 Task: Look for space in Chalāla, India from 4th June, 2023 to 15th June, 2023 for 2 adults in price range Rs.10000 to Rs.15000. Place can be entire place with 1  bedroom having 1 bed and 1 bathroom. Property type can be house, flat, guest house, hotel. Booking option can be shelf check-in. Required host language is English.
Action: Mouse moved to (539, 72)
Screenshot: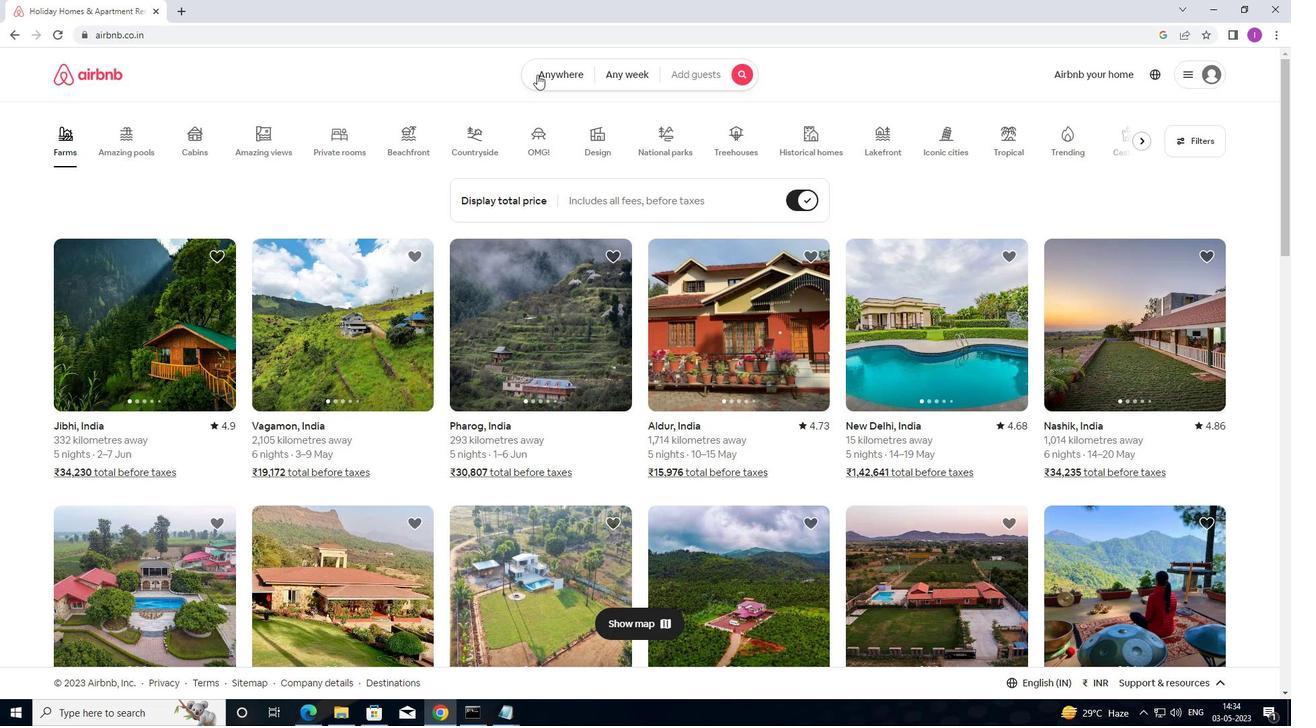 
Action: Mouse pressed left at (539, 72)
Screenshot: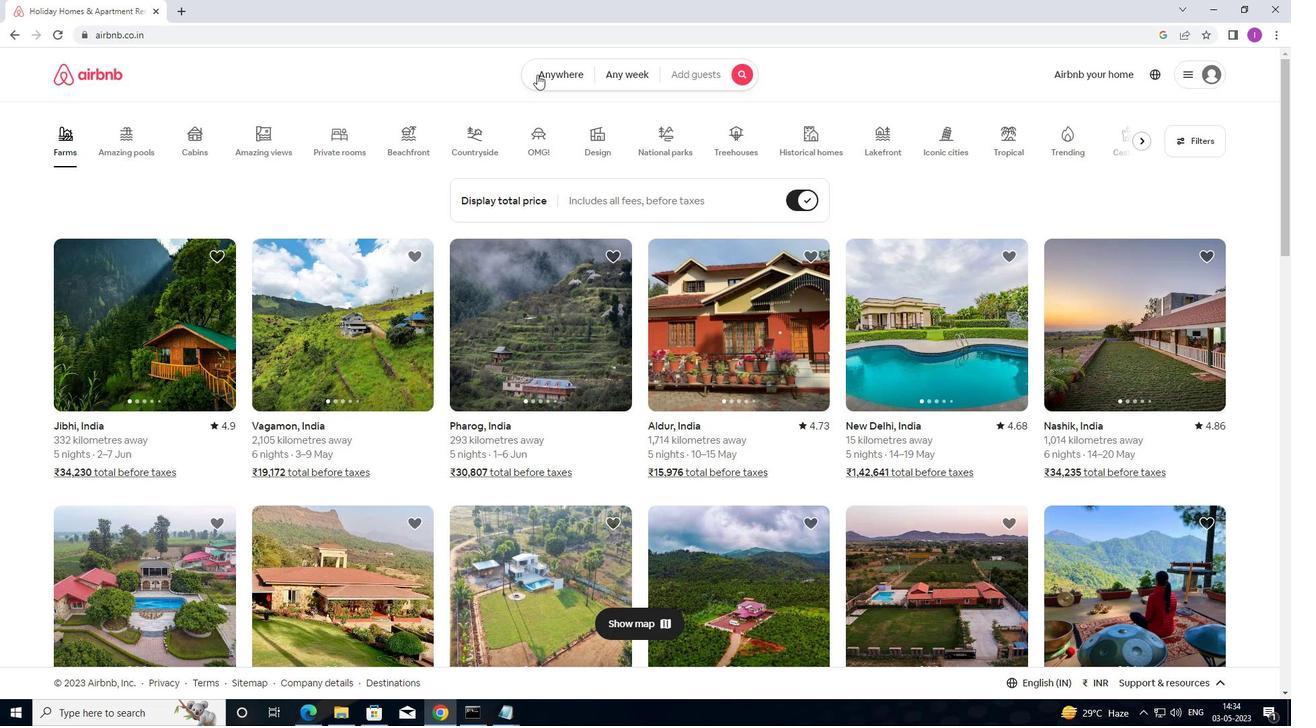
Action: Mouse moved to (440, 124)
Screenshot: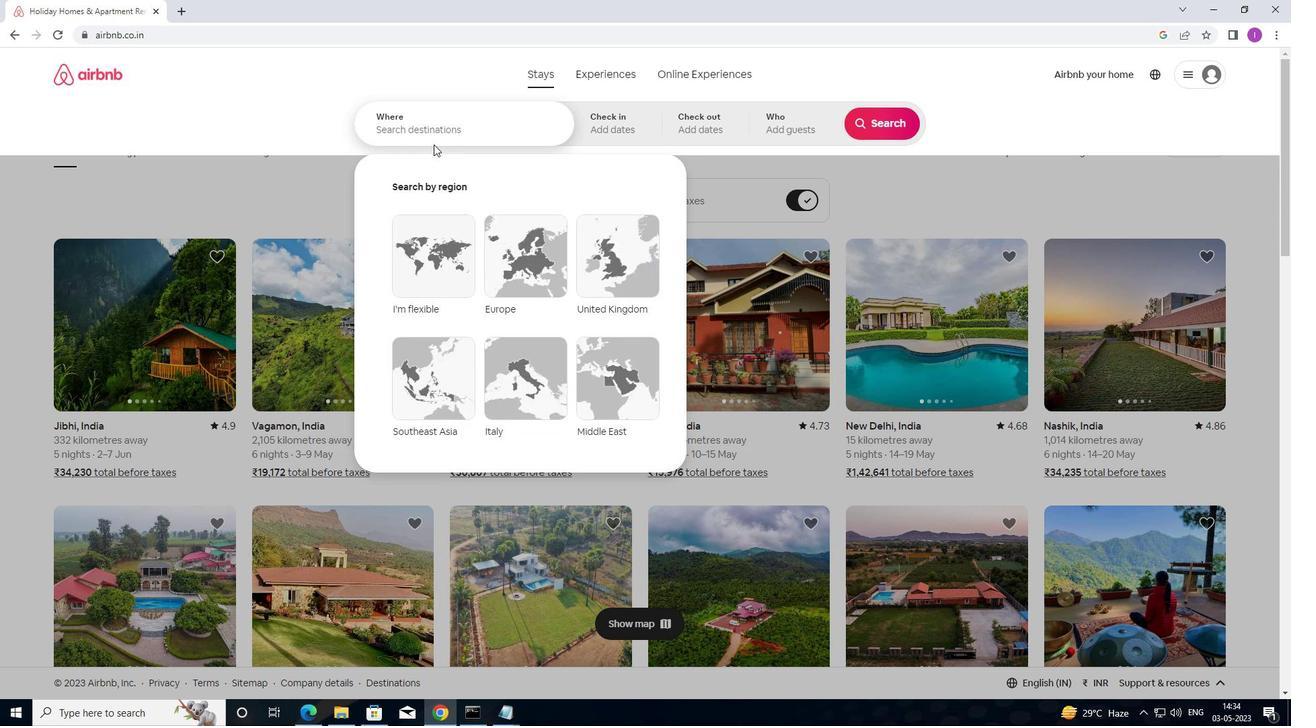 
Action: Mouse pressed left at (440, 124)
Screenshot: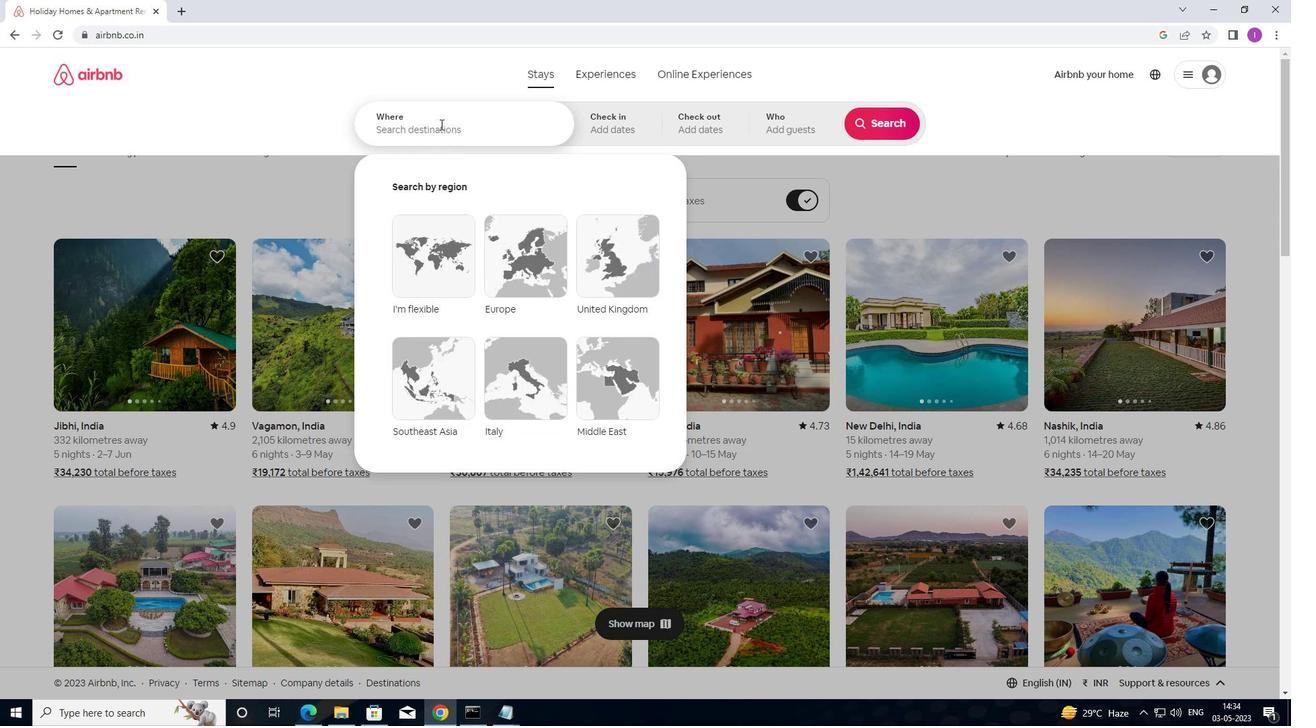 
Action: Mouse moved to (488, 97)
Screenshot: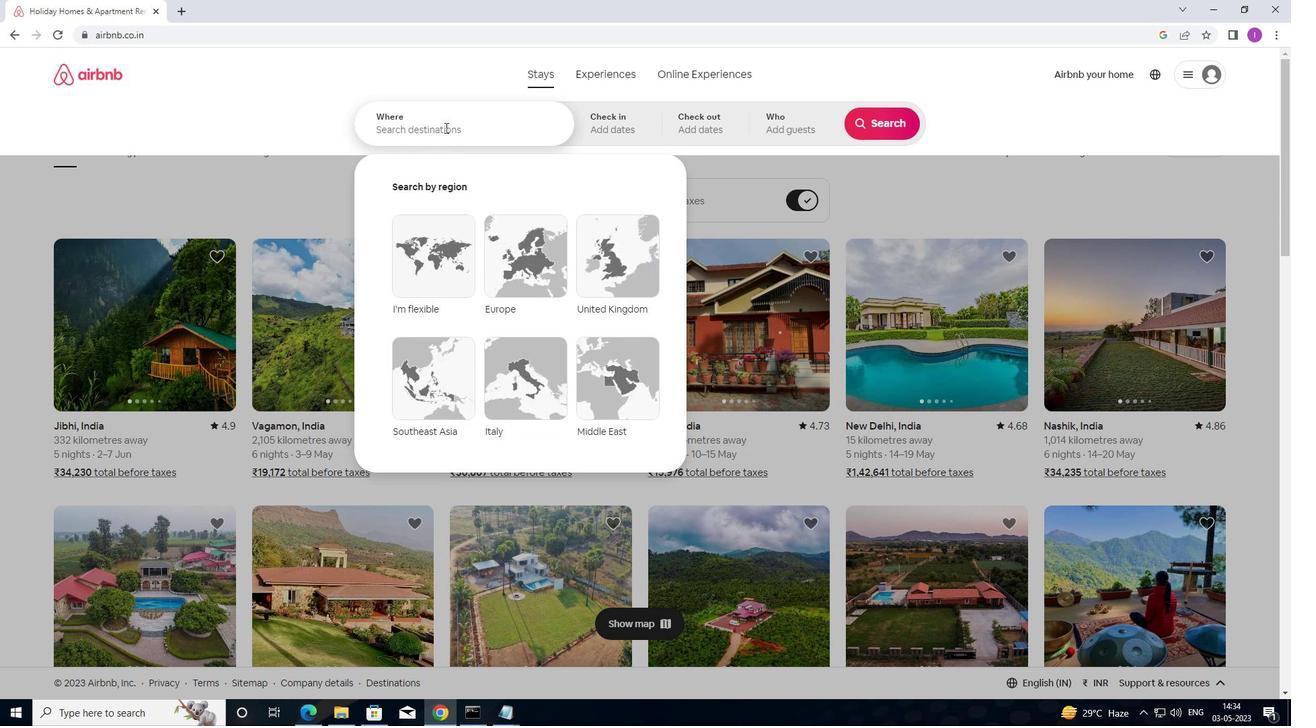 
Action: Key pressed <Key.shift>
Screenshot: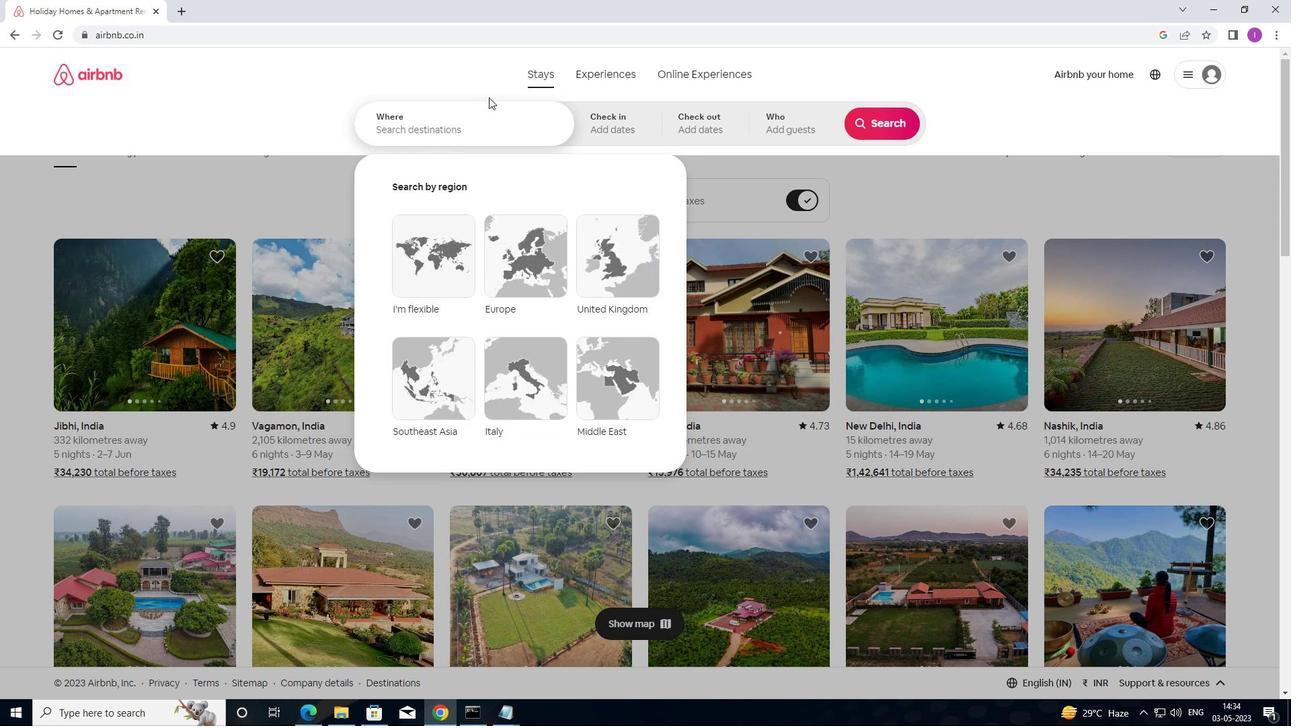 
Action: Mouse moved to (490, 95)
Screenshot: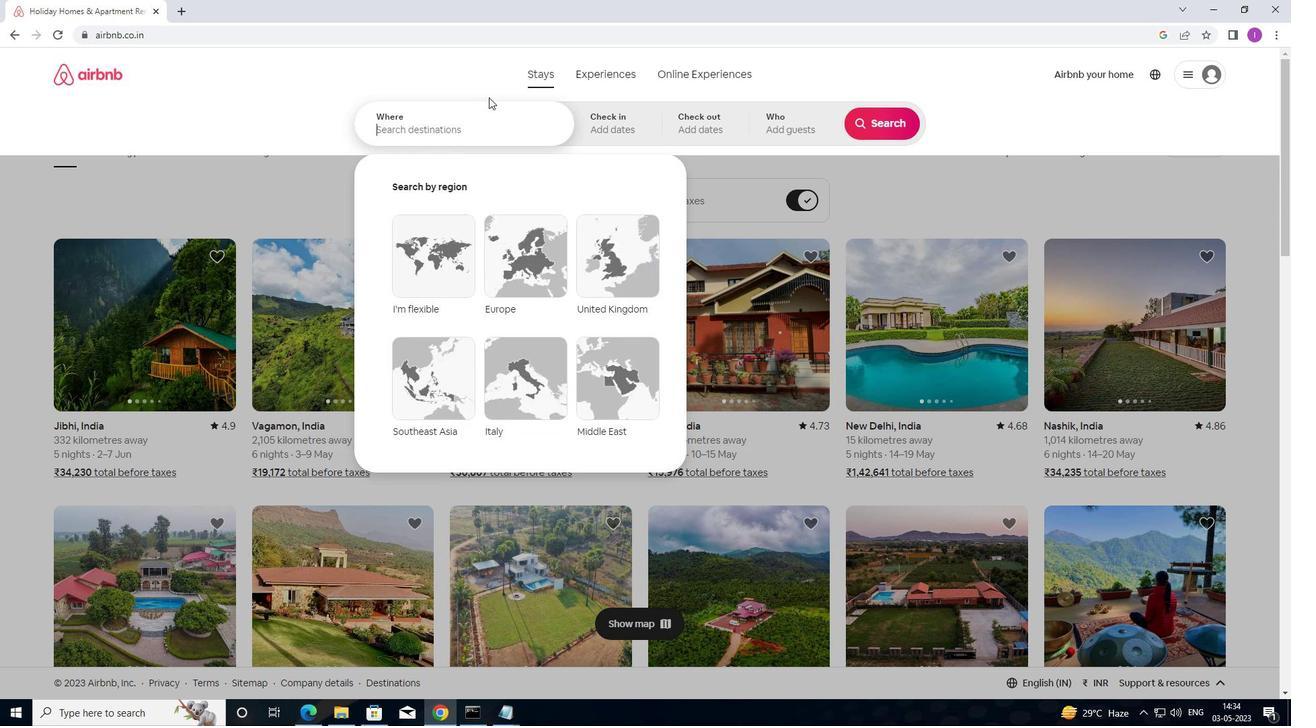 
Action: Key pressed C
Screenshot: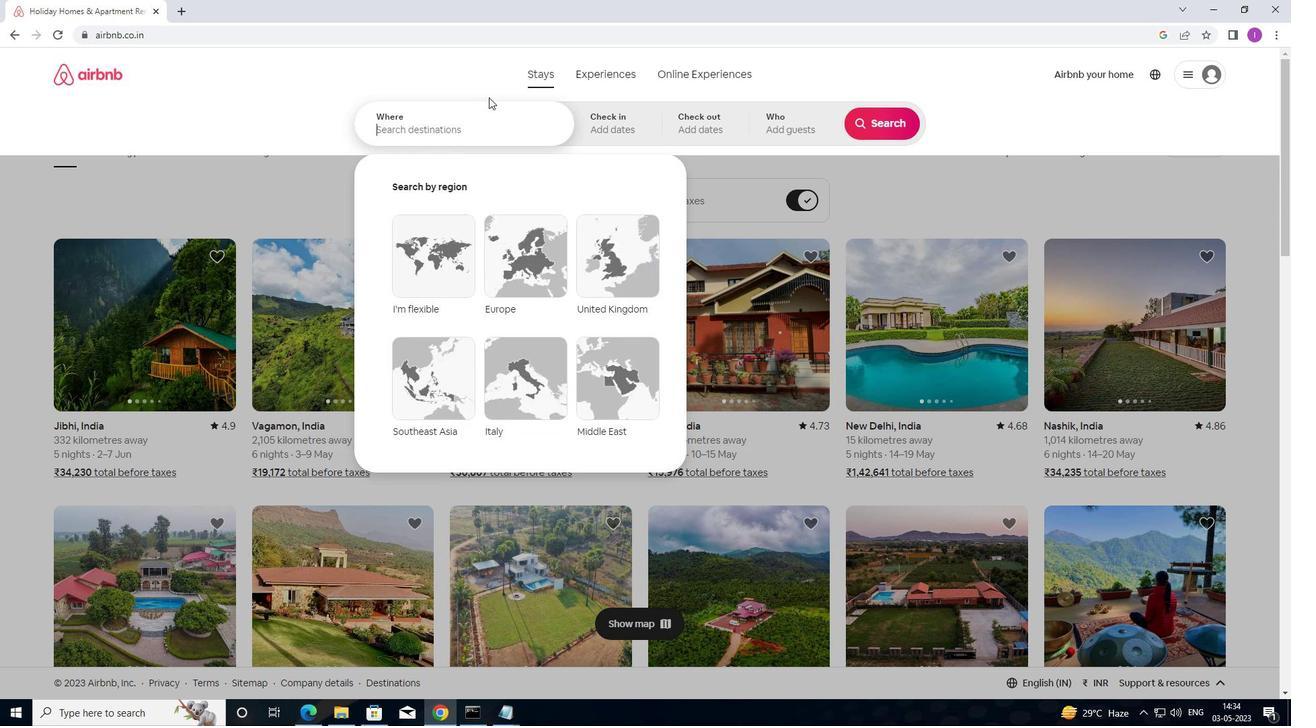 
Action: Mouse moved to (500, 90)
Screenshot: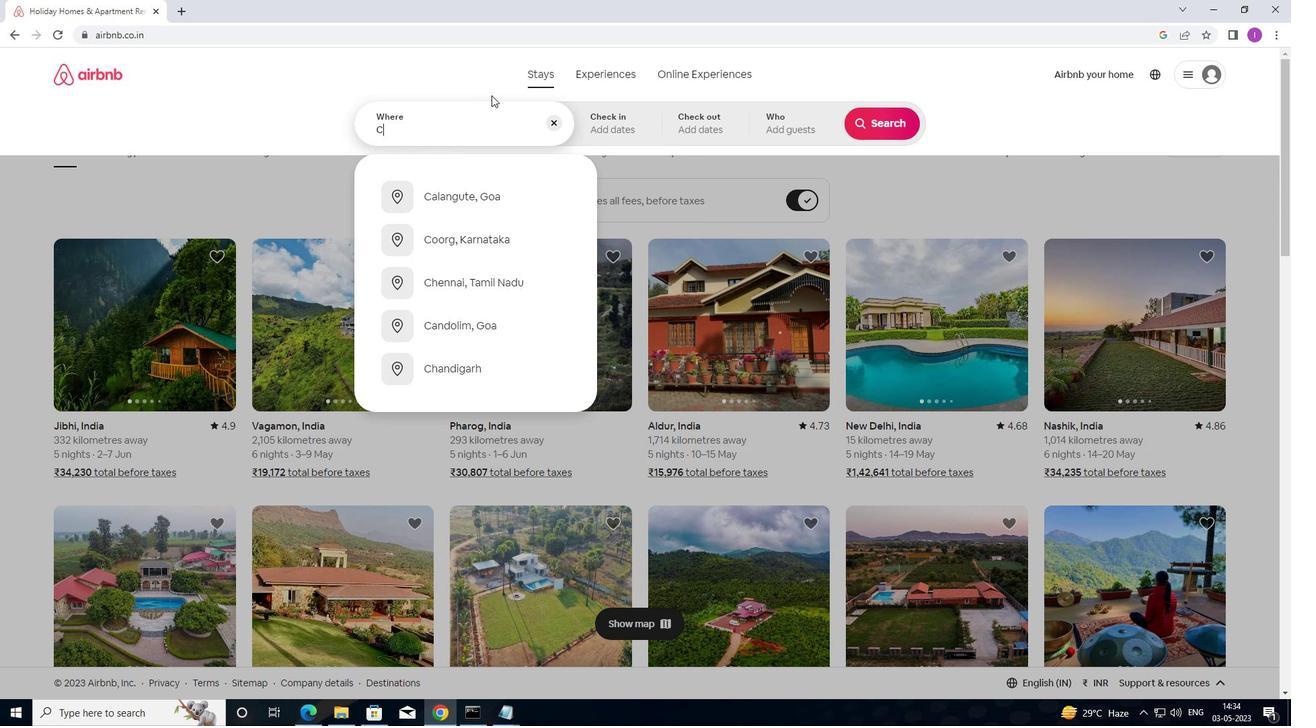 
Action: Key pressed H
Screenshot: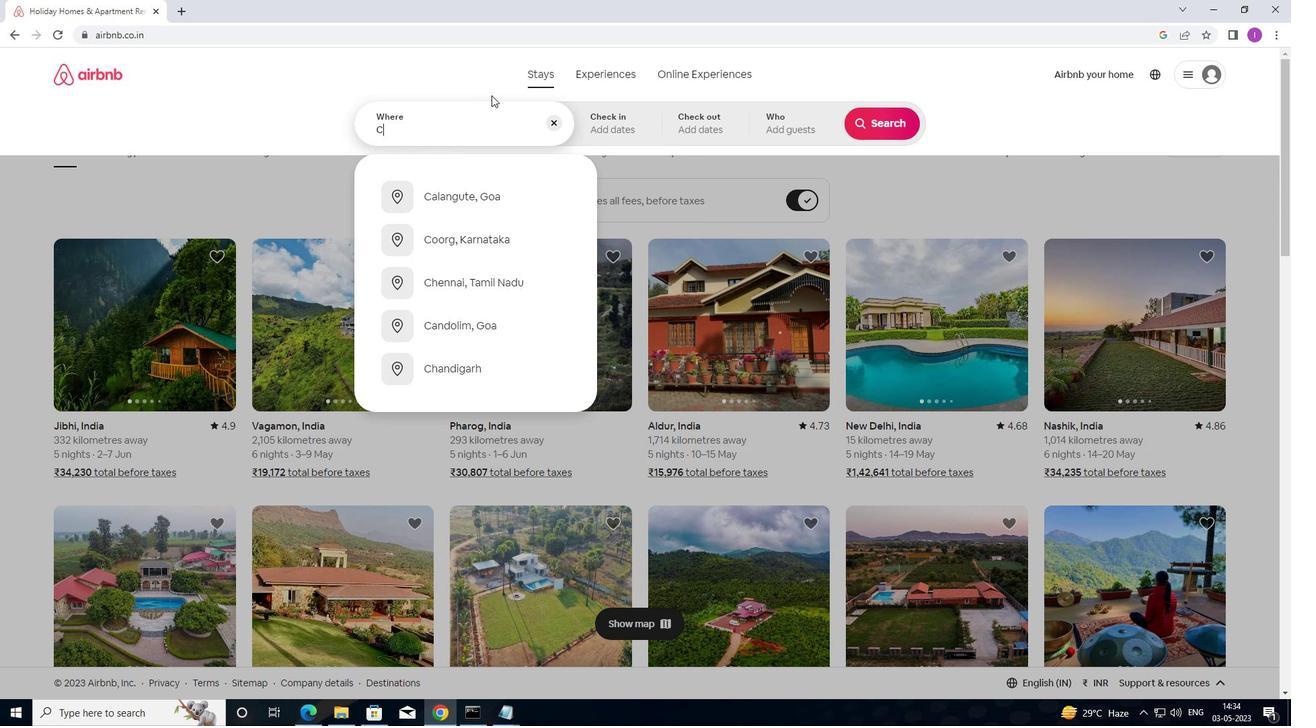 
Action: Mouse moved to (501, 88)
Screenshot: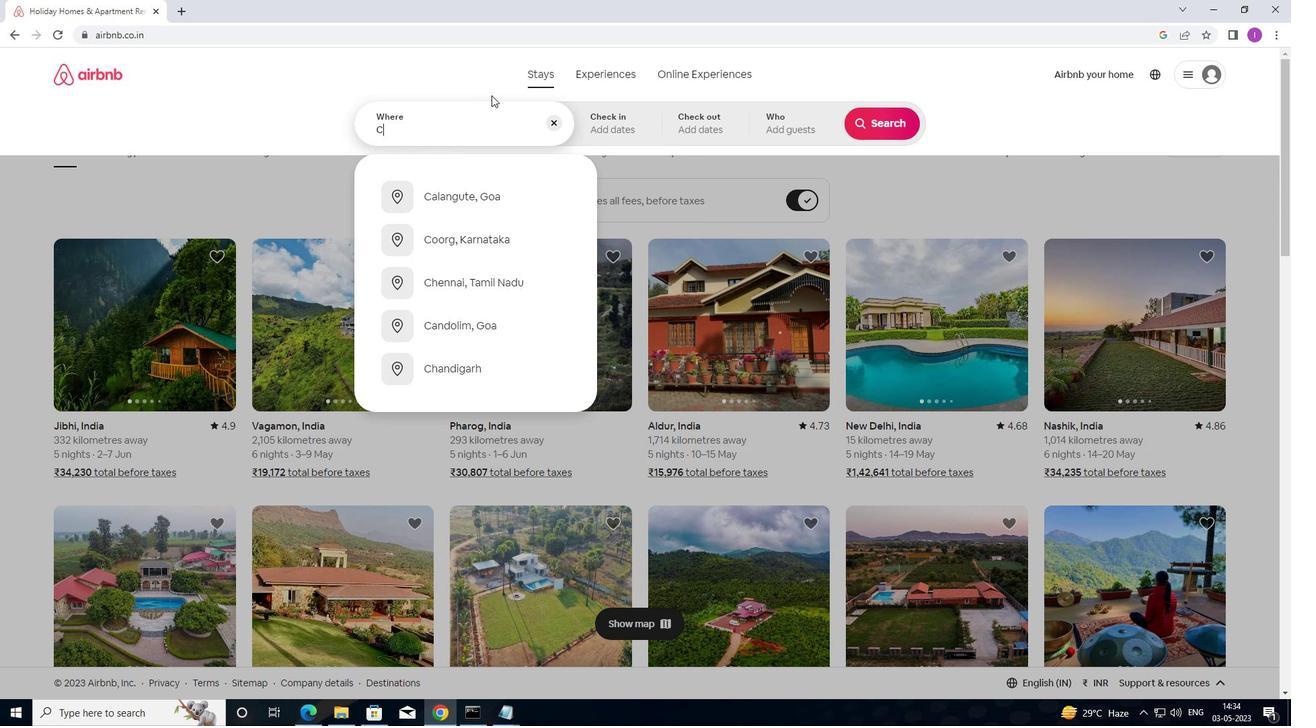 
Action: Key pressed ALALA,<Key.shift>INDIA
Screenshot: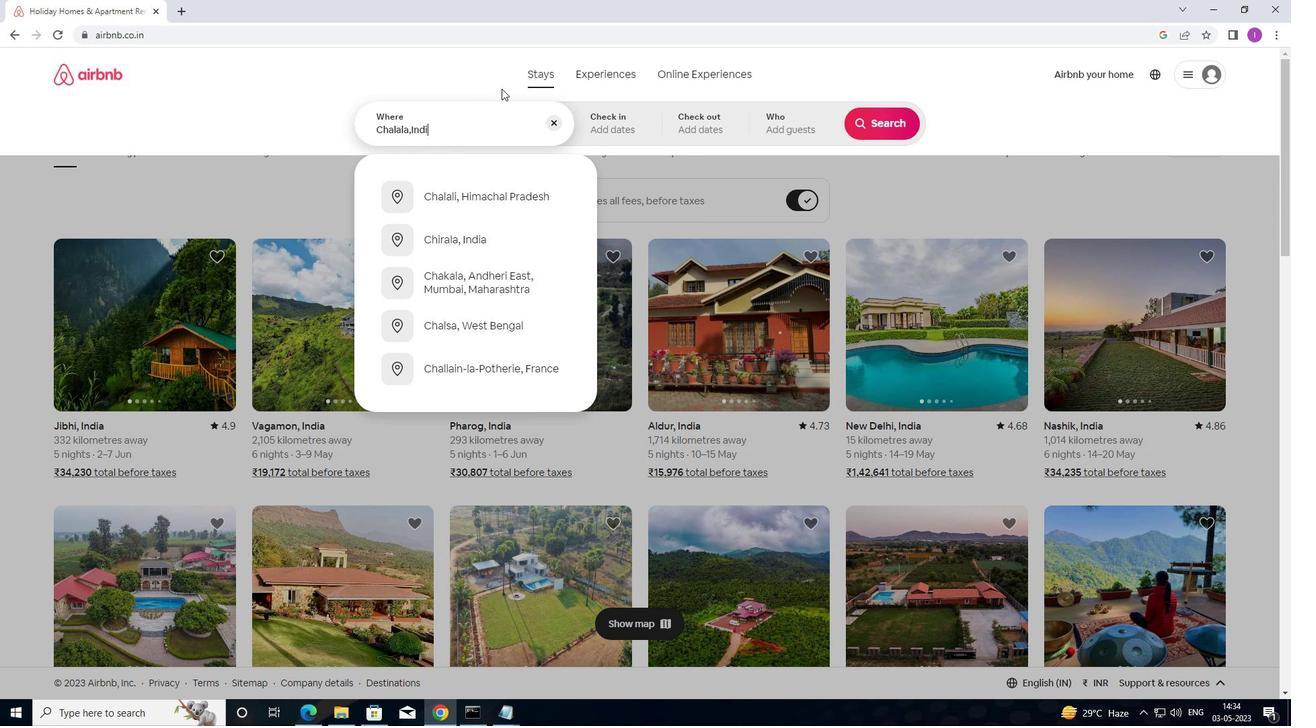 
Action: Mouse moved to (622, 125)
Screenshot: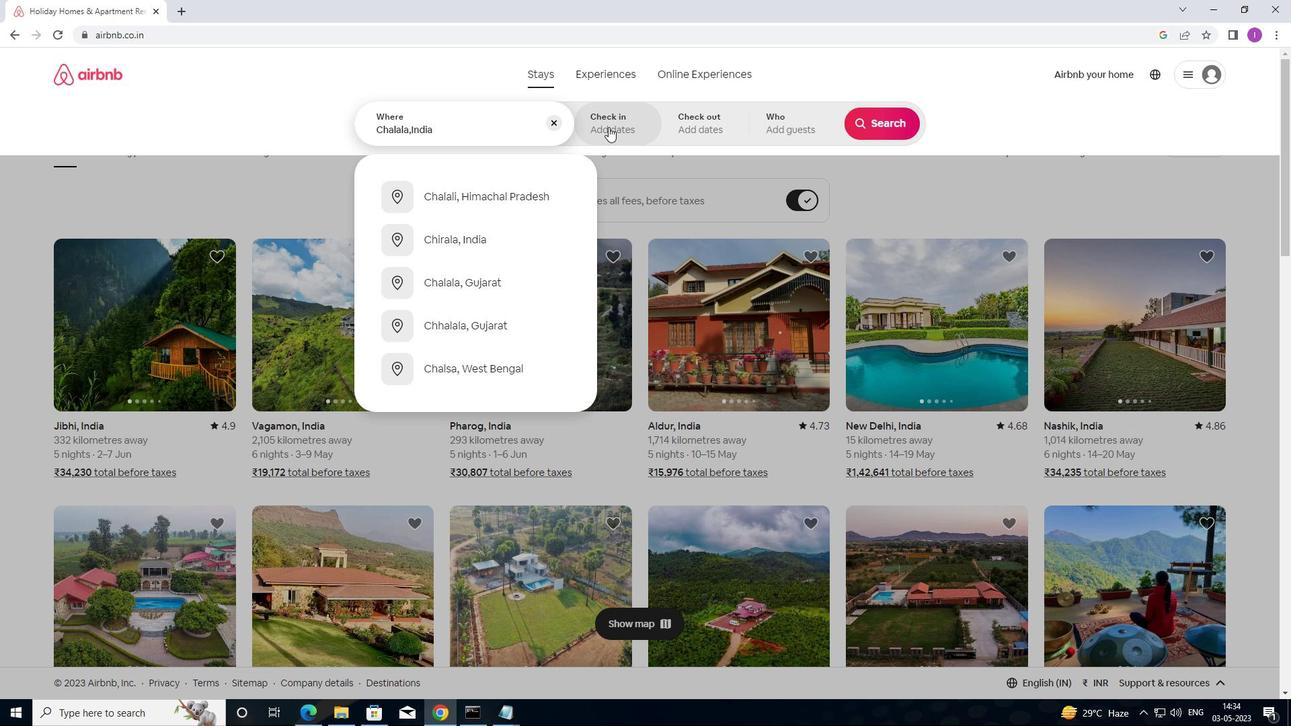 
Action: Mouse pressed left at (622, 125)
Screenshot: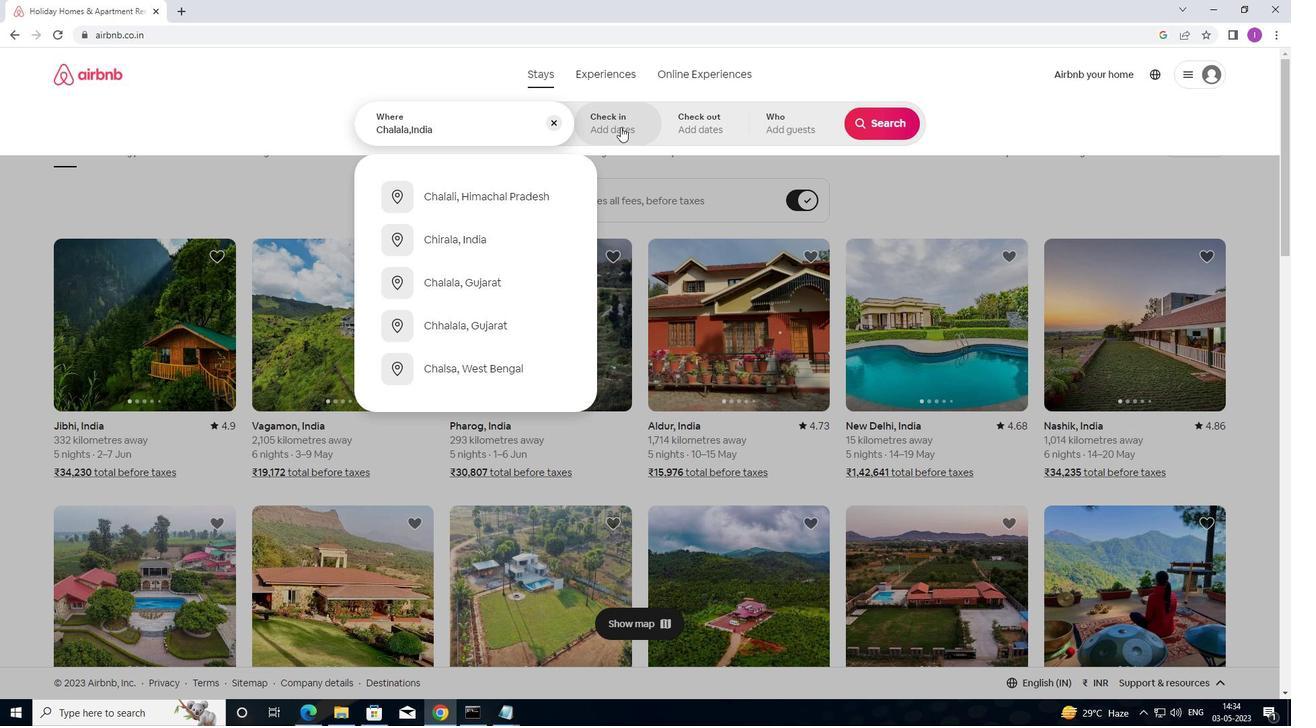 
Action: Mouse moved to (885, 238)
Screenshot: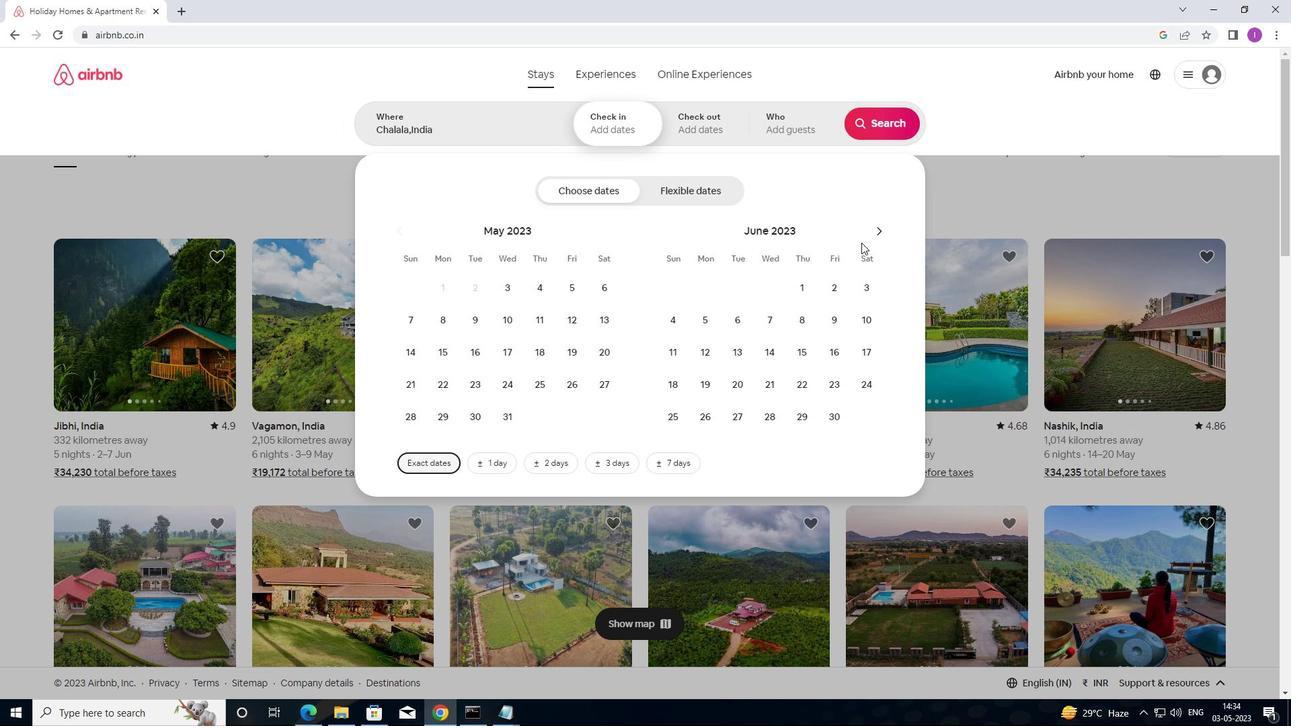 
Action: Mouse pressed left at (885, 238)
Screenshot: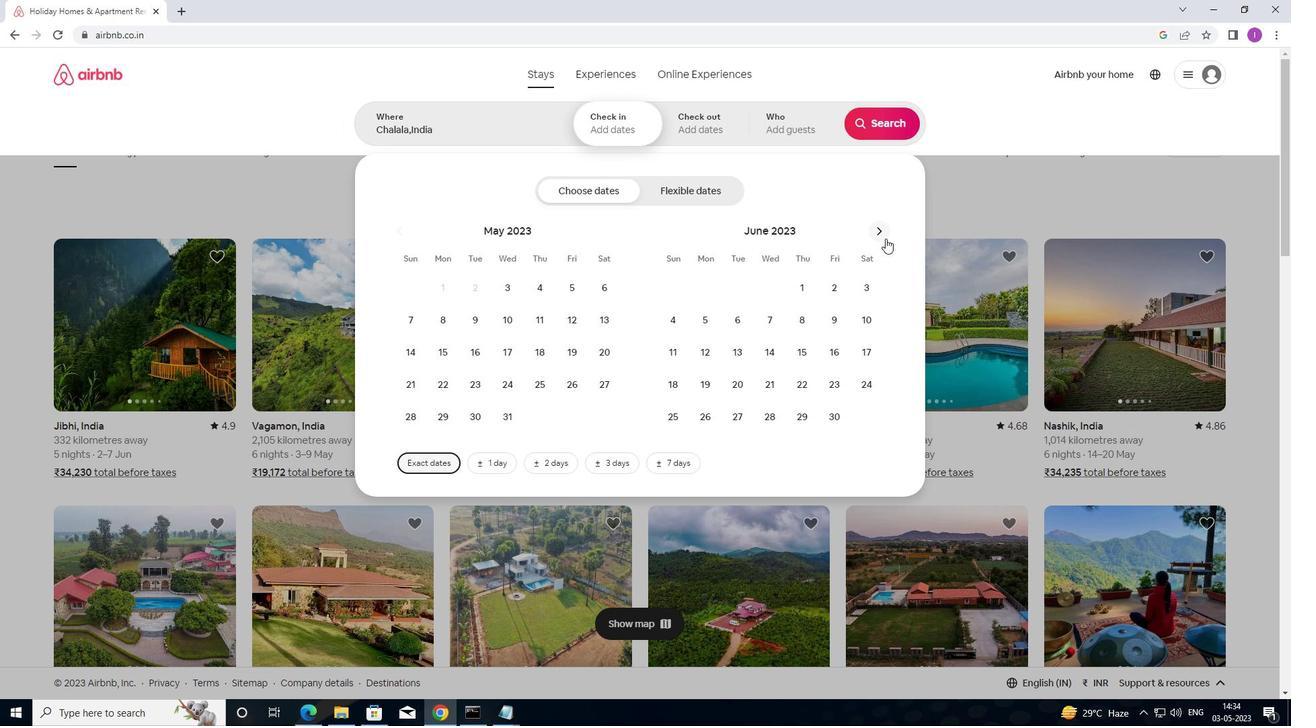 
Action: Mouse moved to (404, 322)
Screenshot: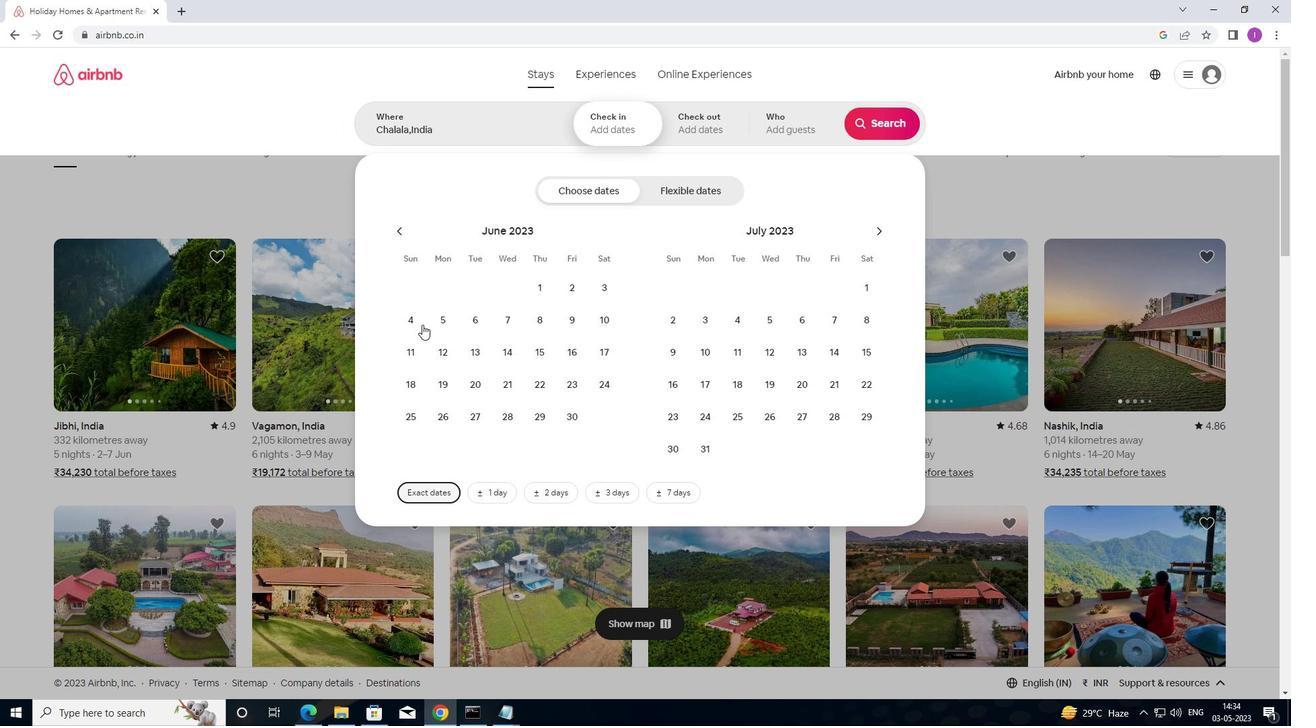 
Action: Mouse pressed left at (404, 322)
Screenshot: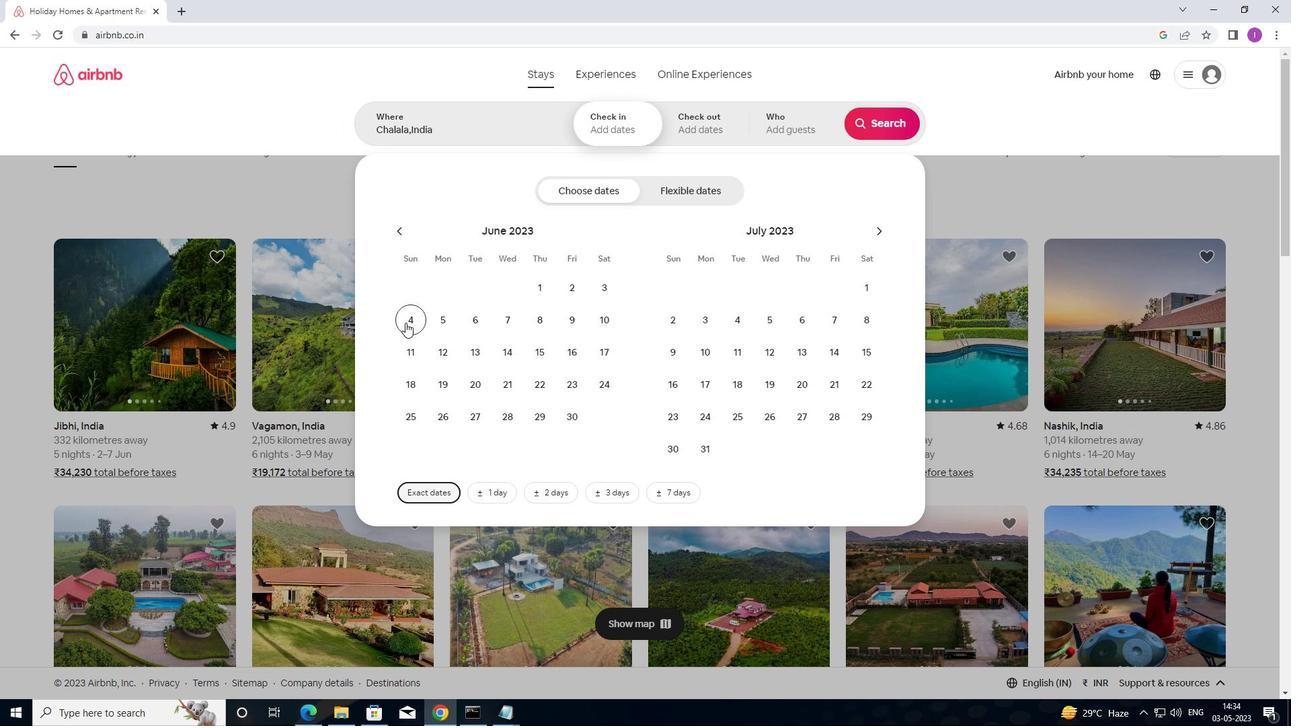 
Action: Mouse moved to (546, 355)
Screenshot: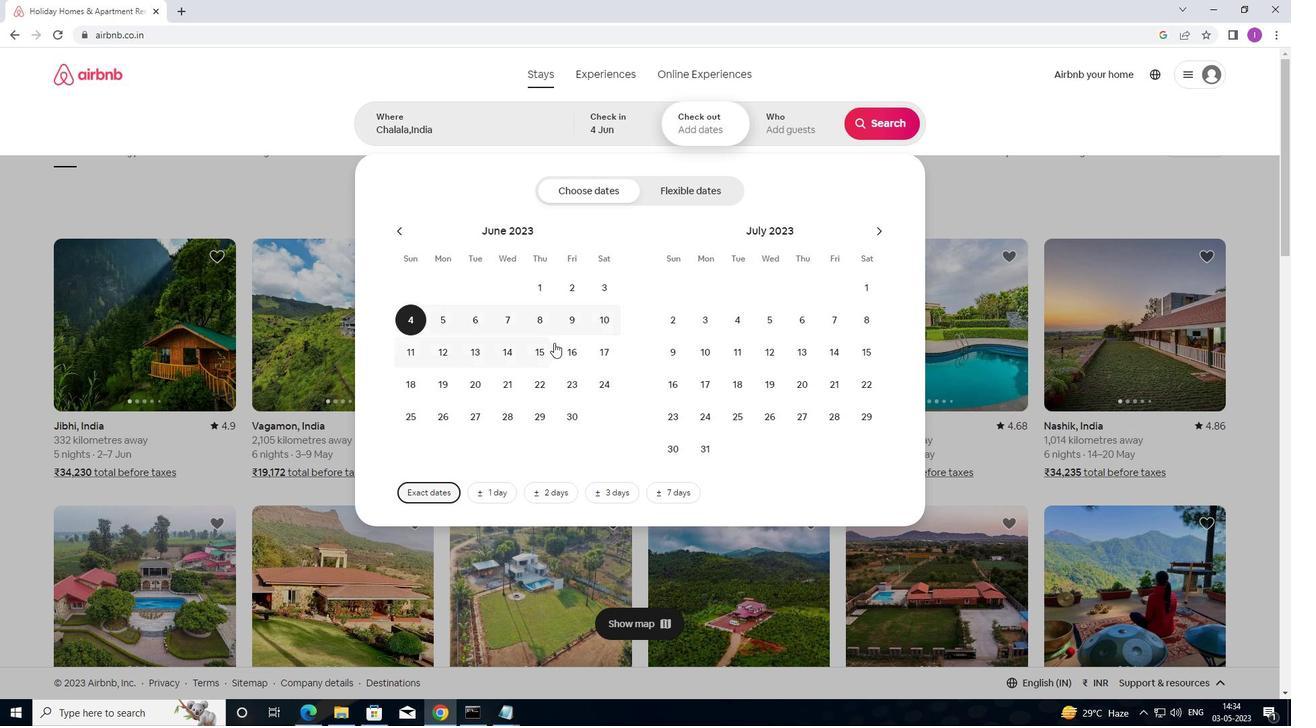 
Action: Mouse pressed left at (546, 355)
Screenshot: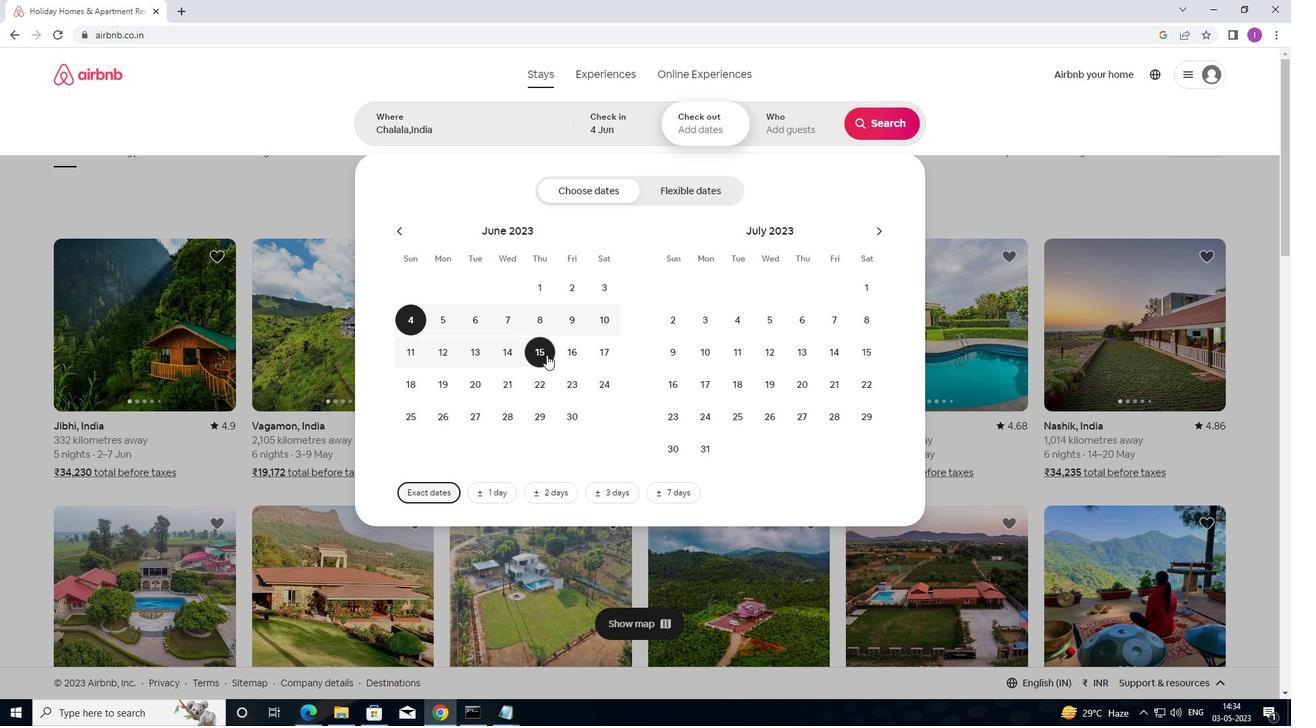 
Action: Mouse moved to (803, 127)
Screenshot: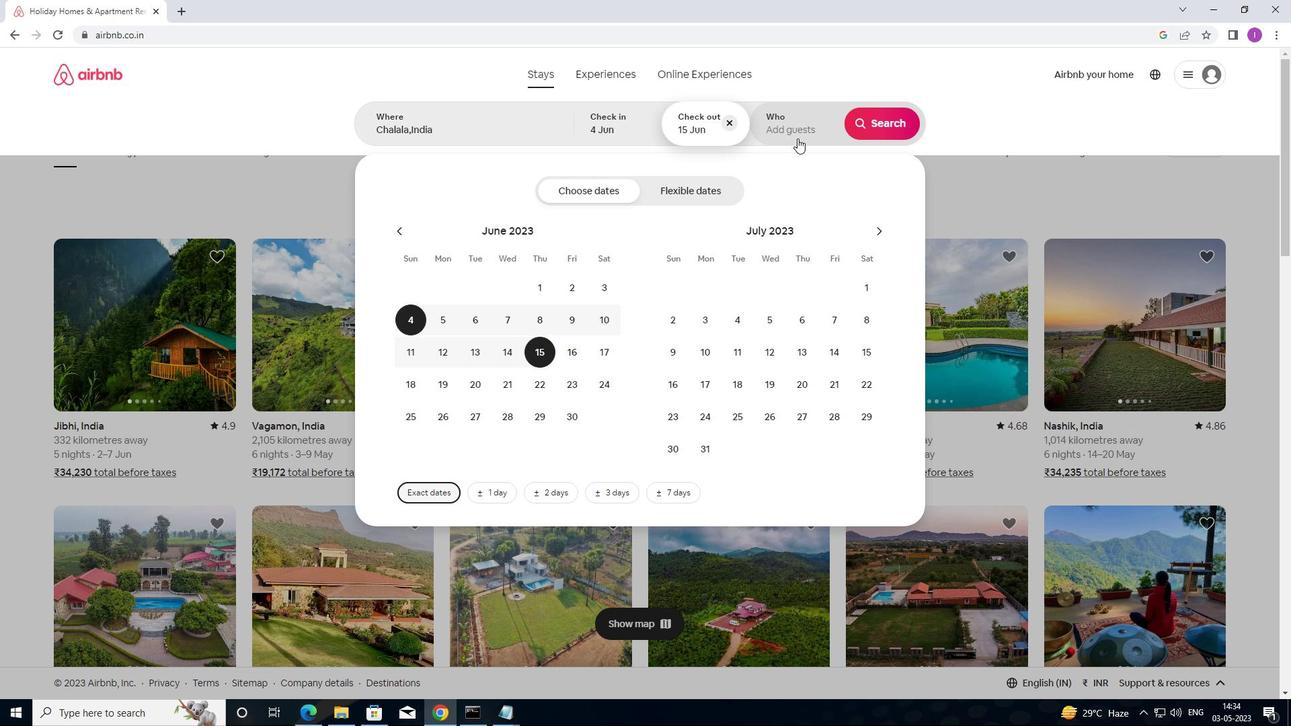 
Action: Mouse pressed left at (803, 127)
Screenshot: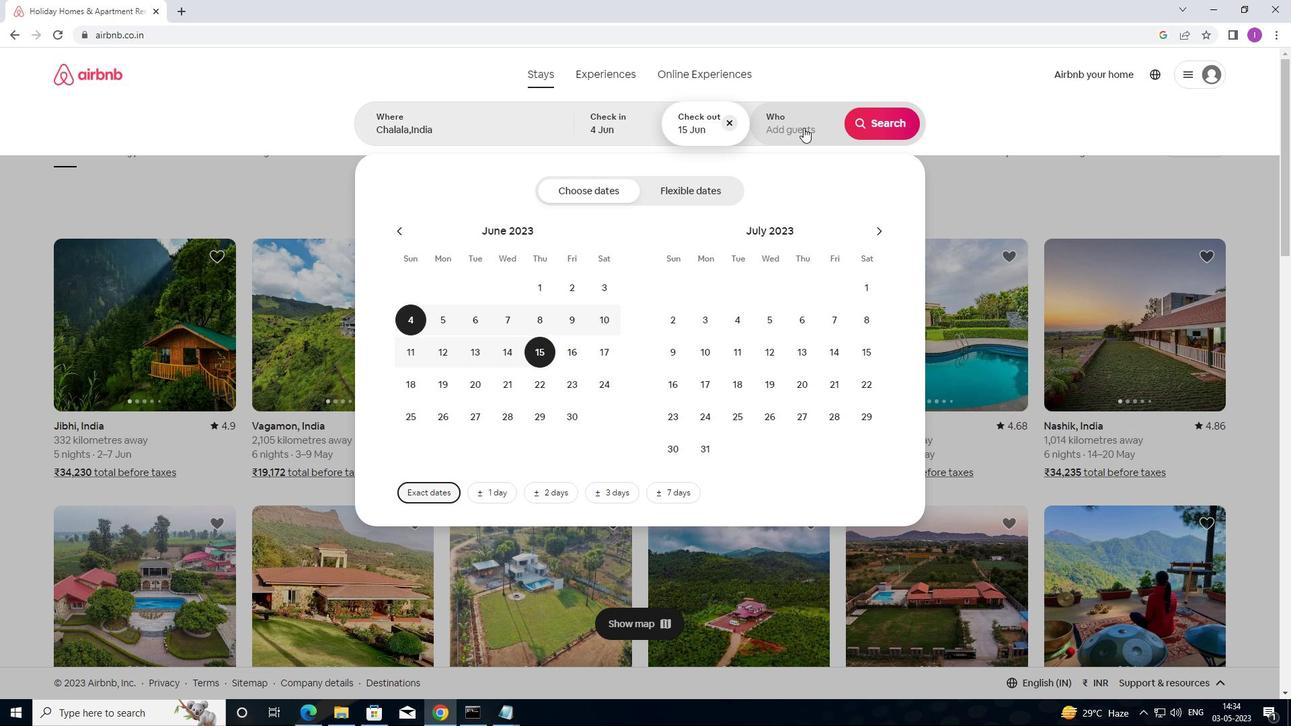 
Action: Mouse moved to (886, 194)
Screenshot: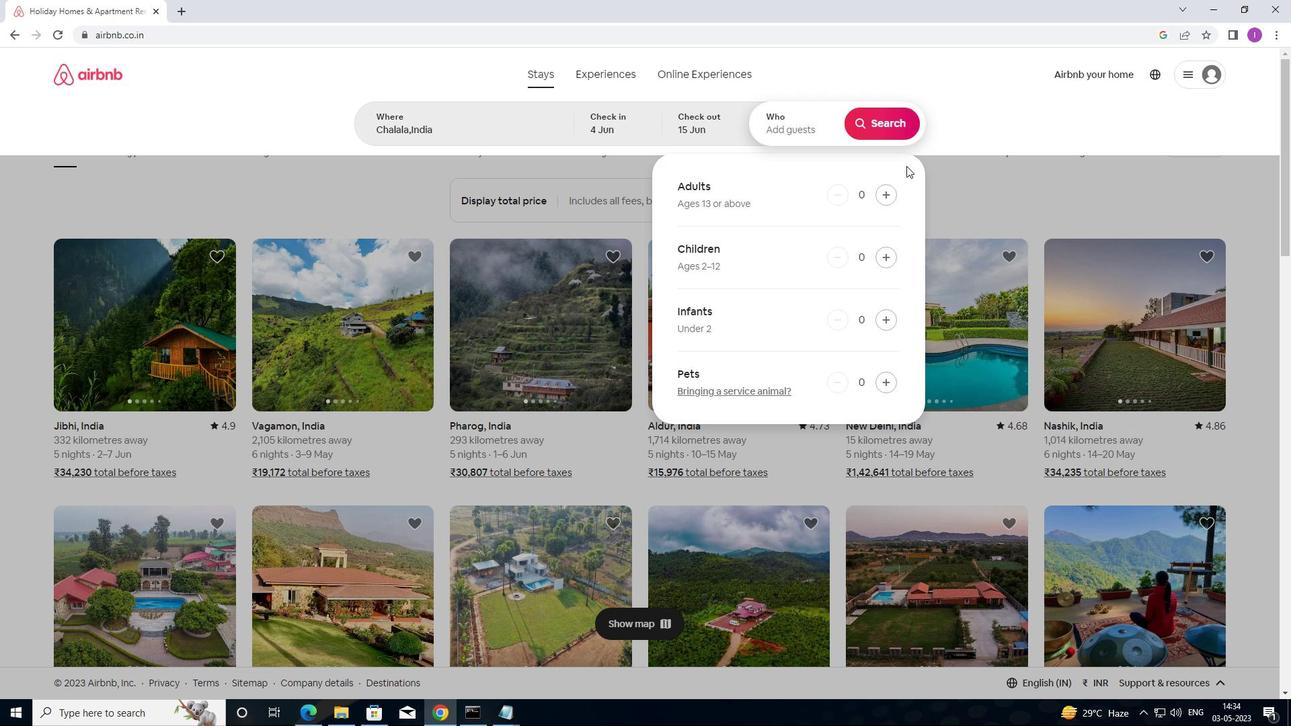
Action: Mouse pressed left at (886, 194)
Screenshot: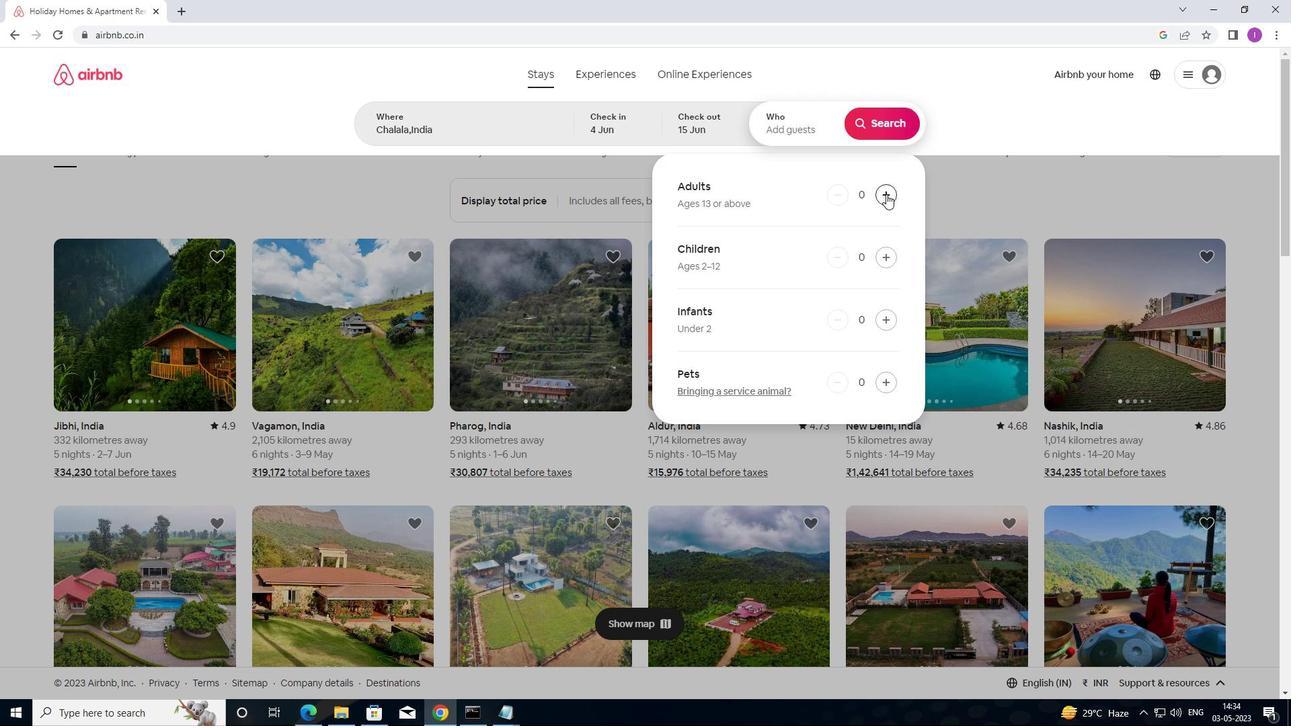 
Action: Mouse pressed left at (886, 194)
Screenshot: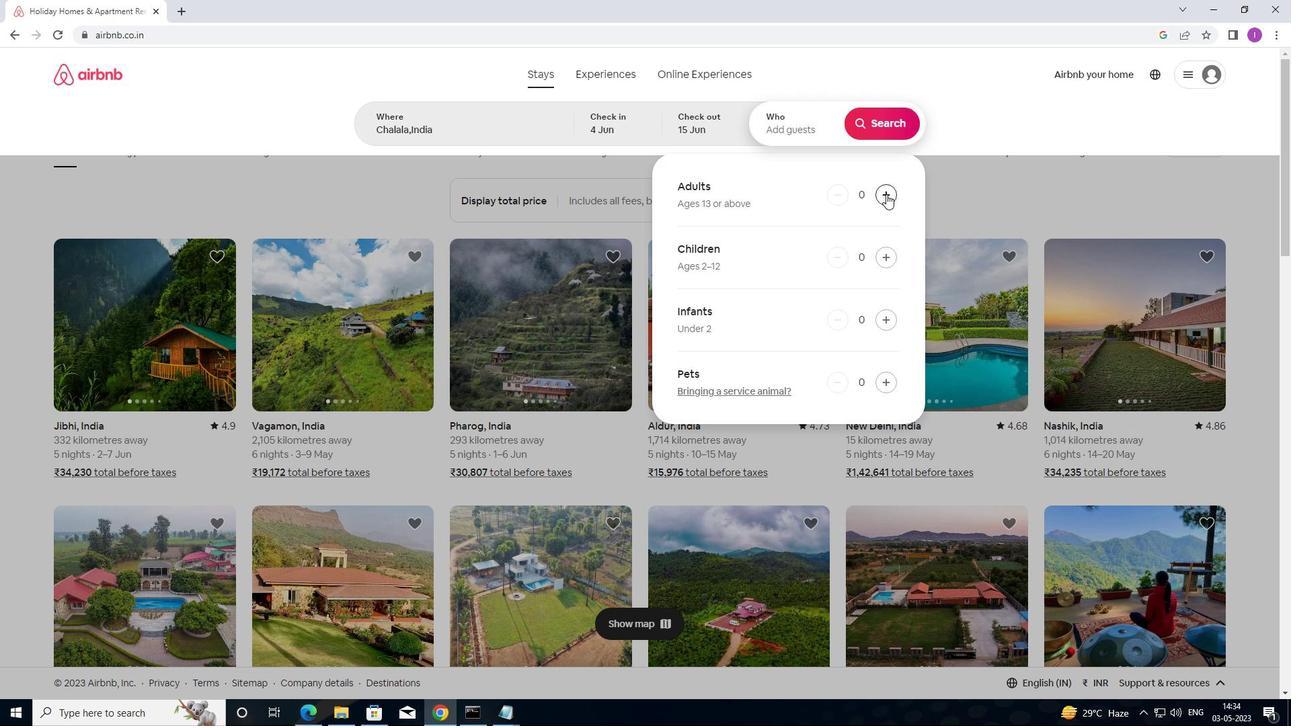 
Action: Mouse moved to (860, 116)
Screenshot: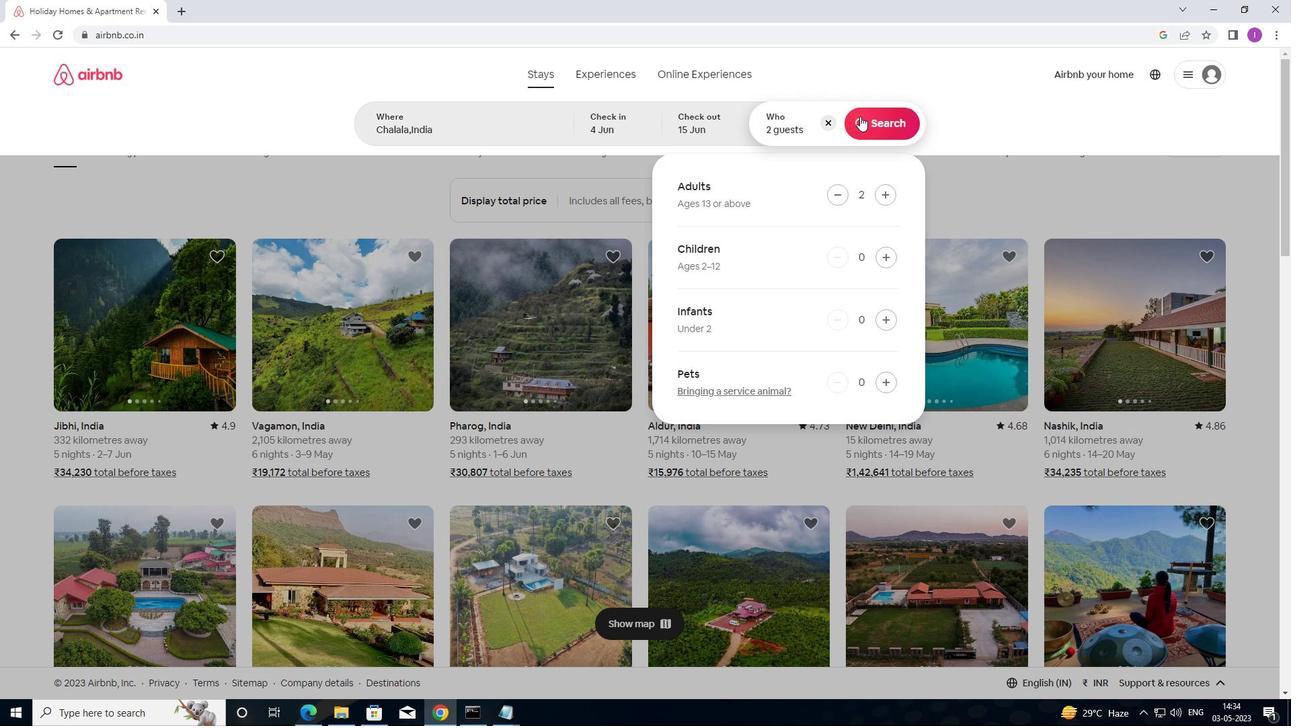 
Action: Mouse pressed left at (860, 116)
Screenshot: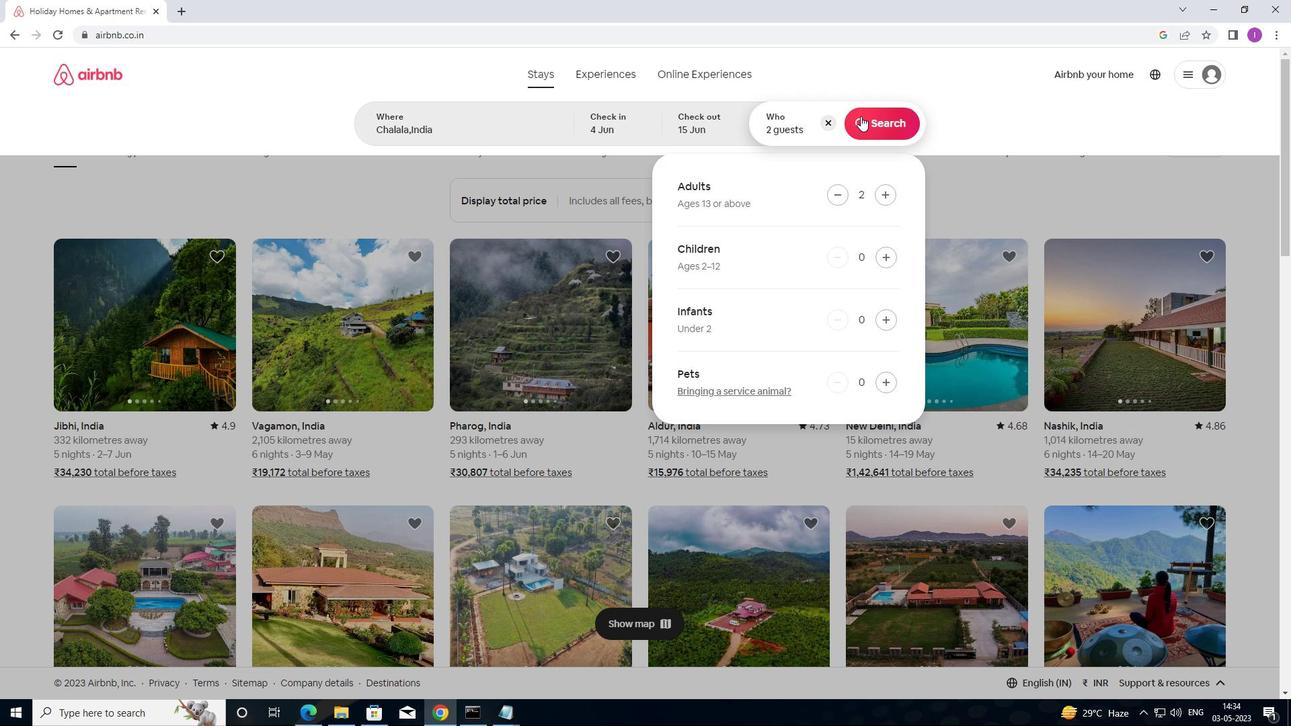 
Action: Mouse moved to (1231, 127)
Screenshot: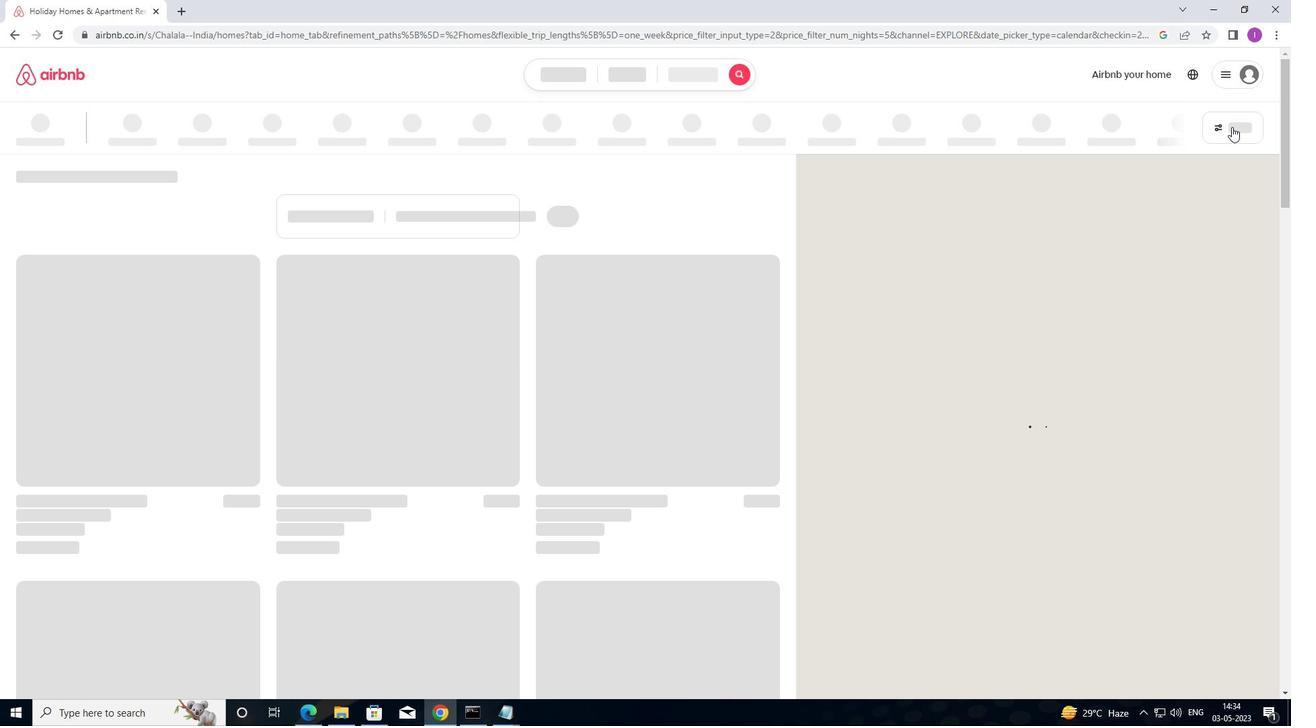 
Action: Mouse pressed left at (1231, 127)
Screenshot: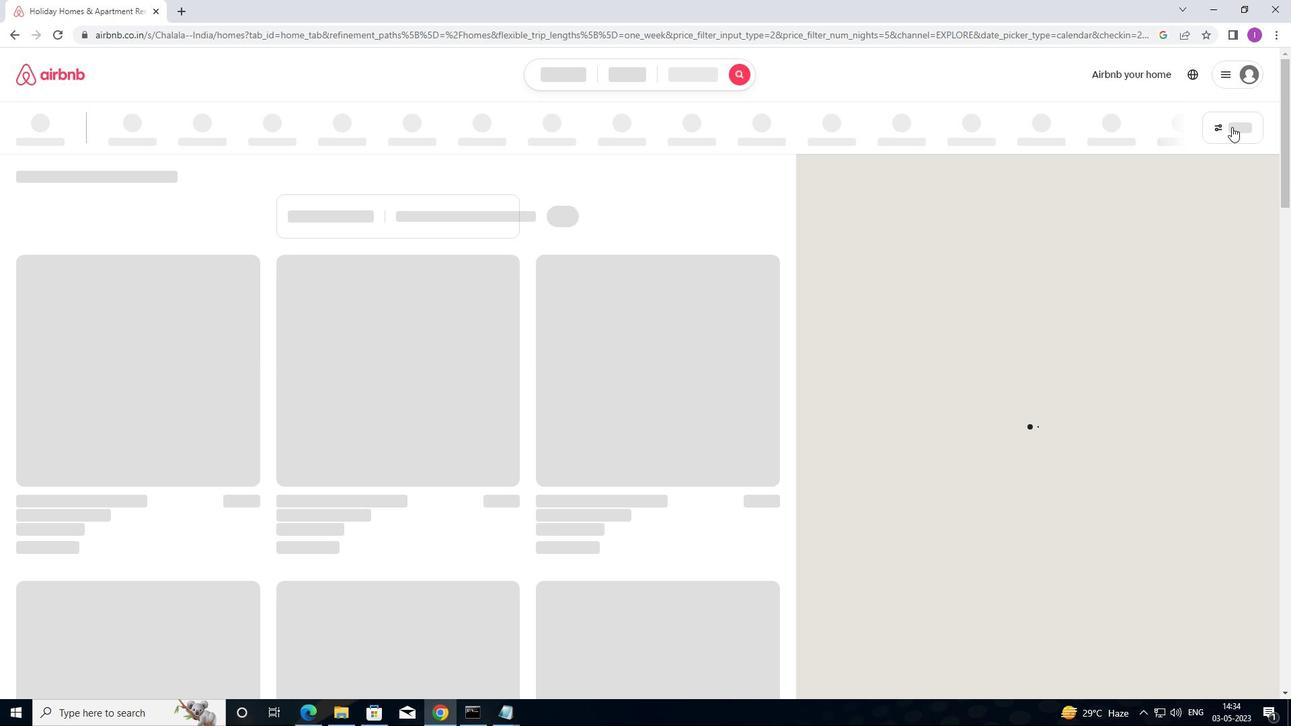 
Action: Mouse moved to (514, 302)
Screenshot: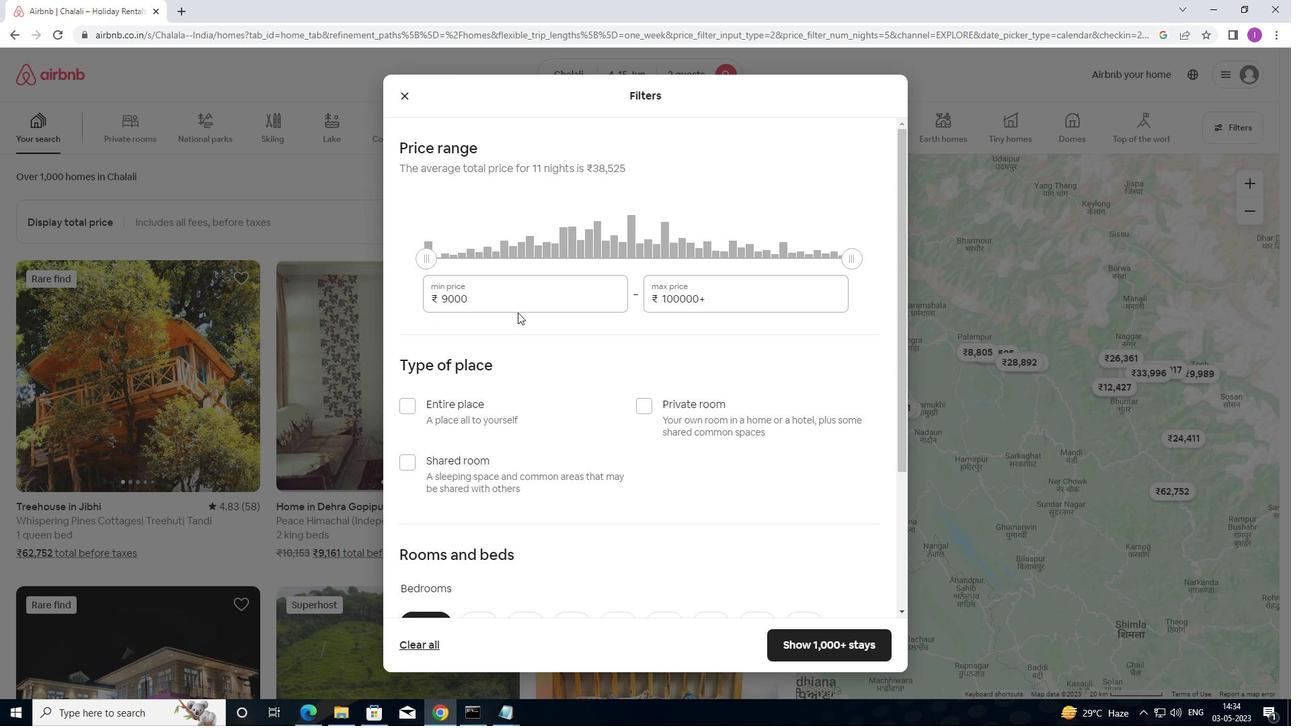 
Action: Mouse pressed left at (514, 302)
Screenshot: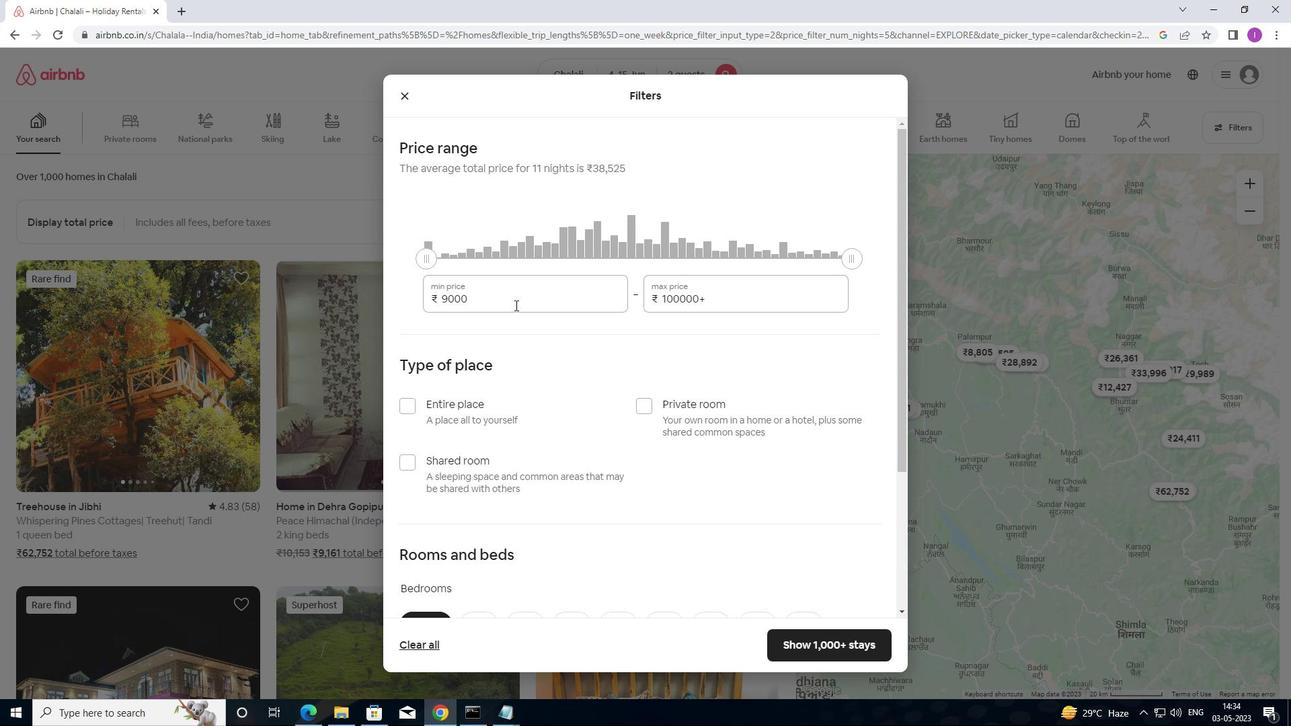
Action: Mouse moved to (460, 295)
Screenshot: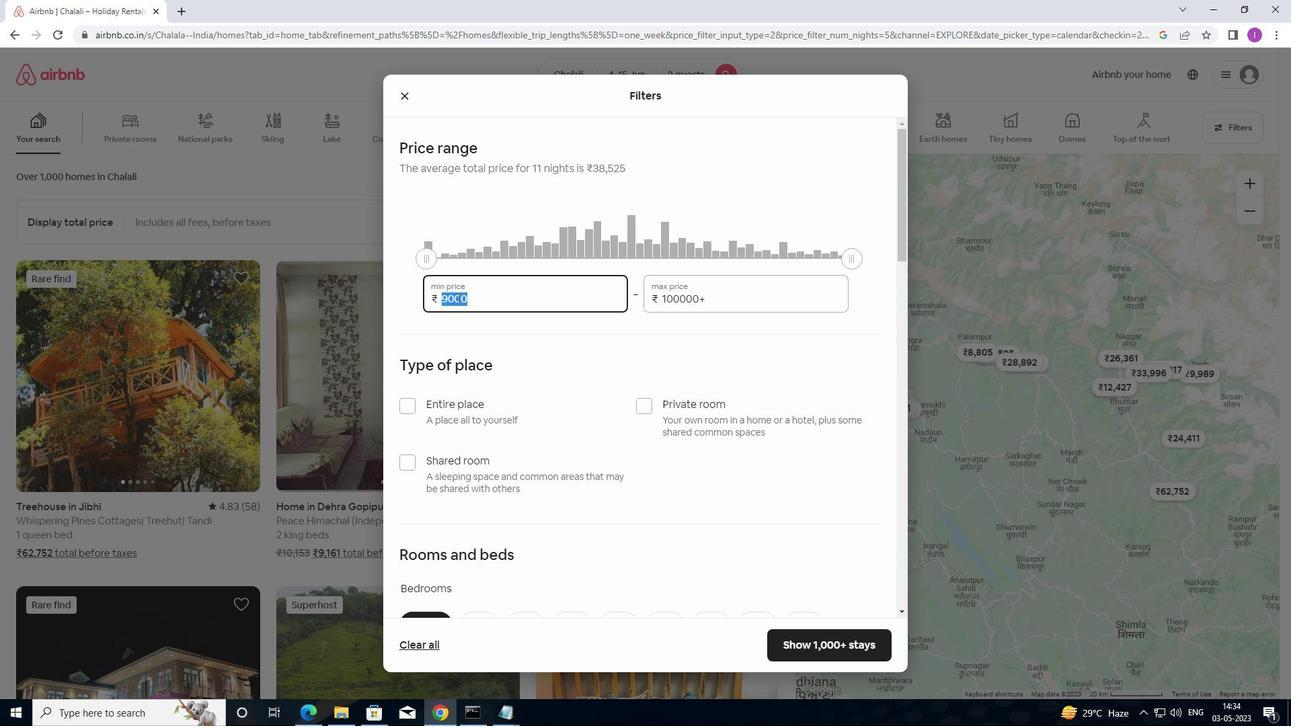
Action: Key pressed 1
Screenshot: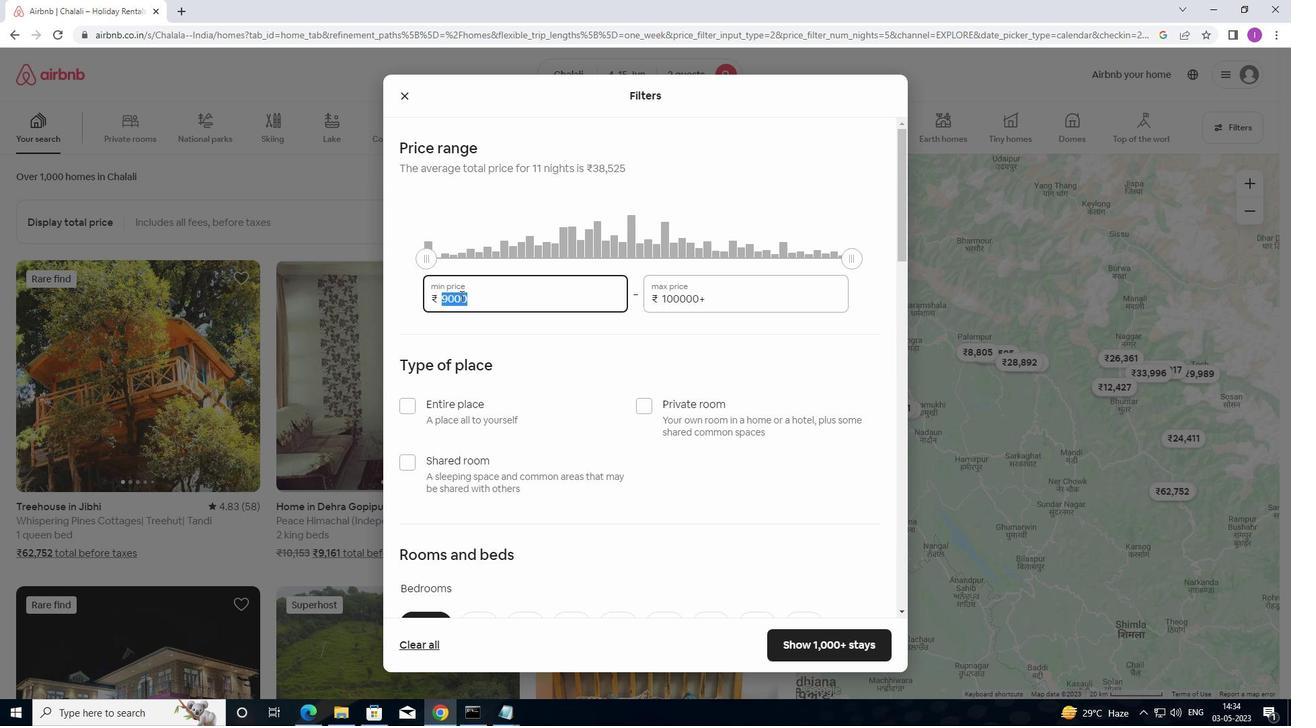 
Action: Mouse moved to (465, 295)
Screenshot: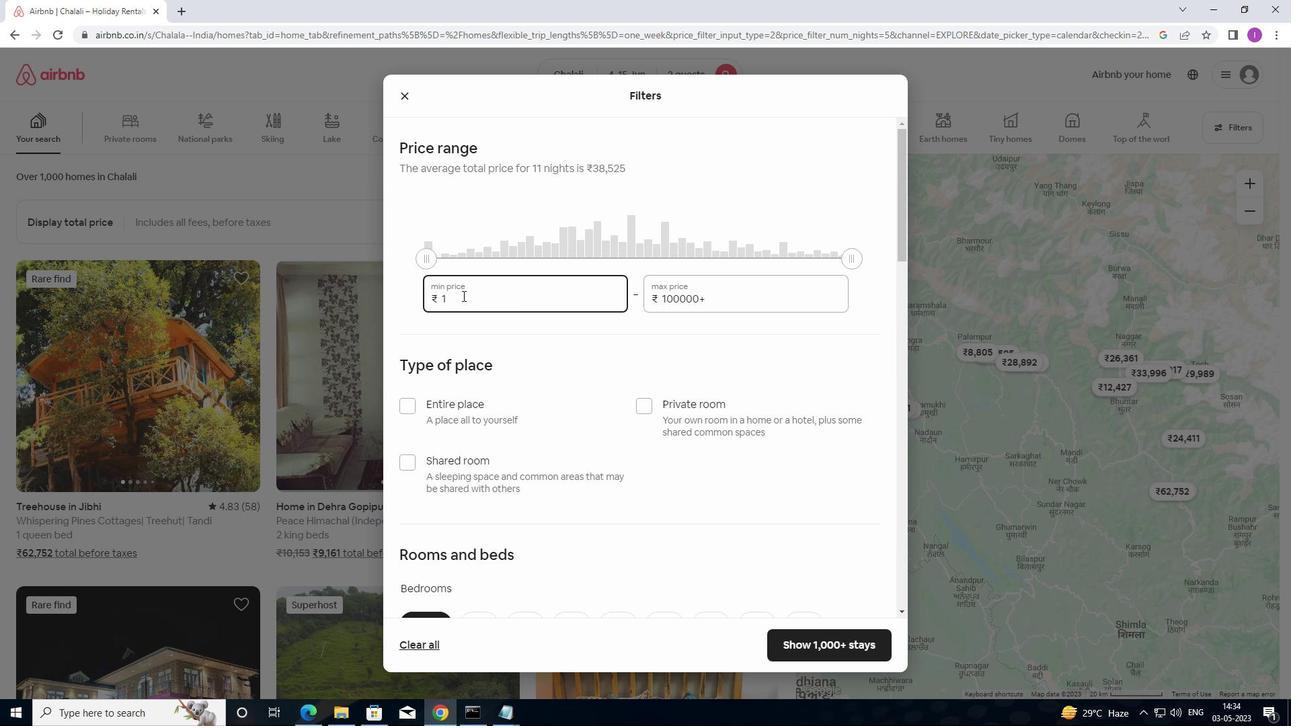 
Action: Key pressed 0
Screenshot: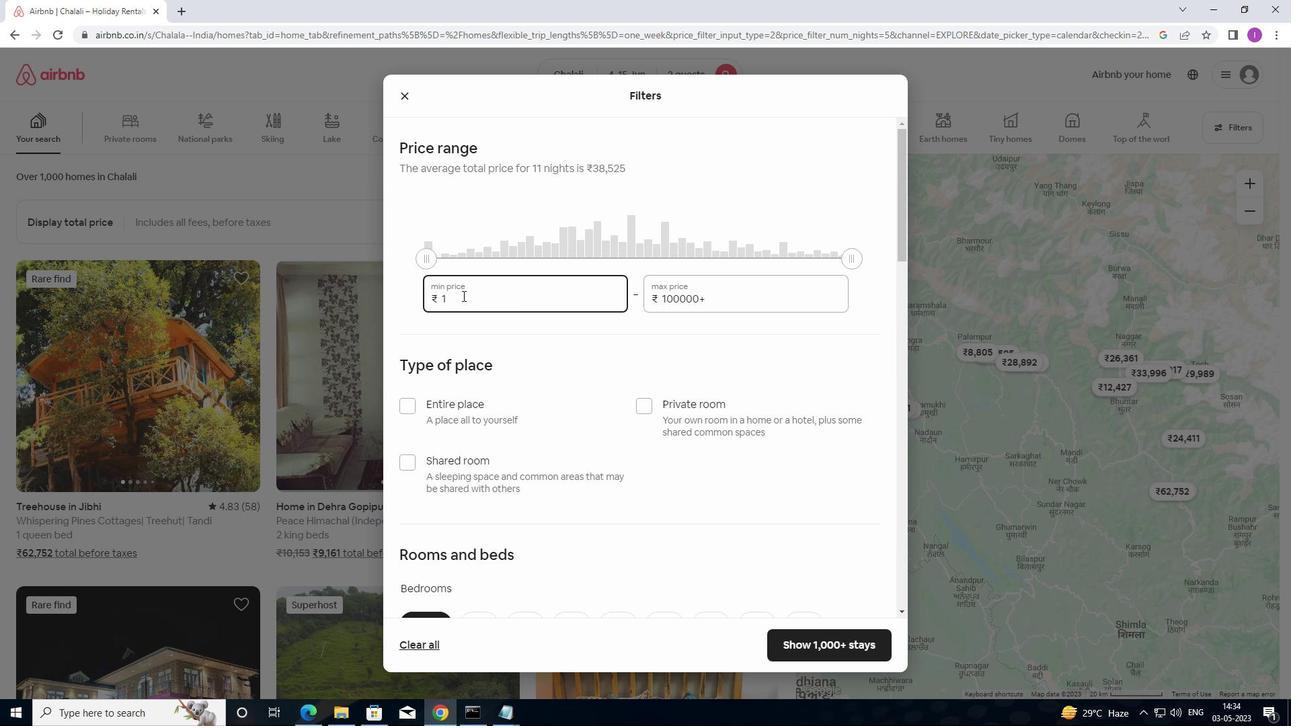 
Action: Mouse moved to (467, 295)
Screenshot: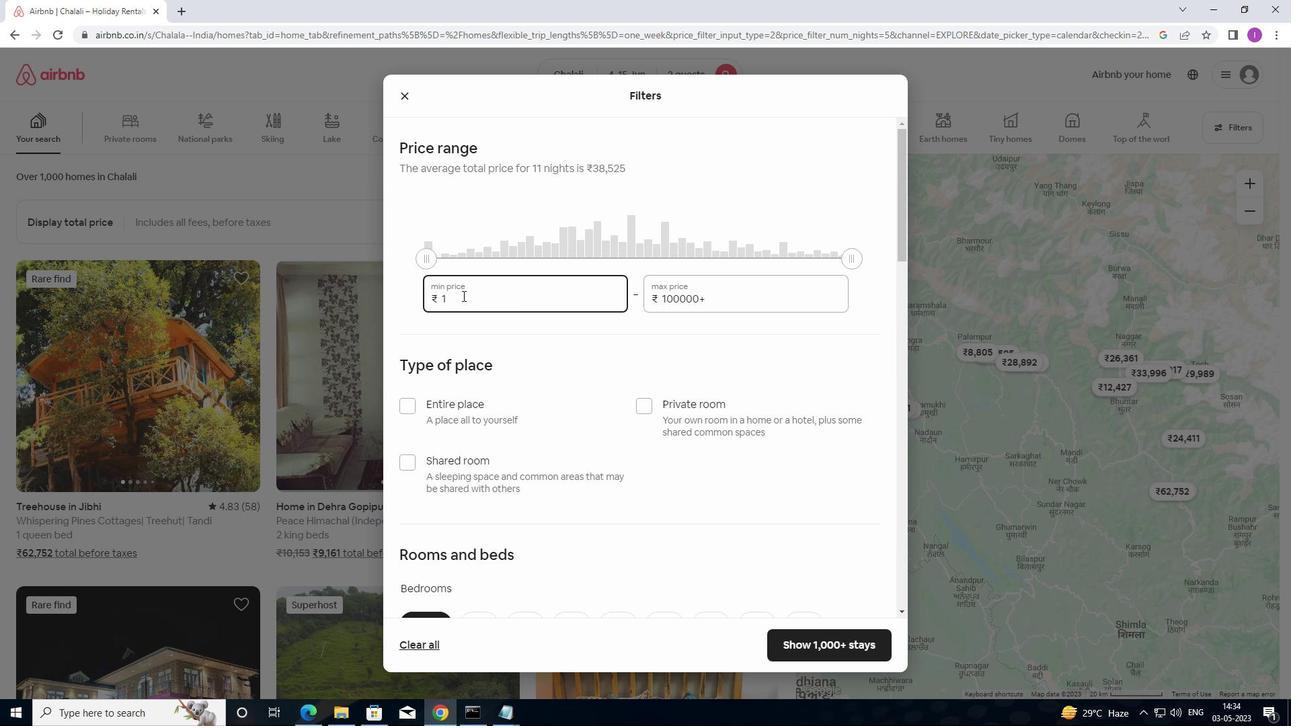 
Action: Key pressed 0
Screenshot: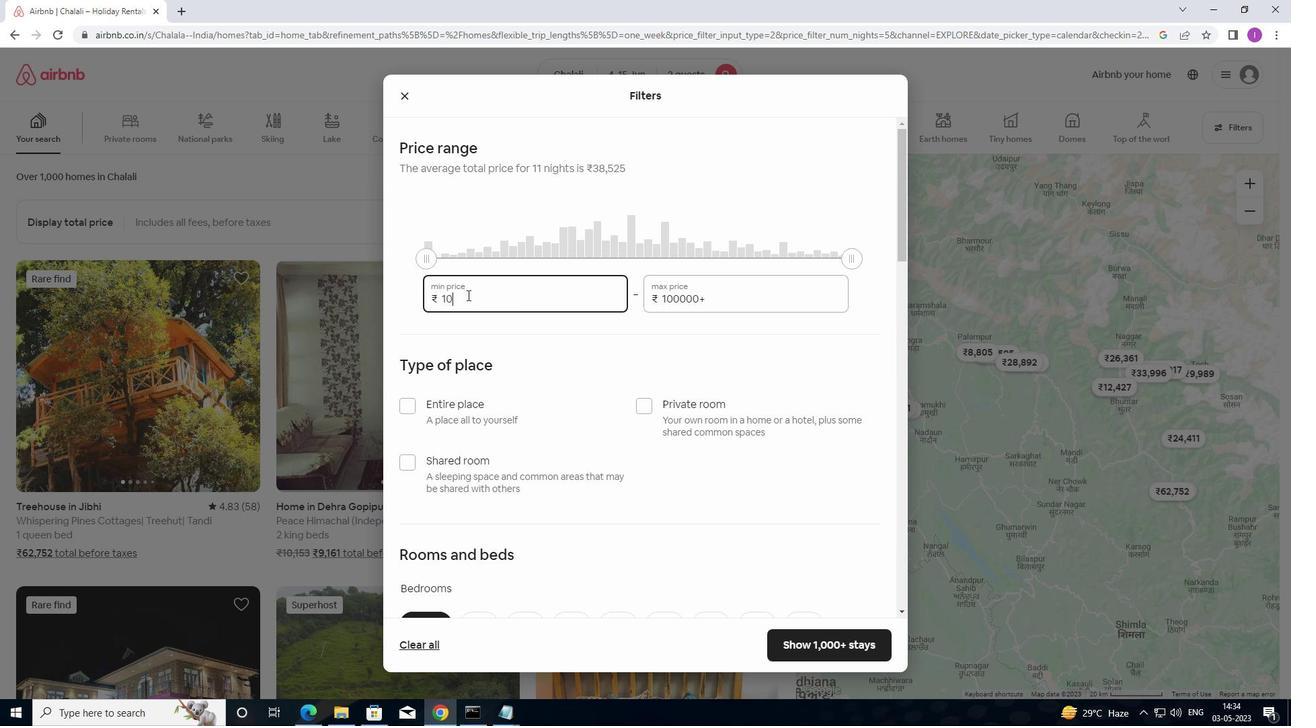 
Action: Mouse moved to (467, 294)
Screenshot: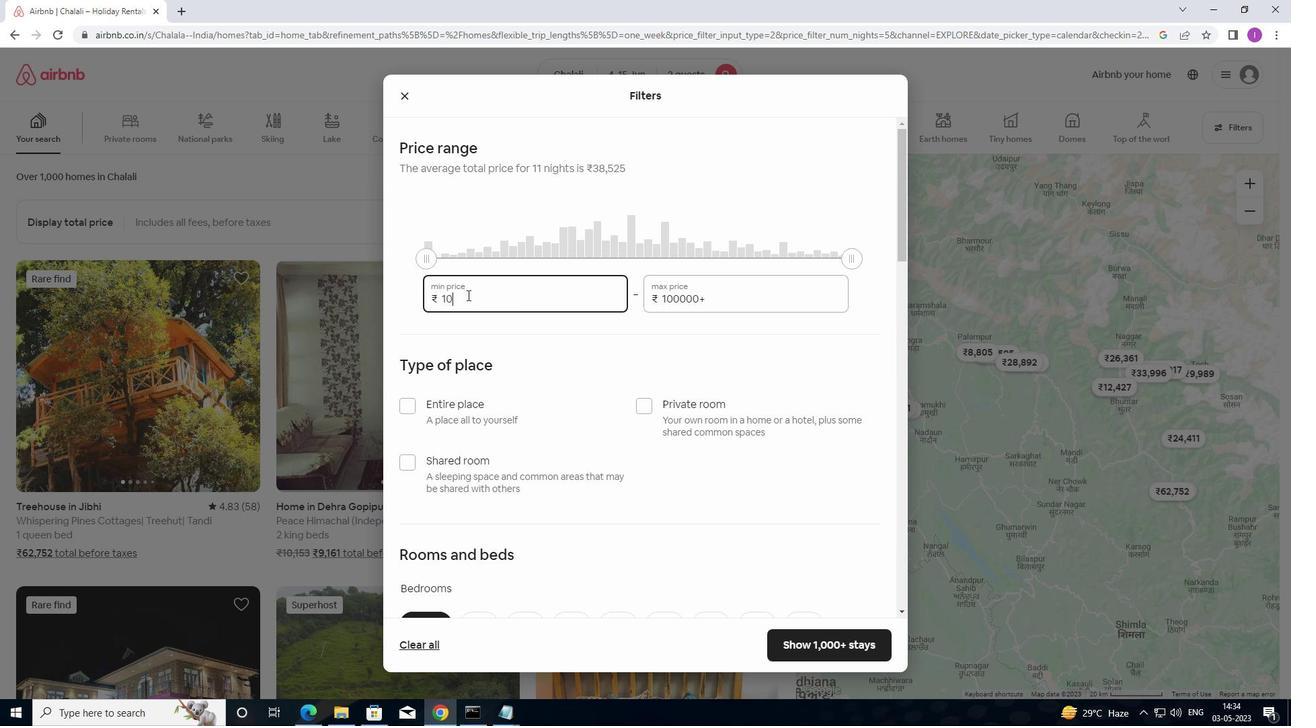 
Action: Key pressed 0
Screenshot: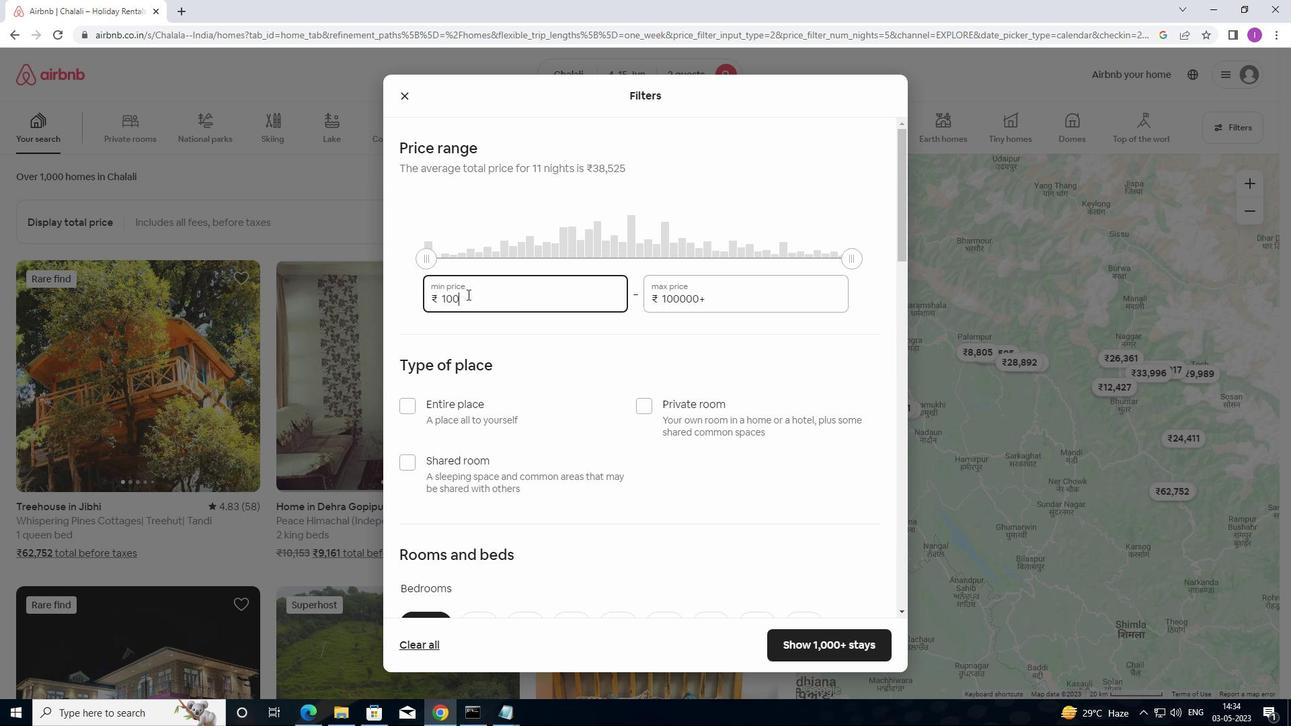 
Action: Mouse moved to (478, 295)
Screenshot: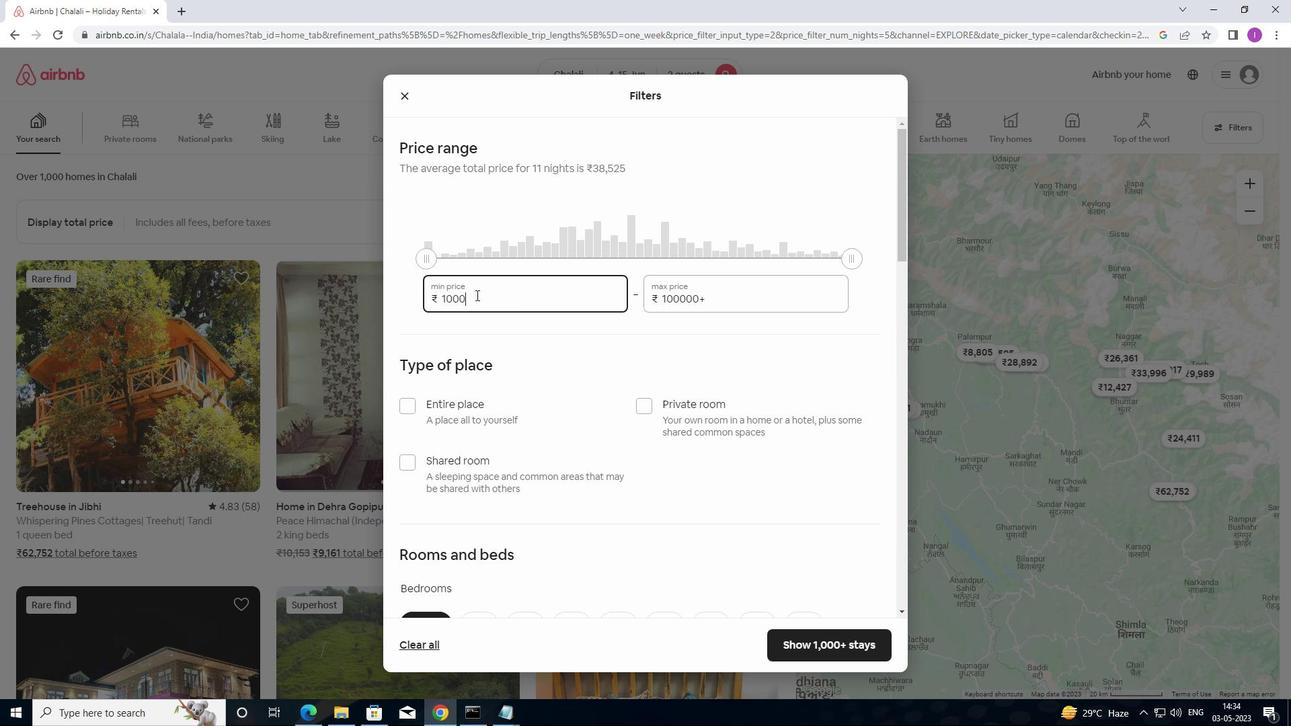 
Action: Key pressed 0
Screenshot: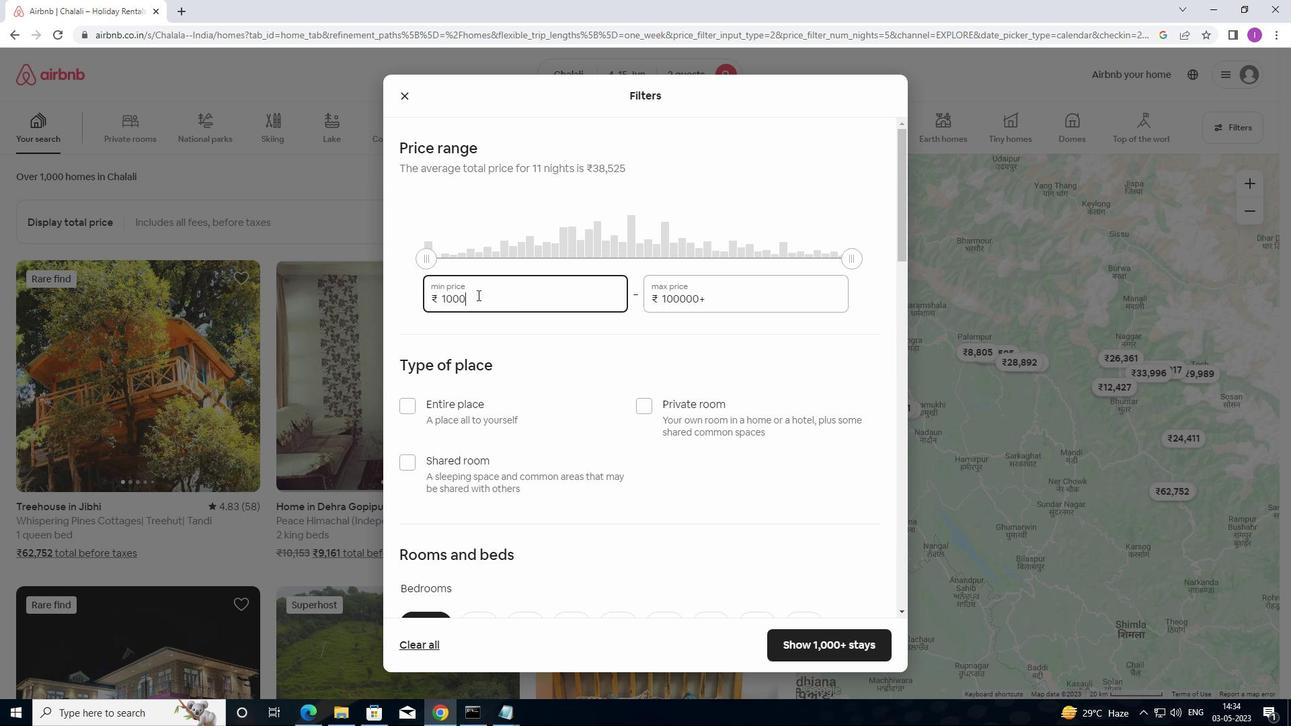 
Action: Mouse moved to (699, 301)
Screenshot: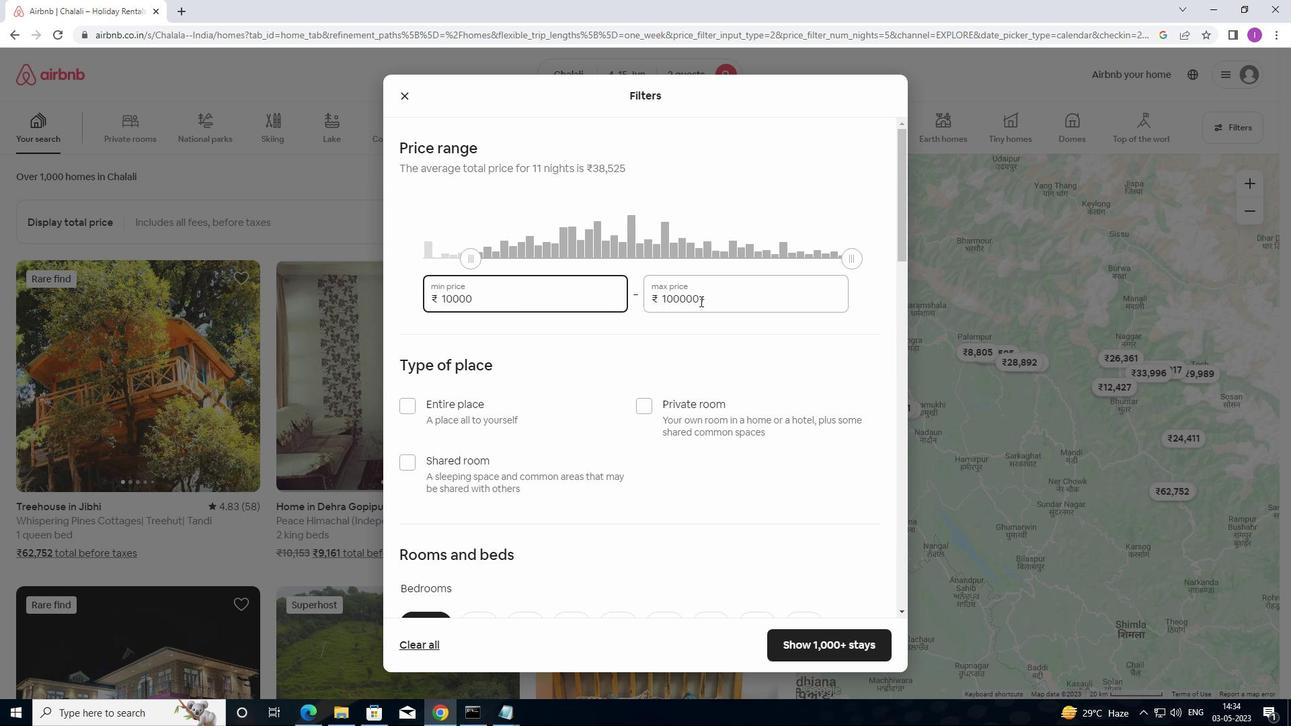 
Action: Mouse pressed left at (699, 301)
Screenshot: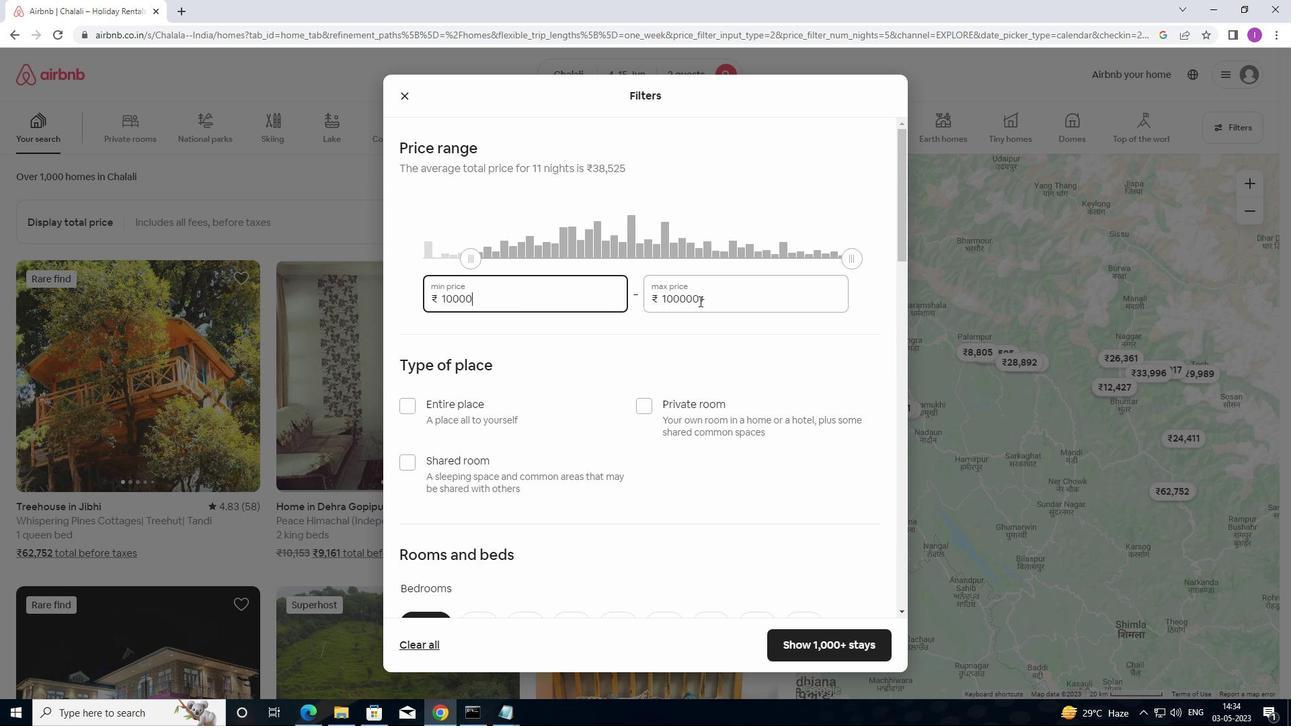 
Action: Mouse moved to (724, 292)
Screenshot: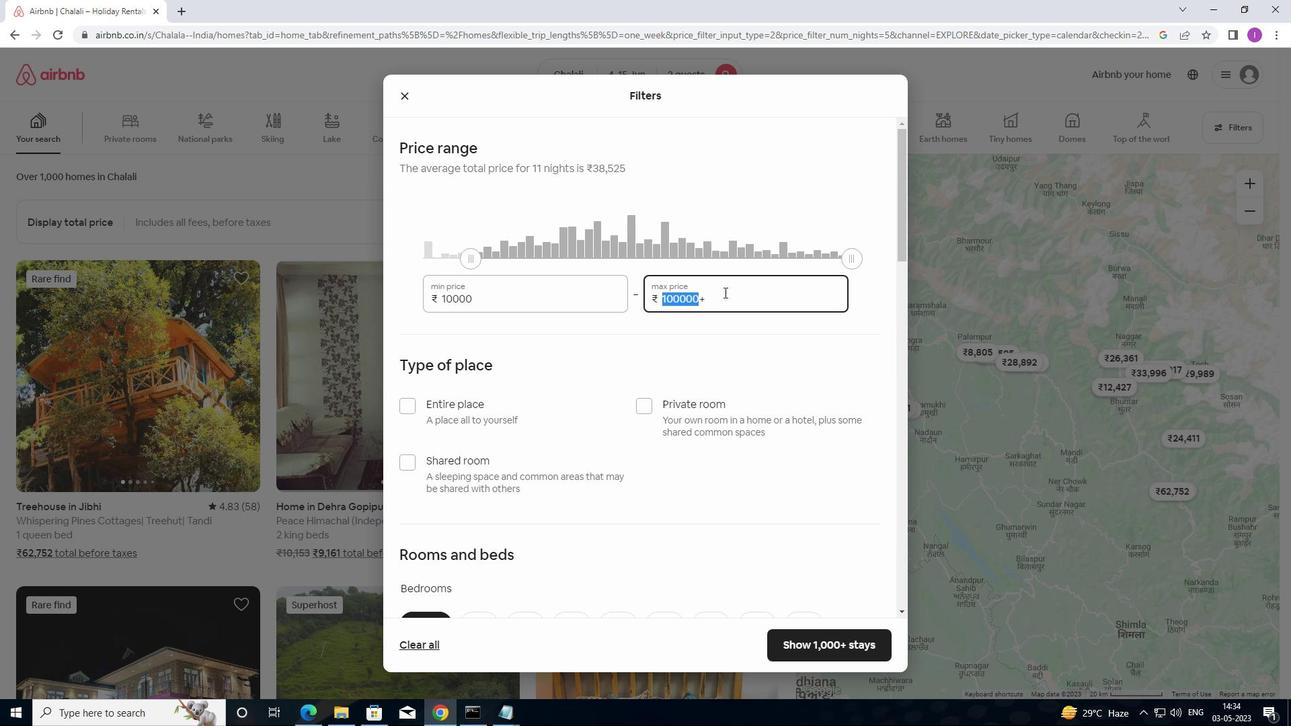 
Action: Mouse pressed left at (724, 292)
Screenshot: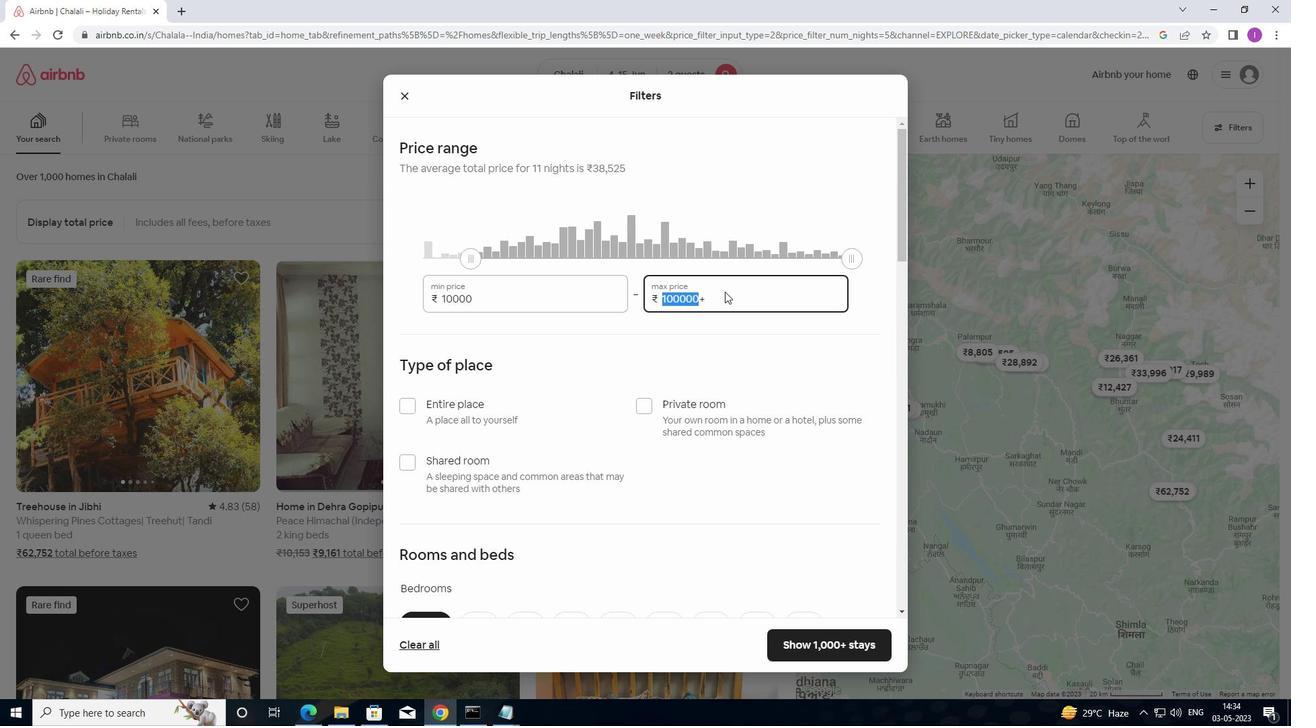 
Action: Mouse pressed left at (724, 292)
Screenshot: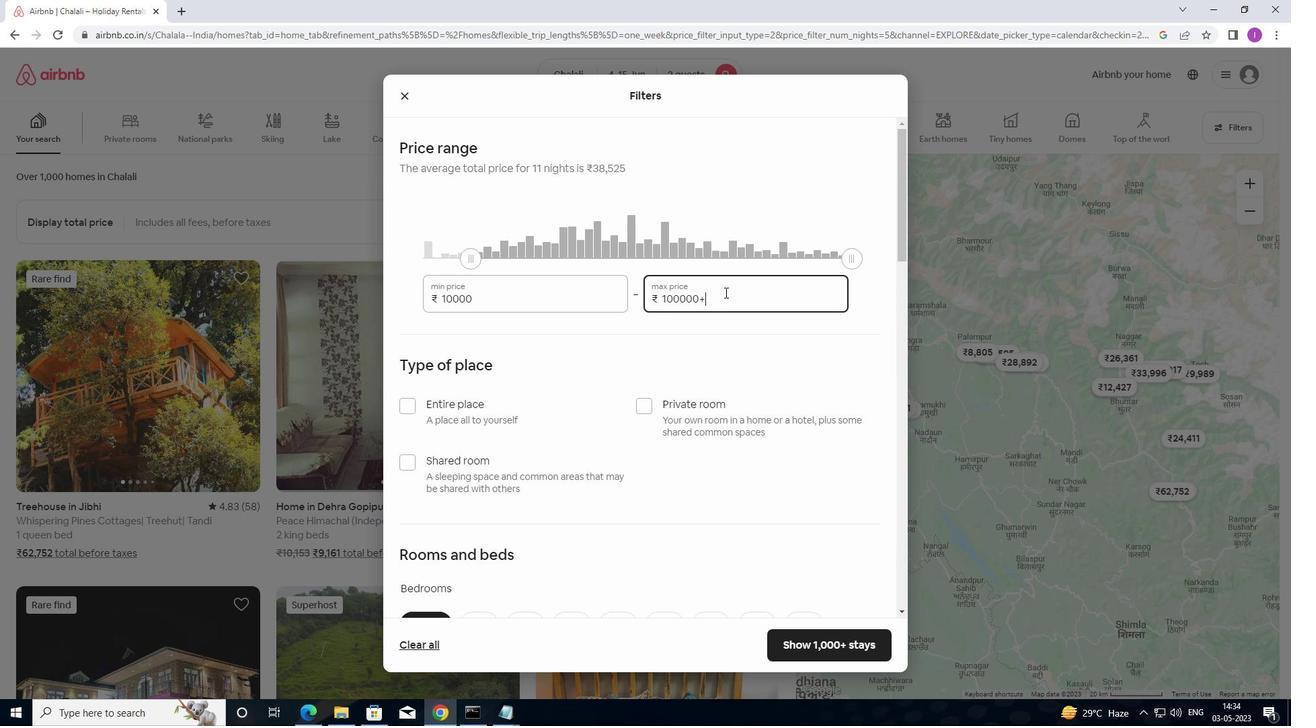 
Action: Mouse moved to (644, 306)
Screenshot: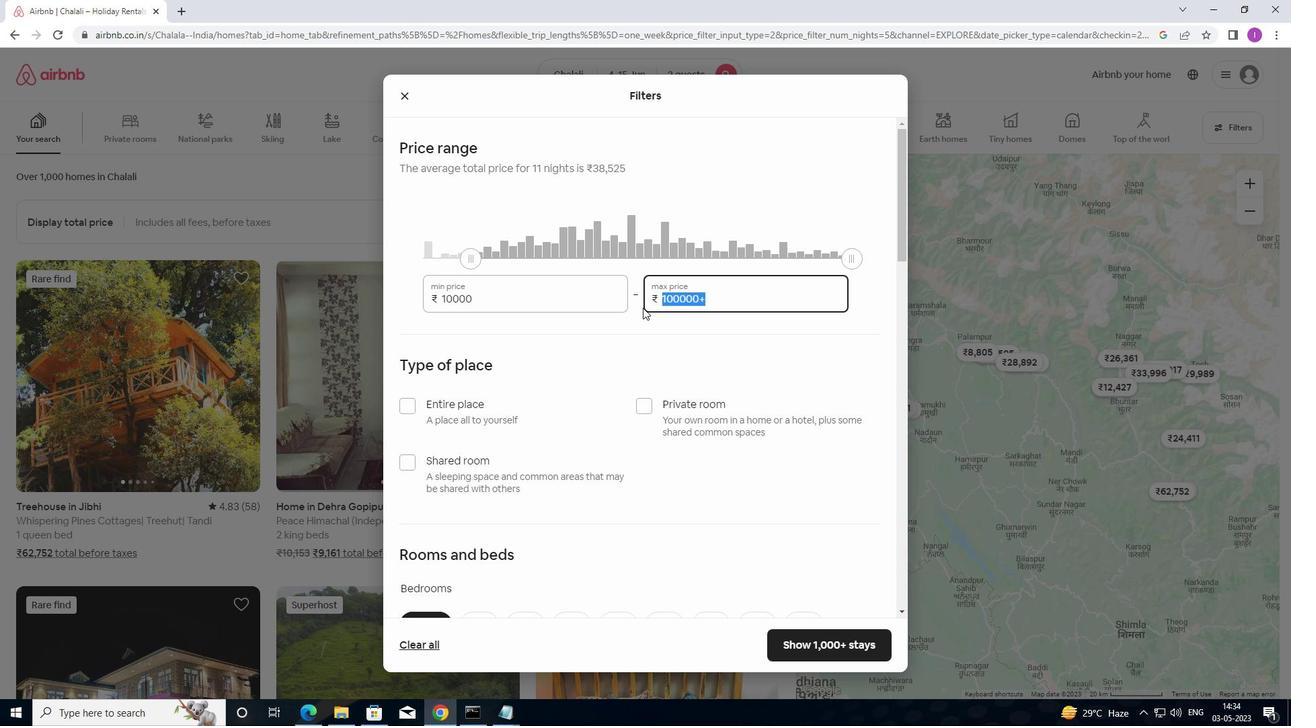 
Action: Key pressed 1
Screenshot: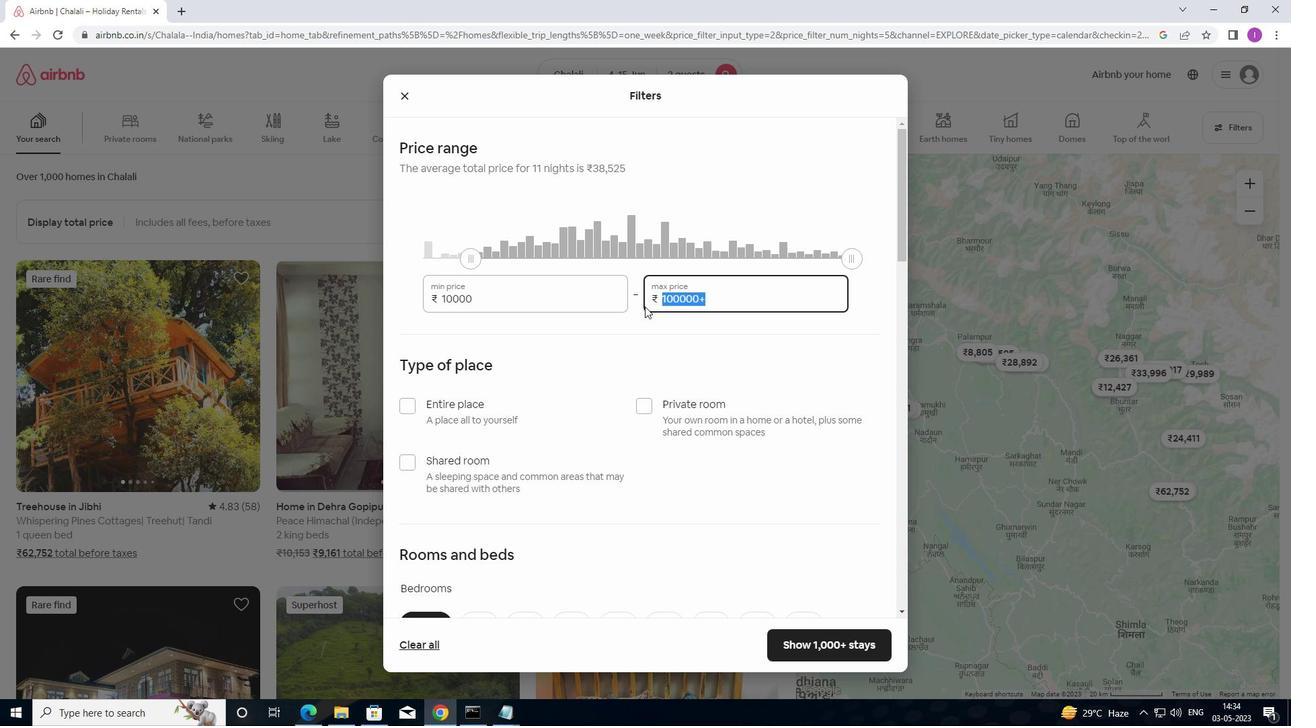 
Action: Mouse moved to (645, 307)
Screenshot: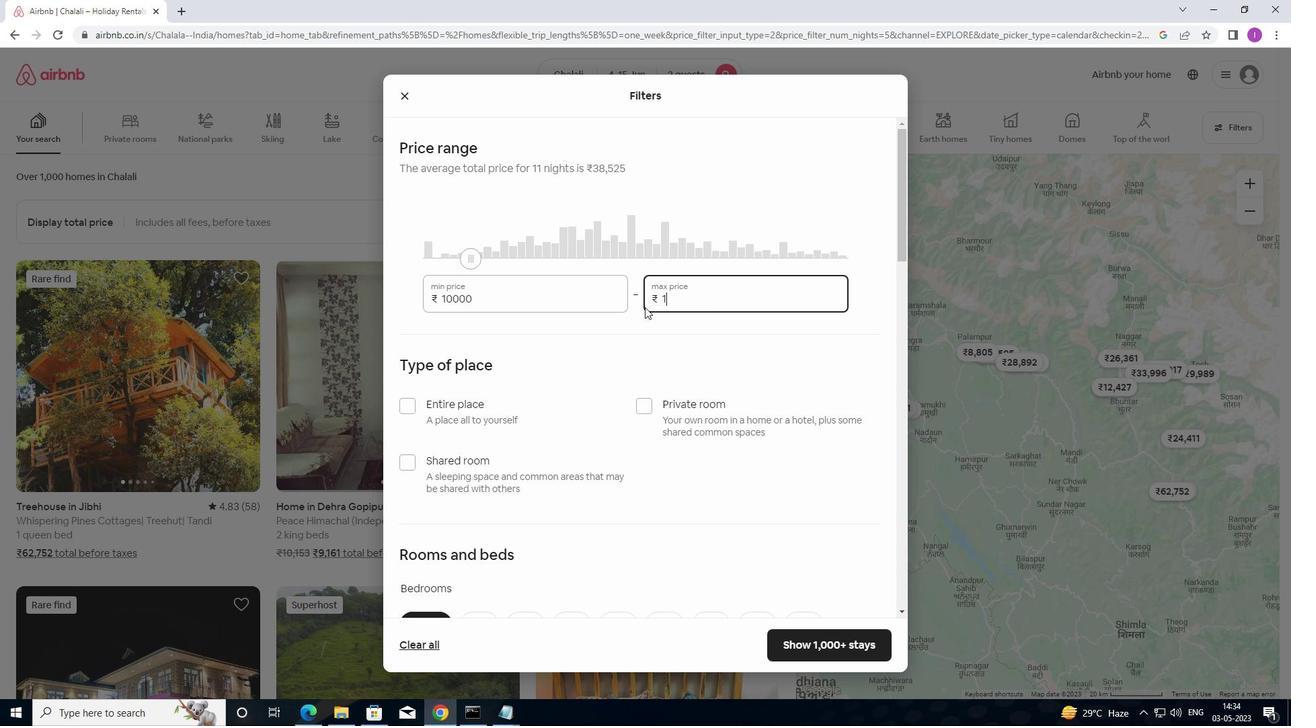 
Action: Key pressed 5
Screenshot: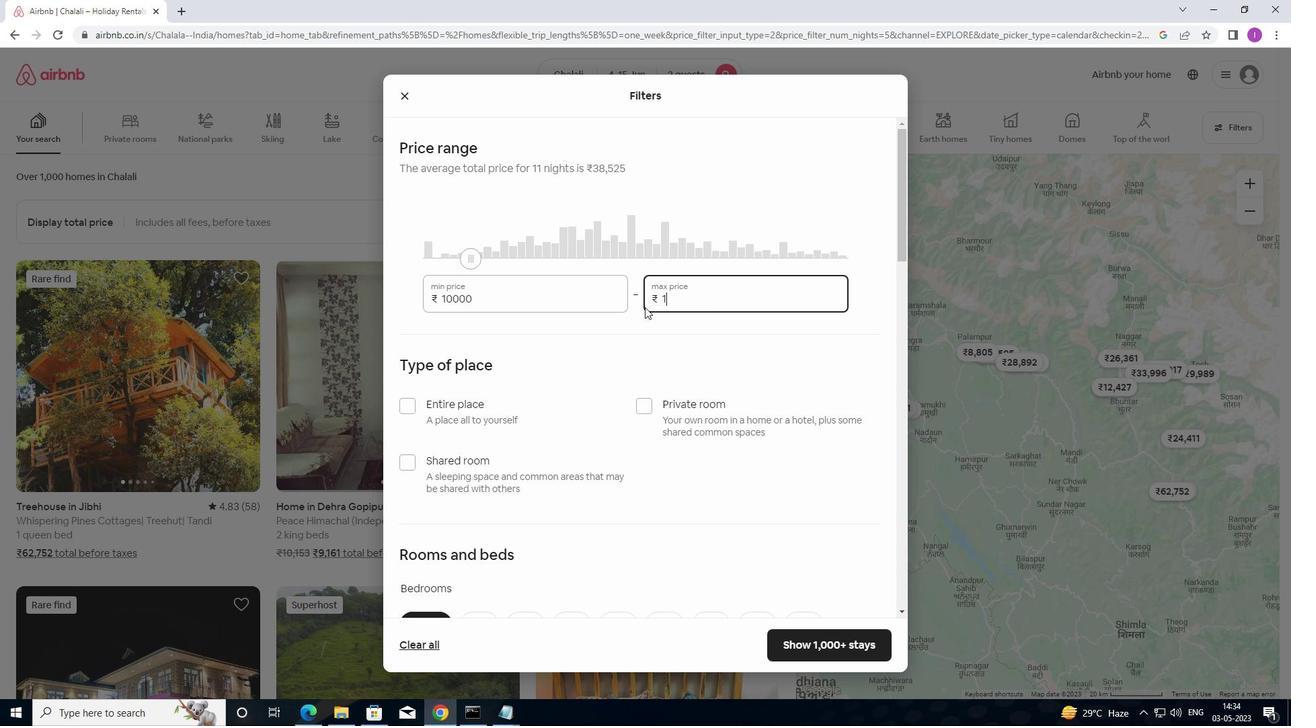 
Action: Mouse moved to (646, 307)
Screenshot: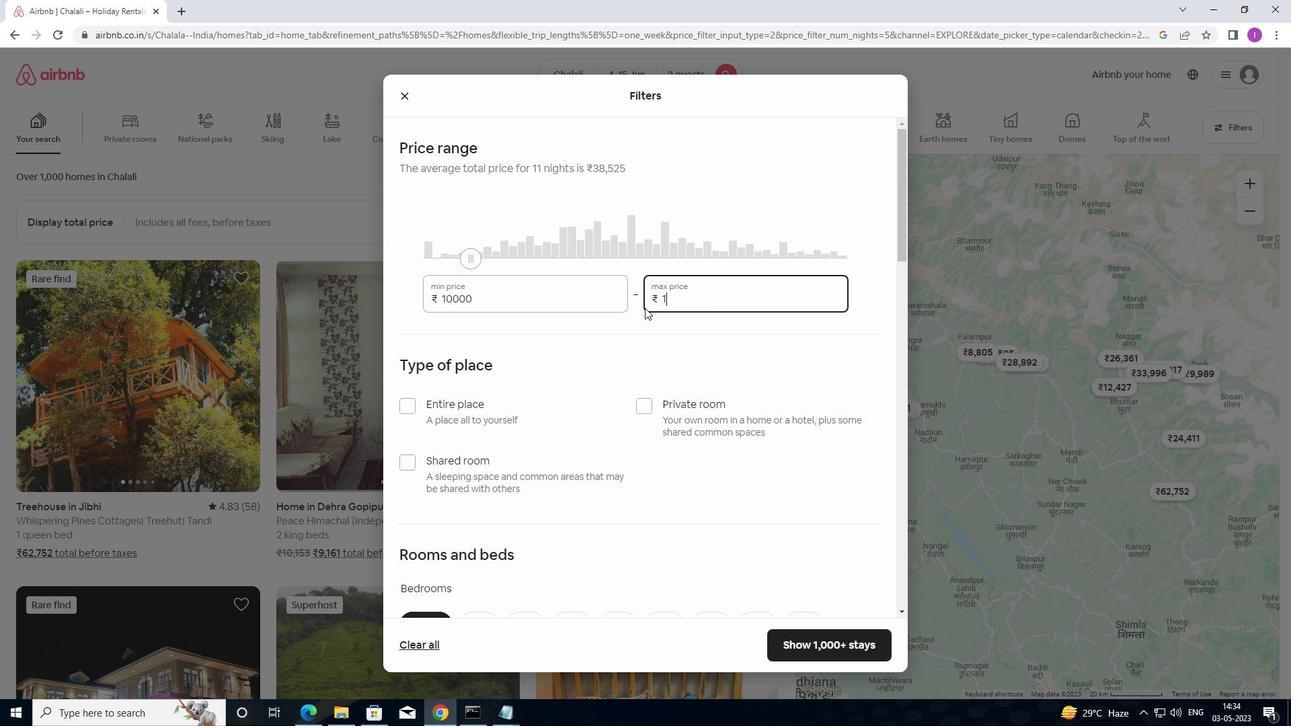
Action: Key pressed 0
Screenshot: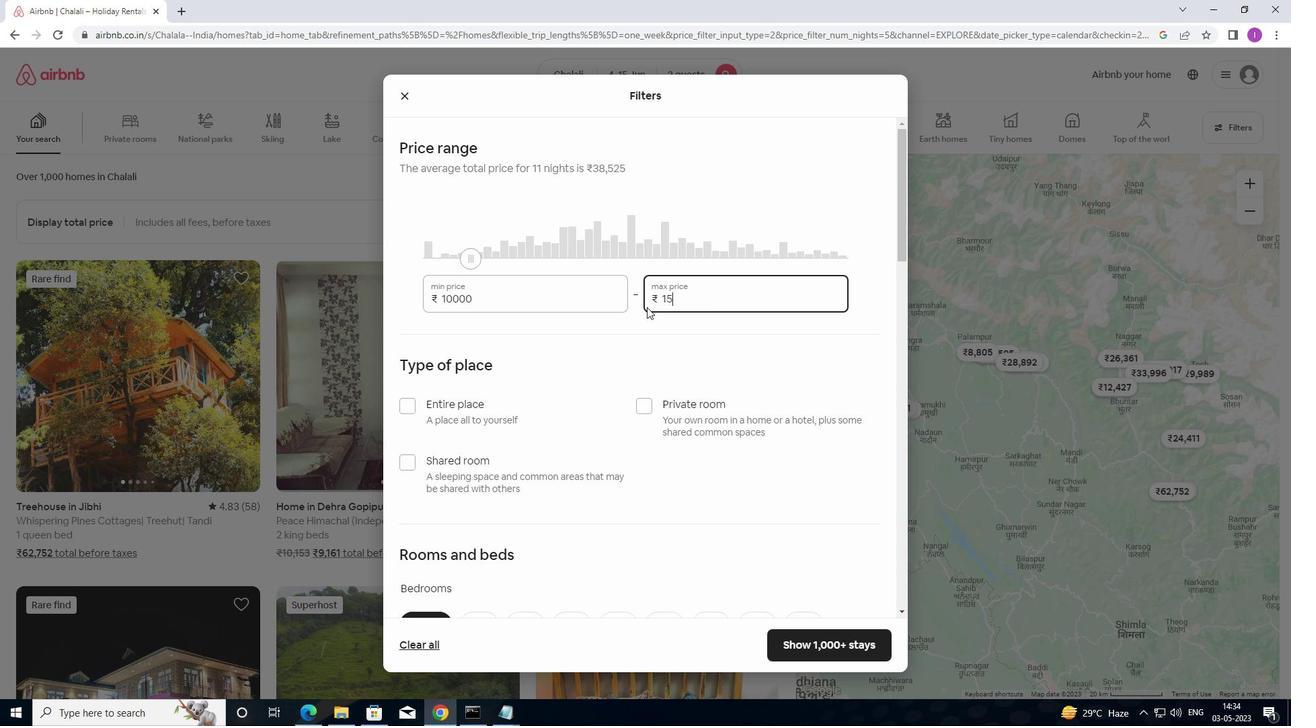 
Action: Mouse moved to (650, 307)
Screenshot: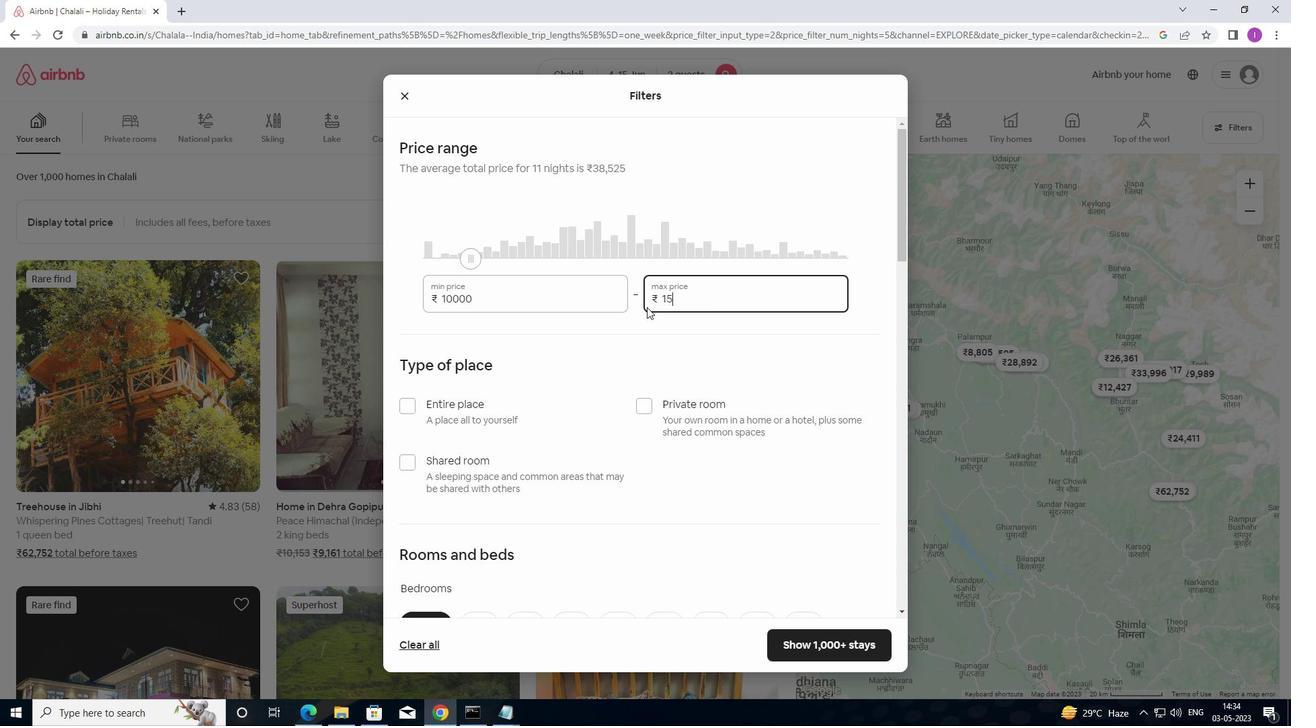 
Action: Key pressed 0
Screenshot: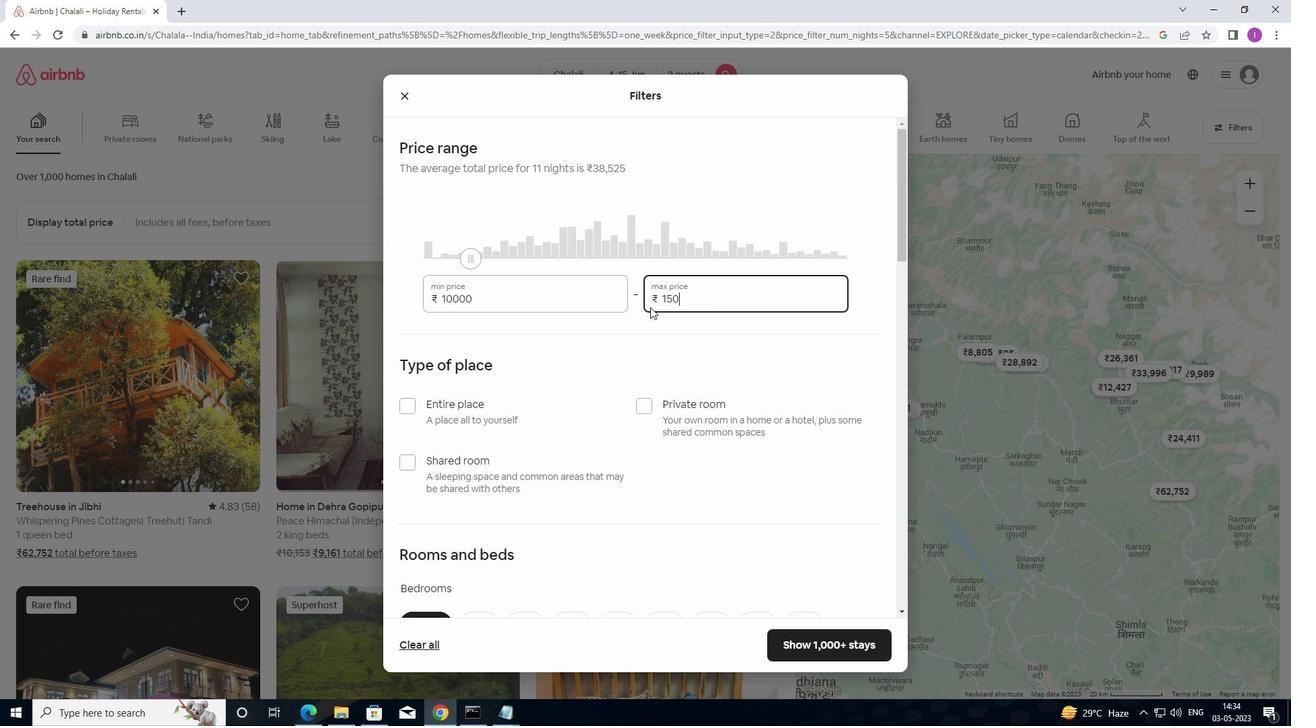 
Action: Mouse moved to (657, 308)
Screenshot: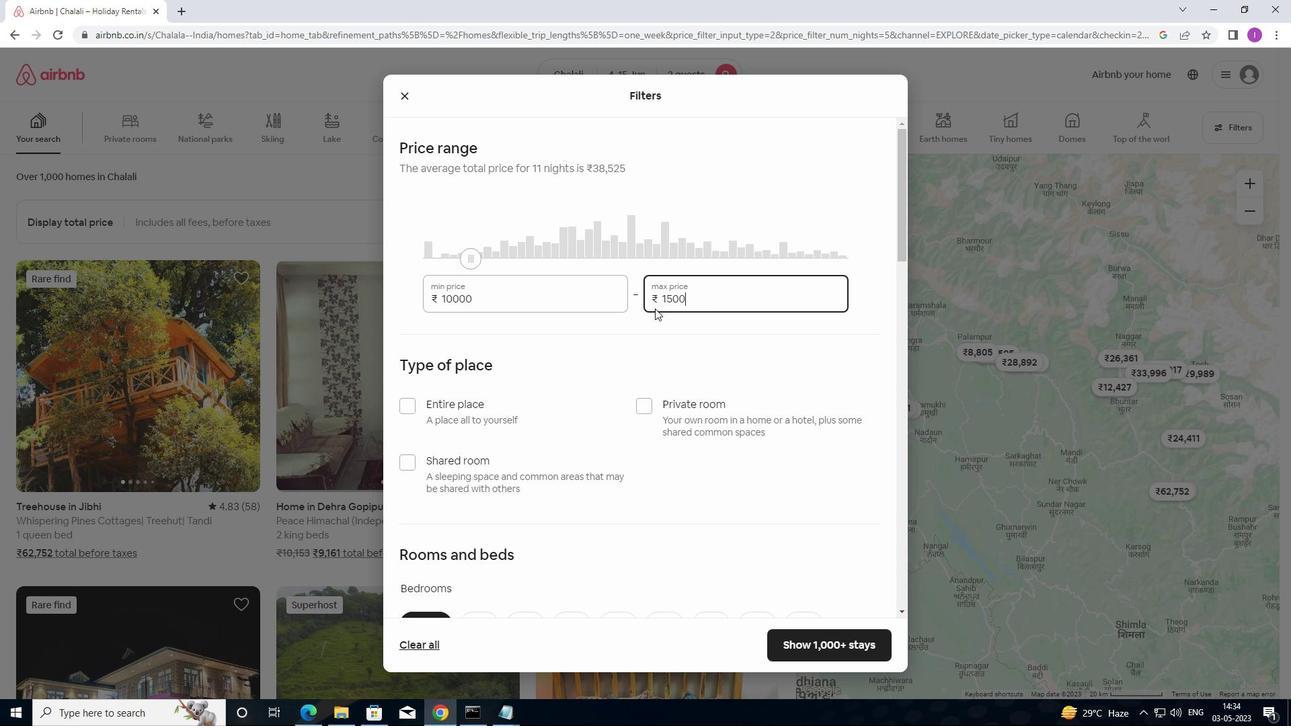 
Action: Key pressed 0
Screenshot: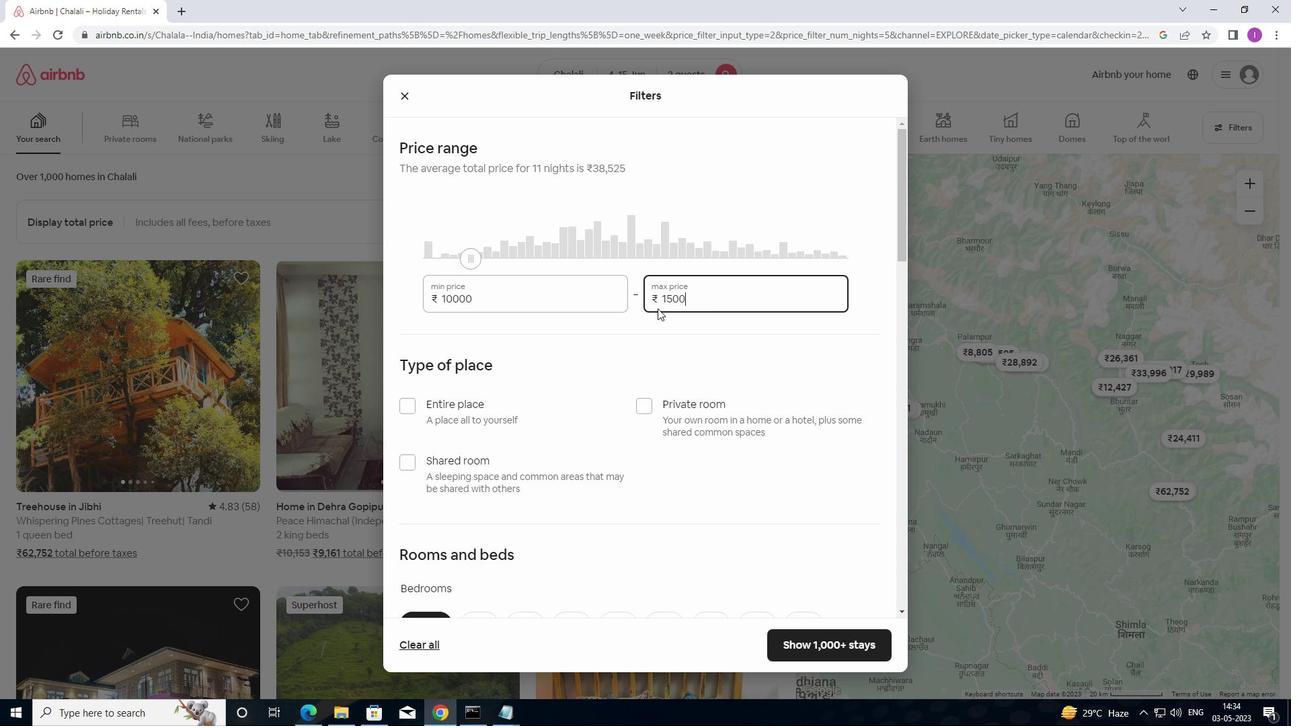 
Action: Mouse moved to (699, 377)
Screenshot: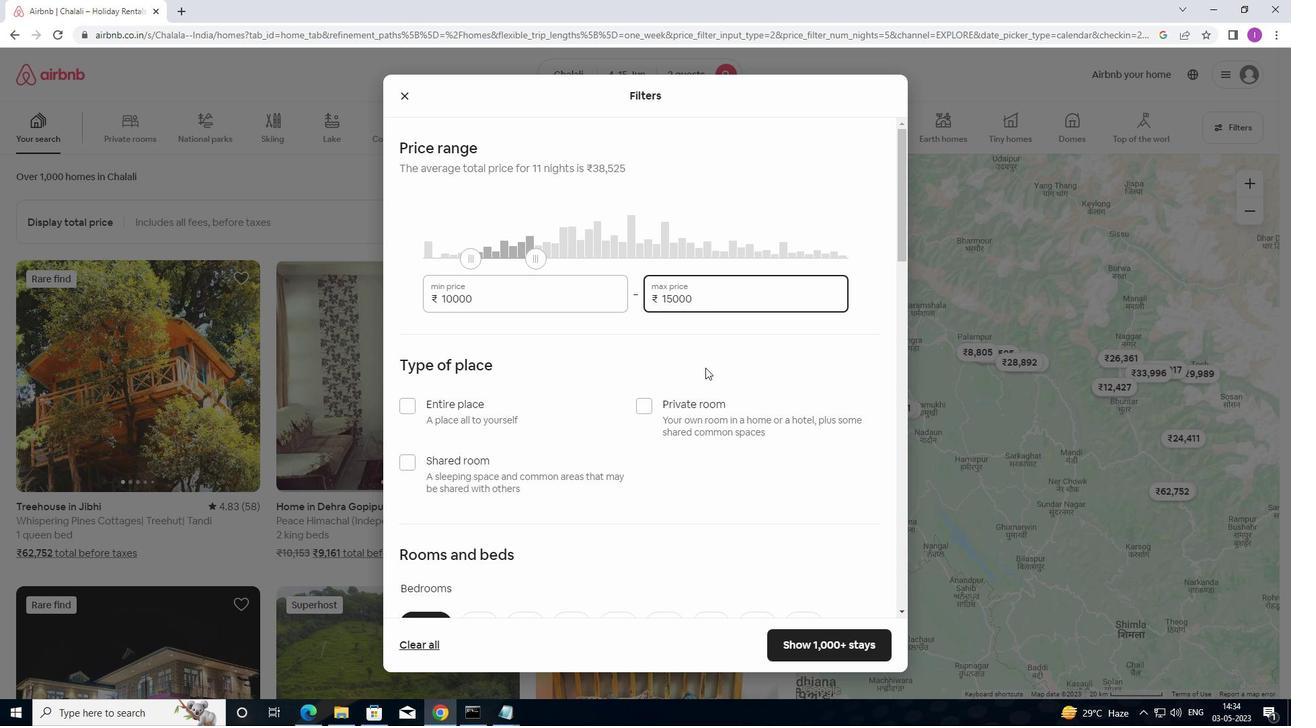 
Action: Mouse scrolled (699, 376) with delta (0, 0)
Screenshot: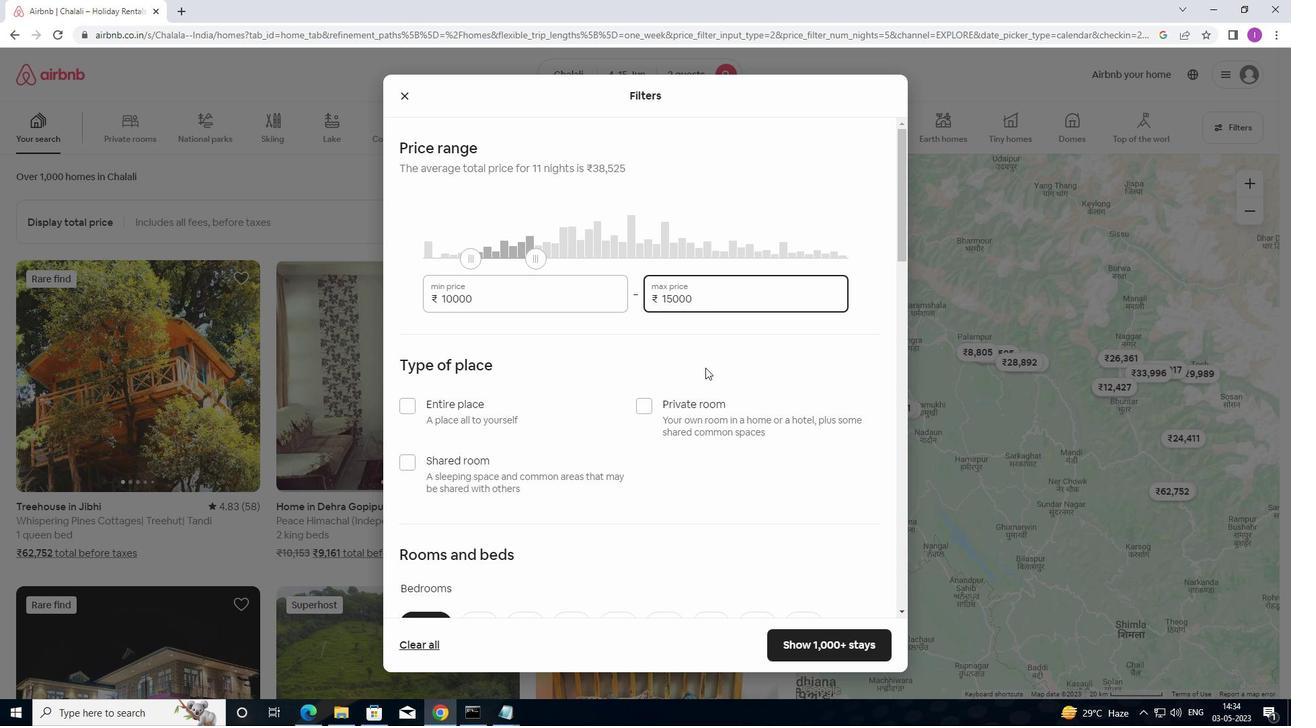 
Action: Mouse moved to (698, 379)
Screenshot: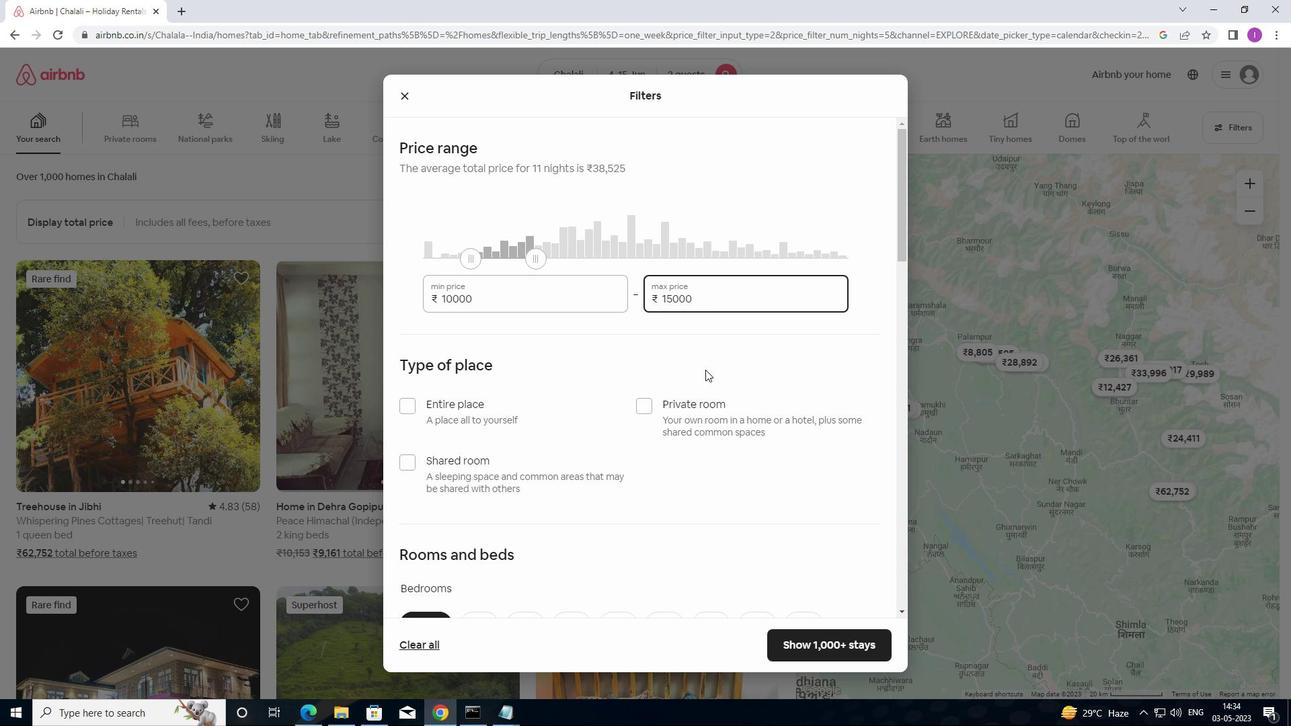 
Action: Mouse scrolled (698, 378) with delta (0, 0)
Screenshot: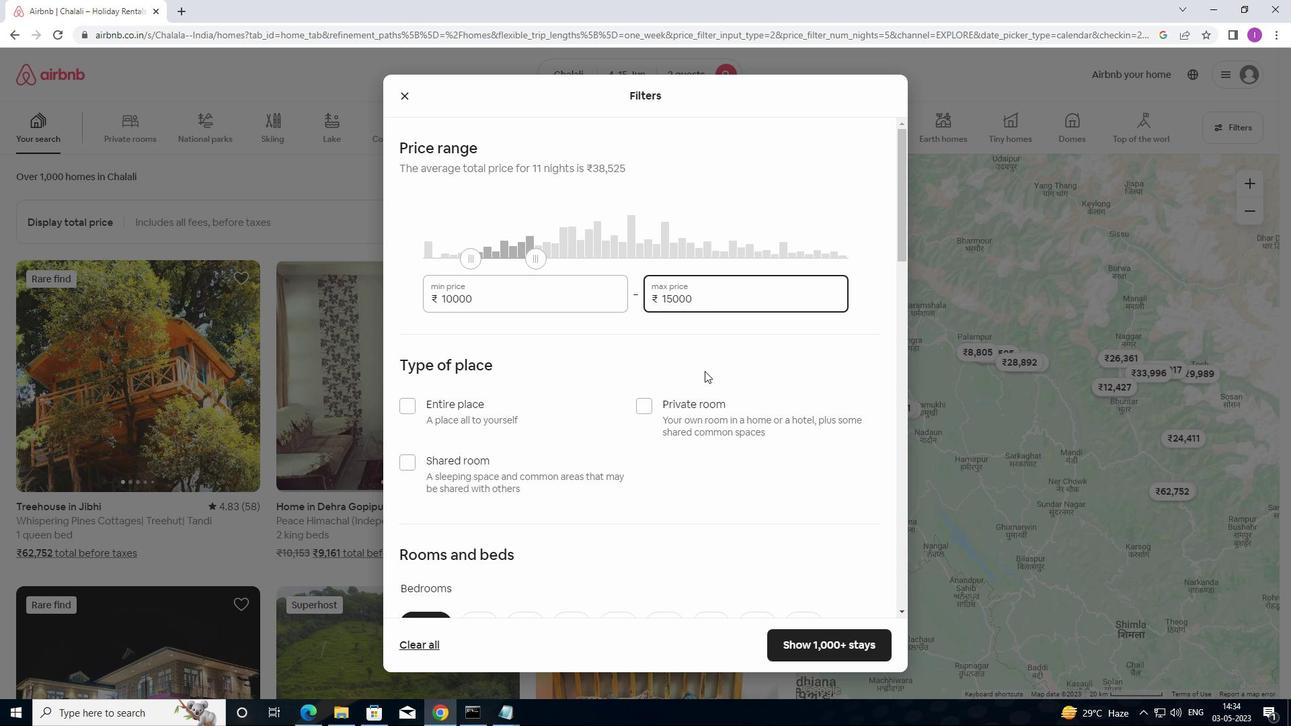 
Action: Mouse scrolled (698, 378) with delta (0, 0)
Screenshot: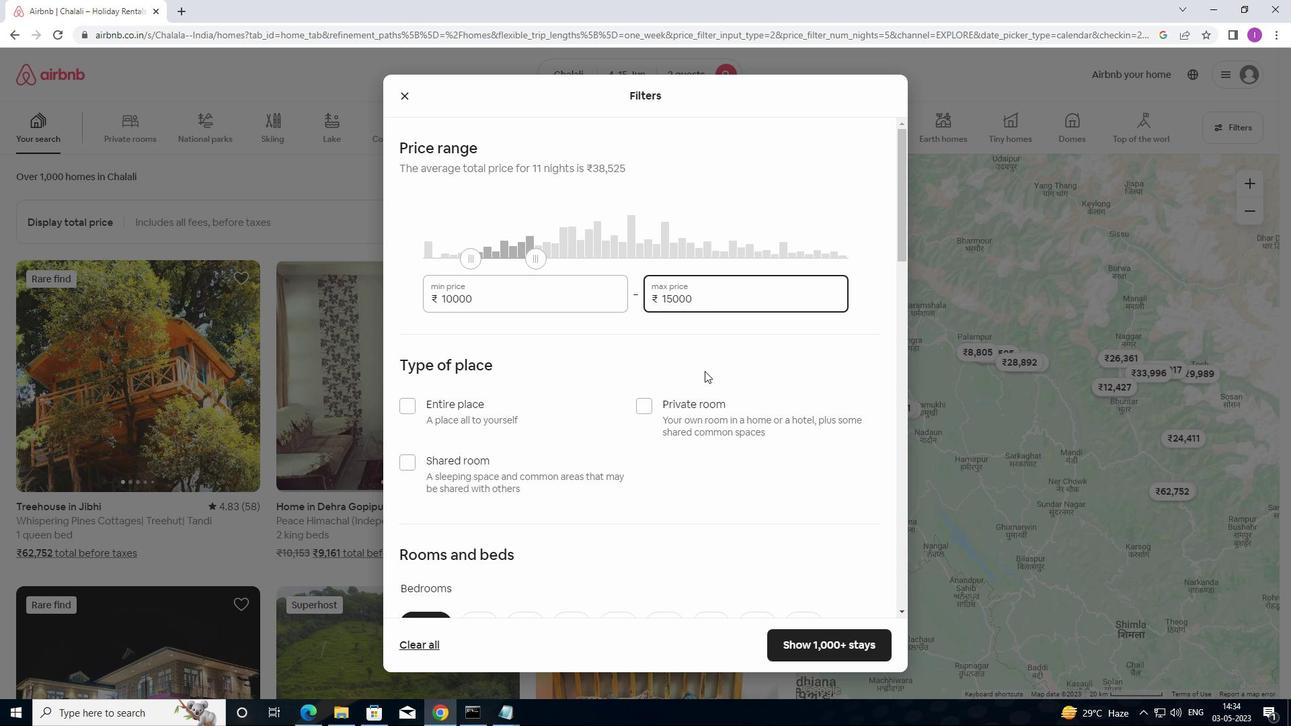 
Action: Mouse moved to (400, 209)
Screenshot: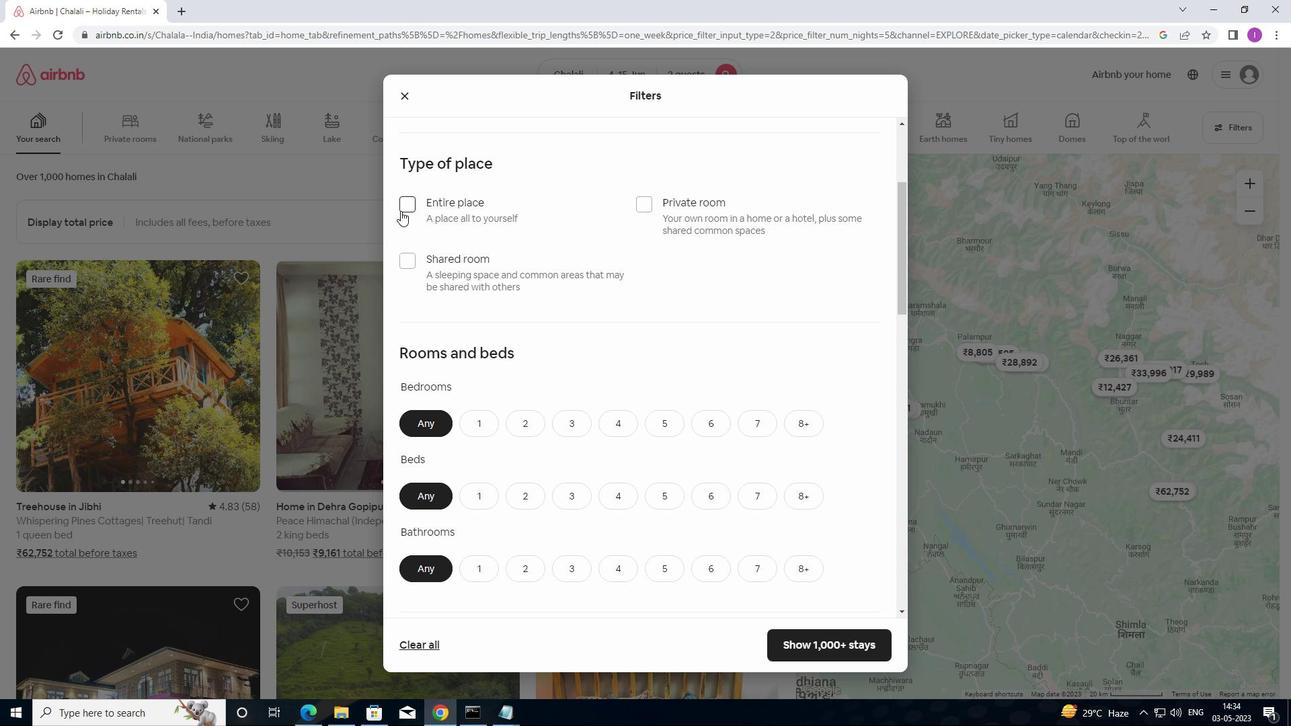 
Action: Mouse pressed left at (400, 209)
Screenshot: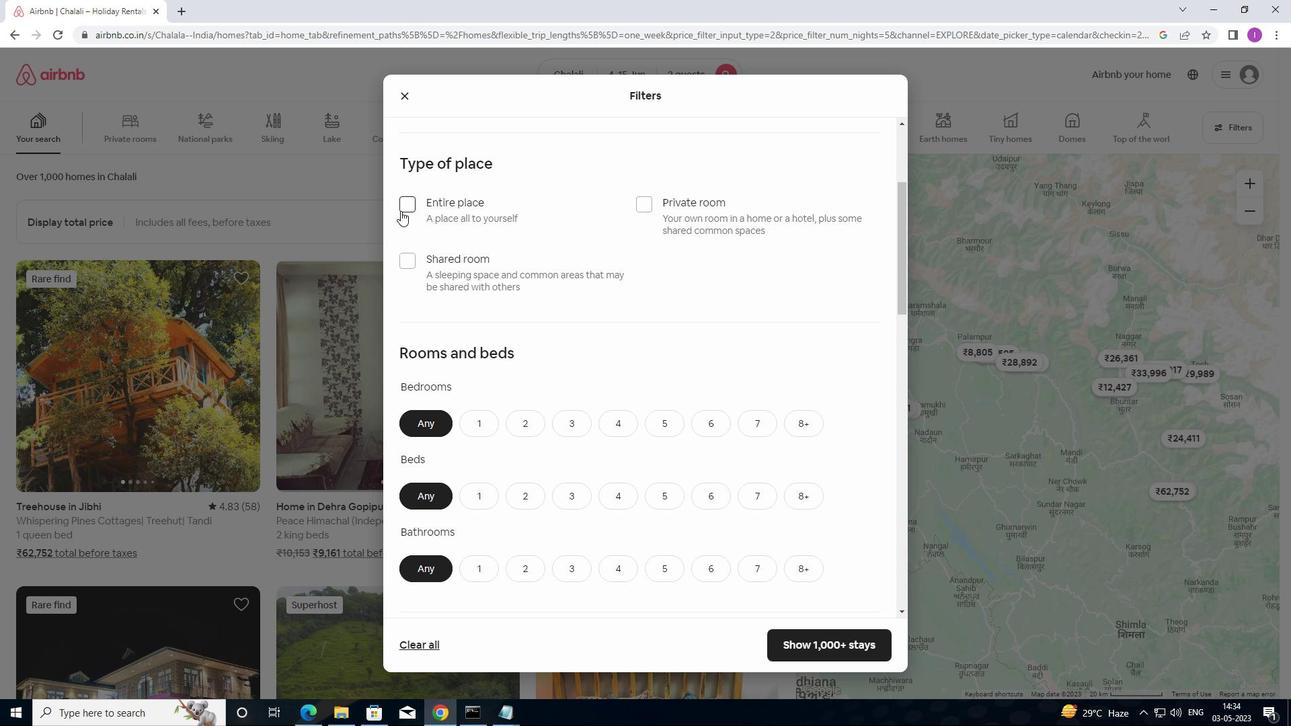 
Action: Mouse moved to (548, 396)
Screenshot: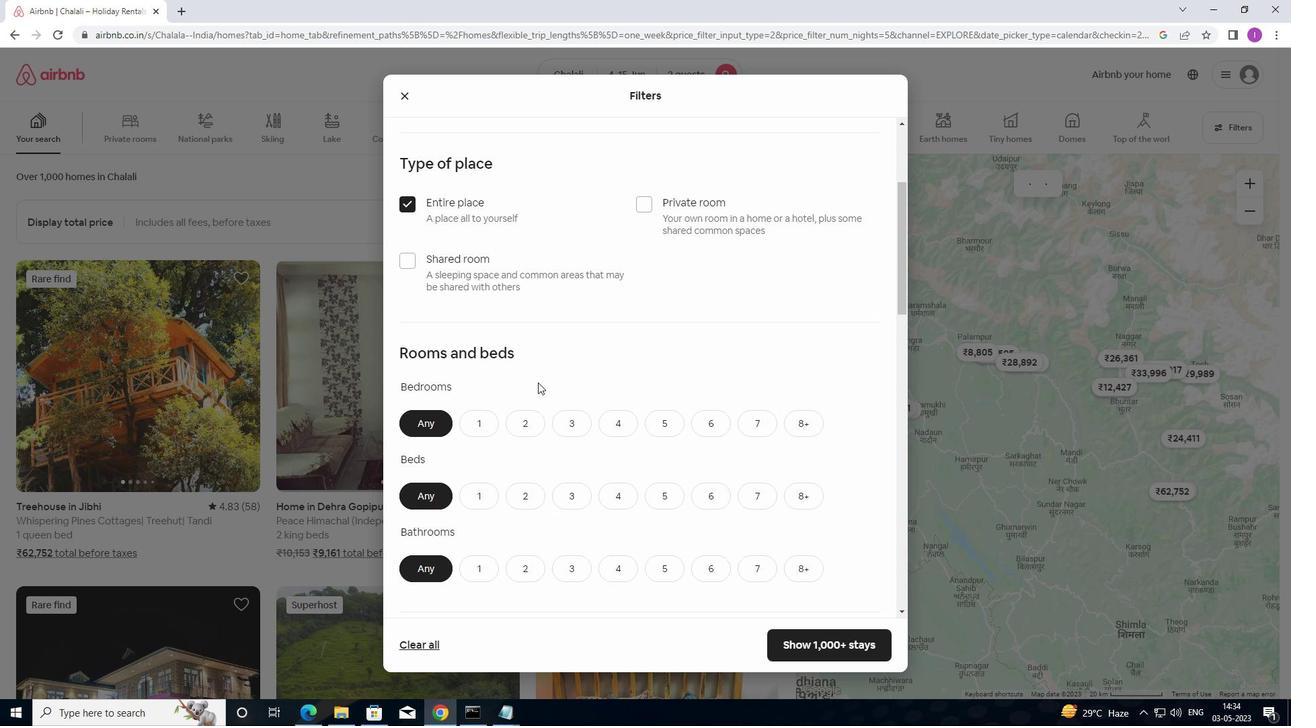 
Action: Mouse scrolled (548, 396) with delta (0, 0)
Screenshot: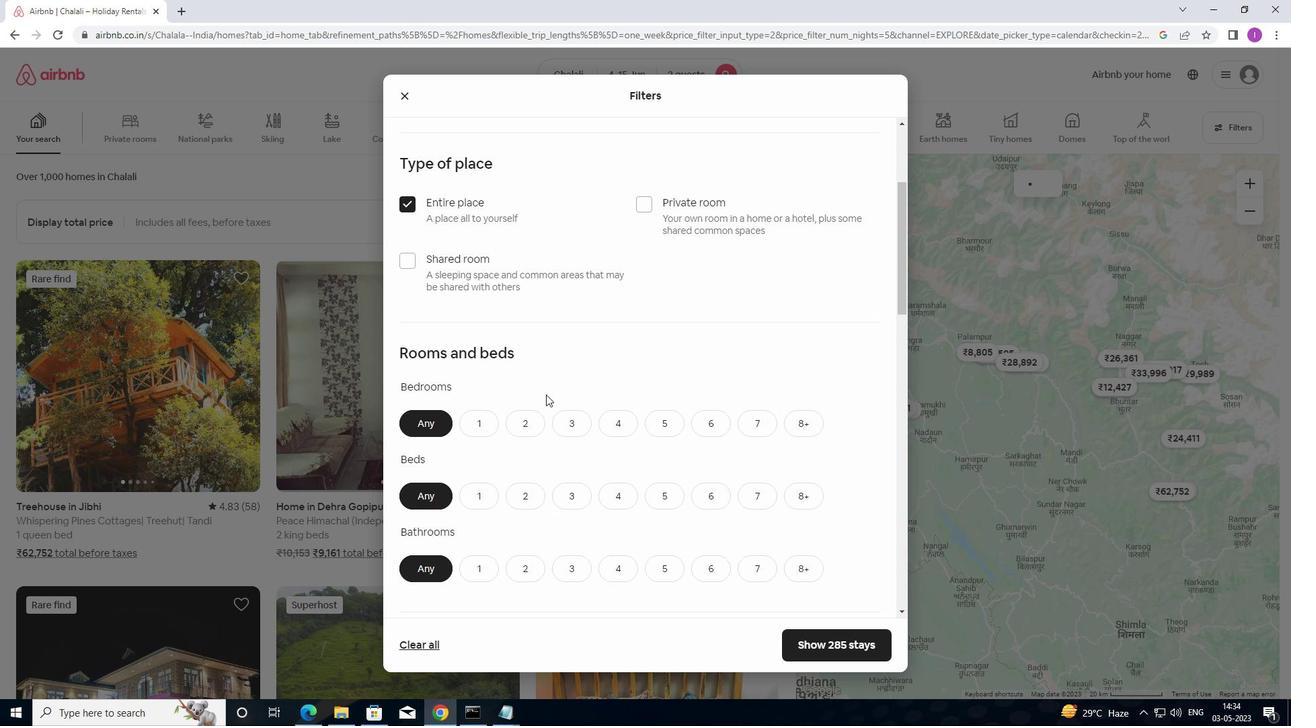 
Action: Mouse moved to (475, 364)
Screenshot: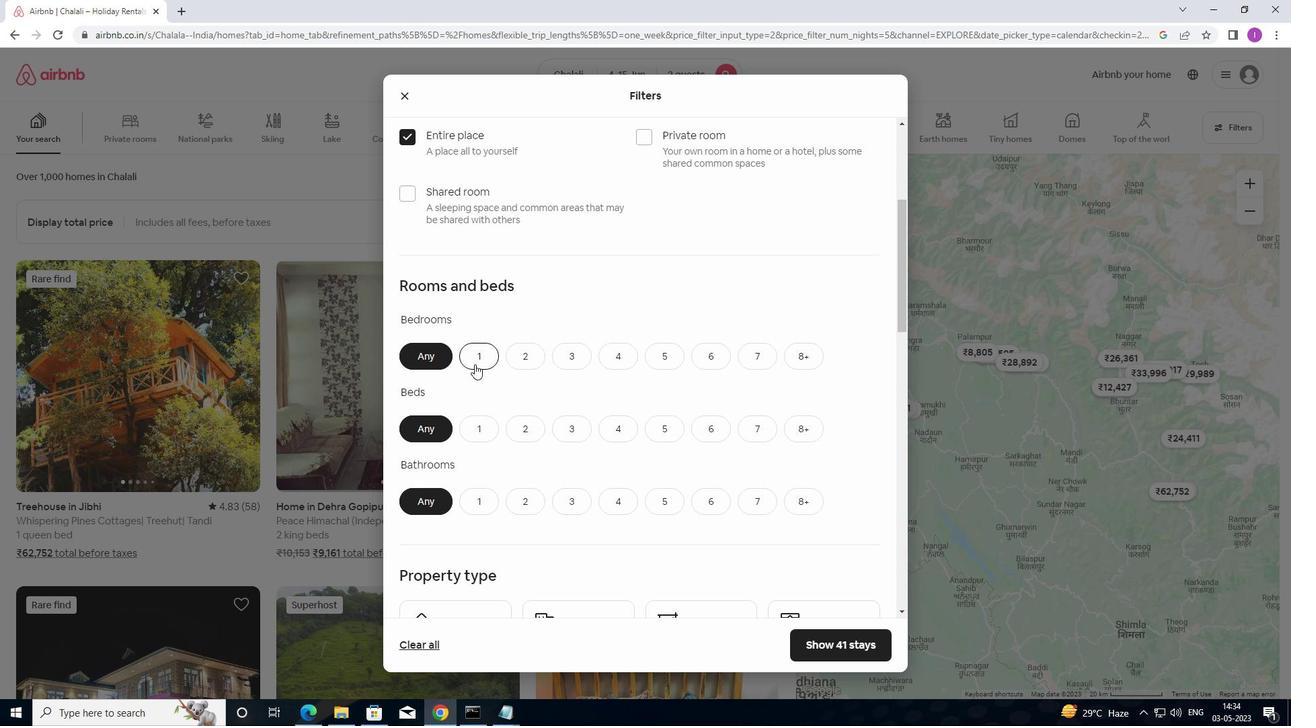 
Action: Mouse pressed left at (475, 364)
Screenshot: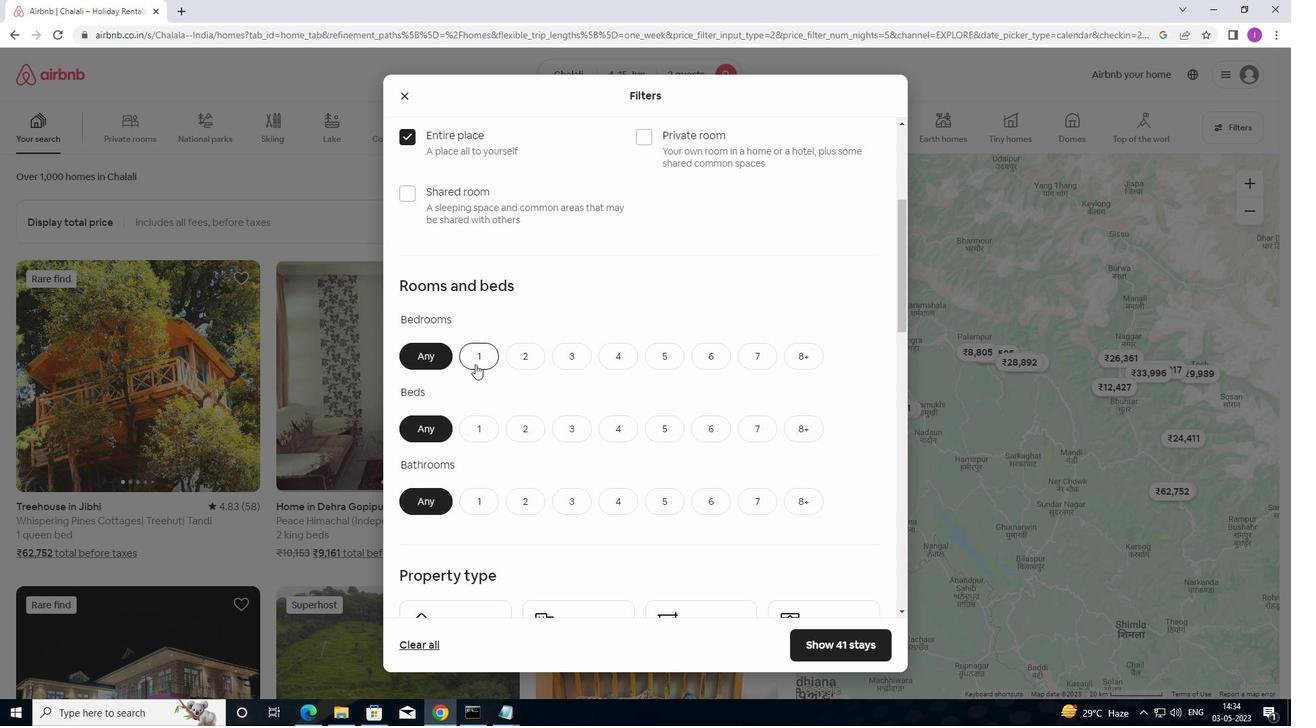 
Action: Mouse moved to (492, 431)
Screenshot: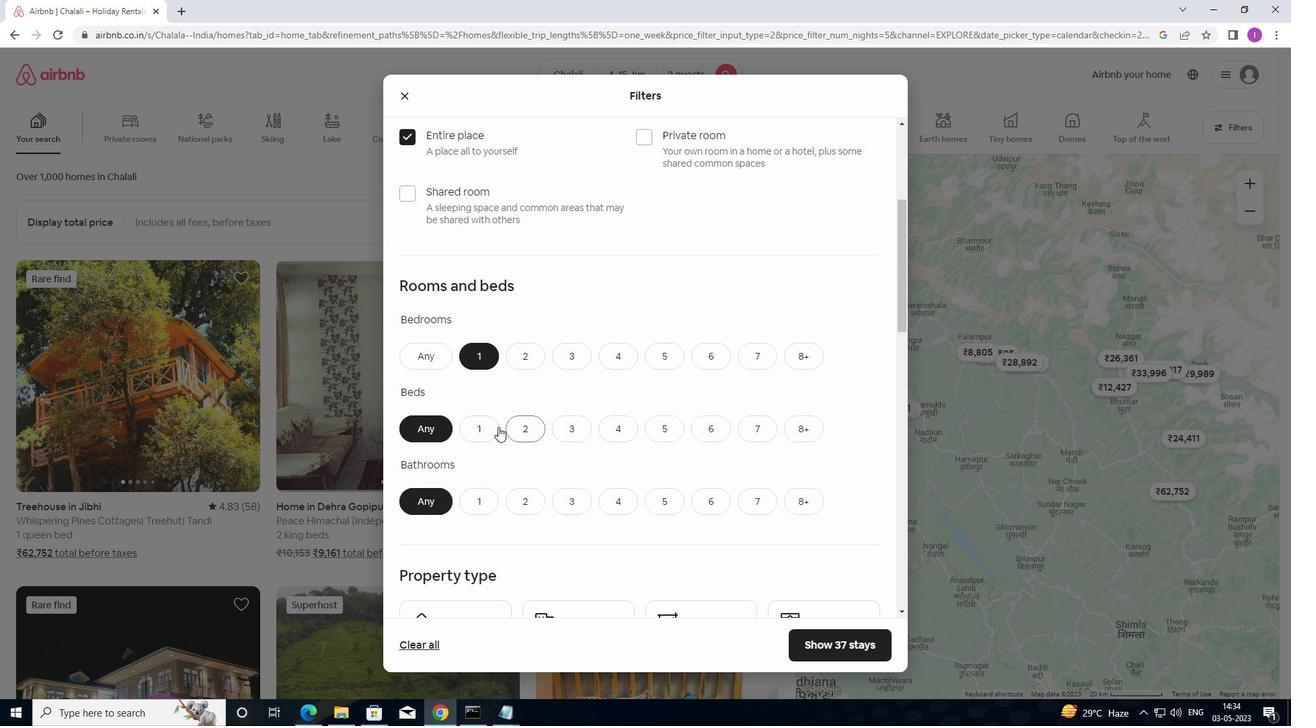 
Action: Mouse pressed left at (492, 431)
Screenshot: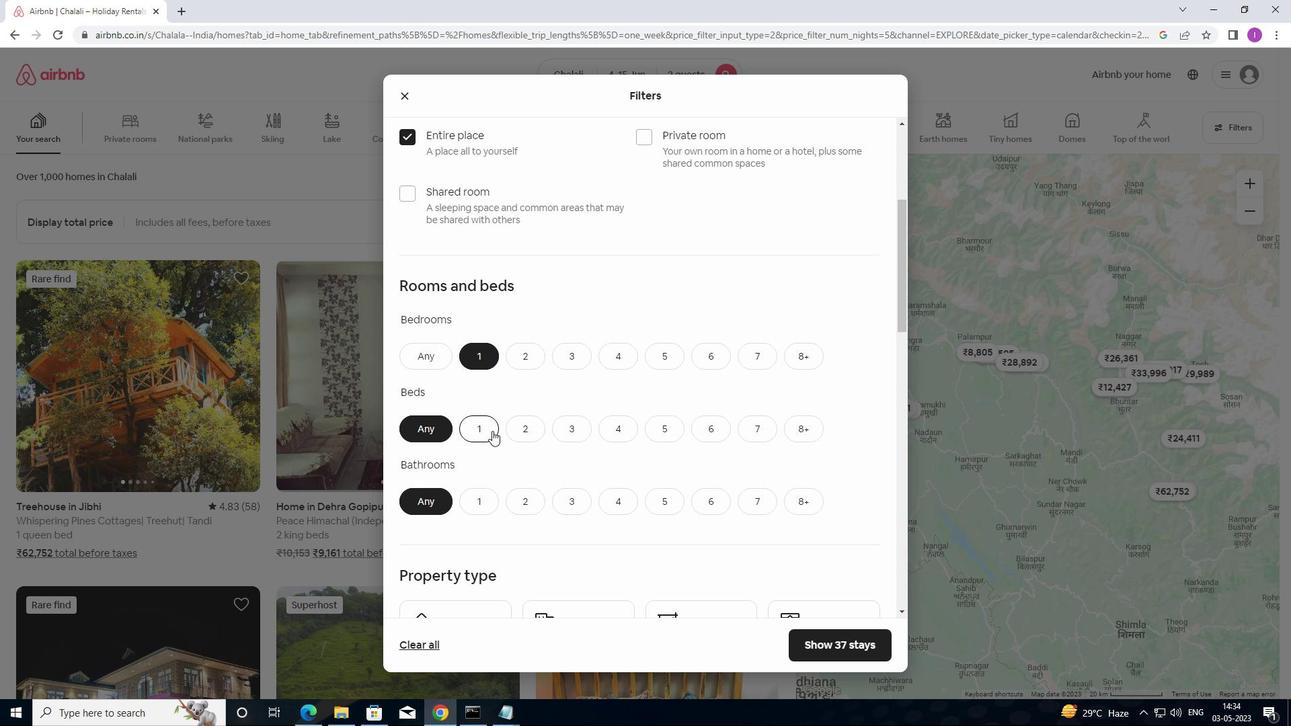 
Action: Mouse moved to (485, 504)
Screenshot: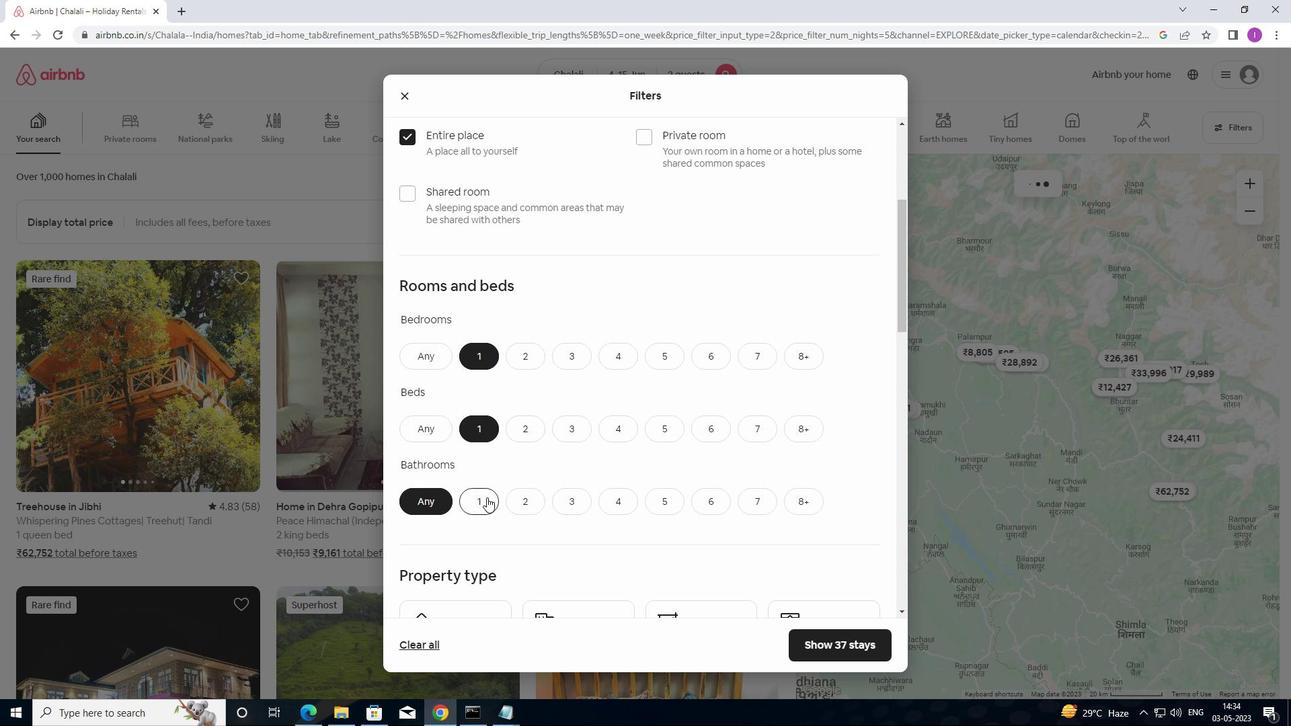 
Action: Mouse pressed left at (485, 504)
Screenshot: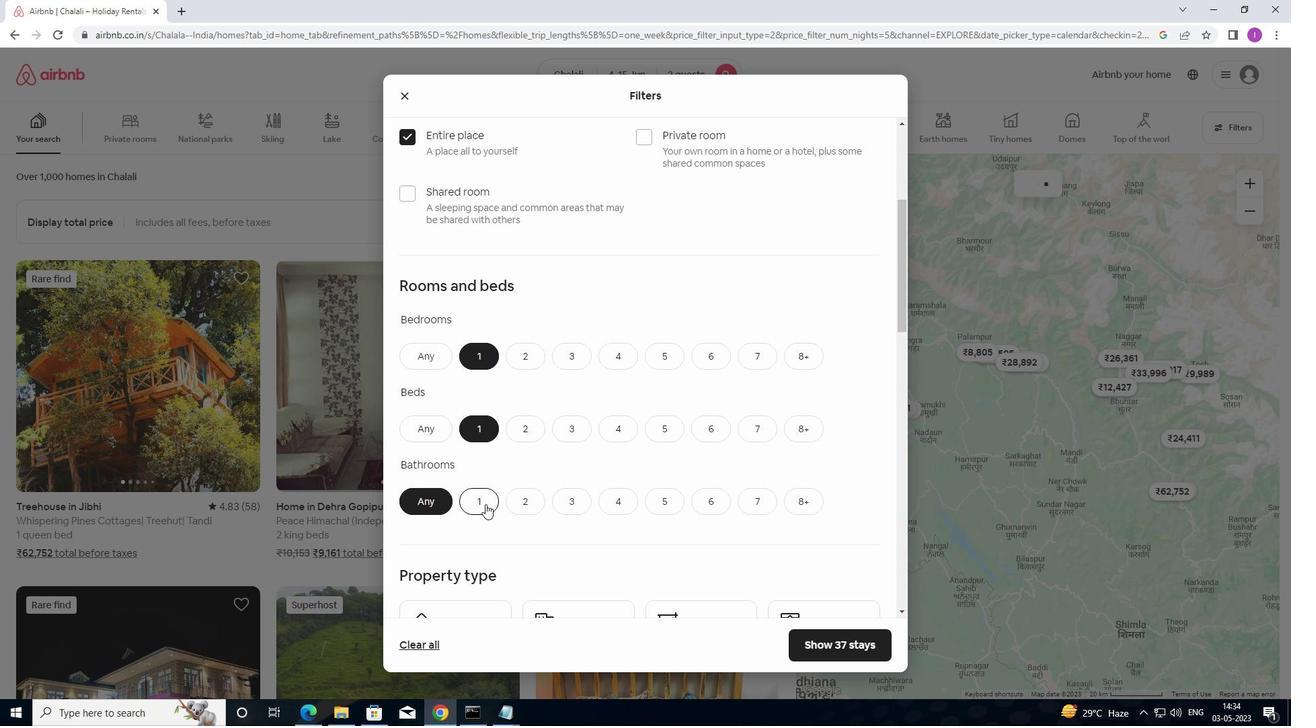 
Action: Mouse moved to (488, 494)
Screenshot: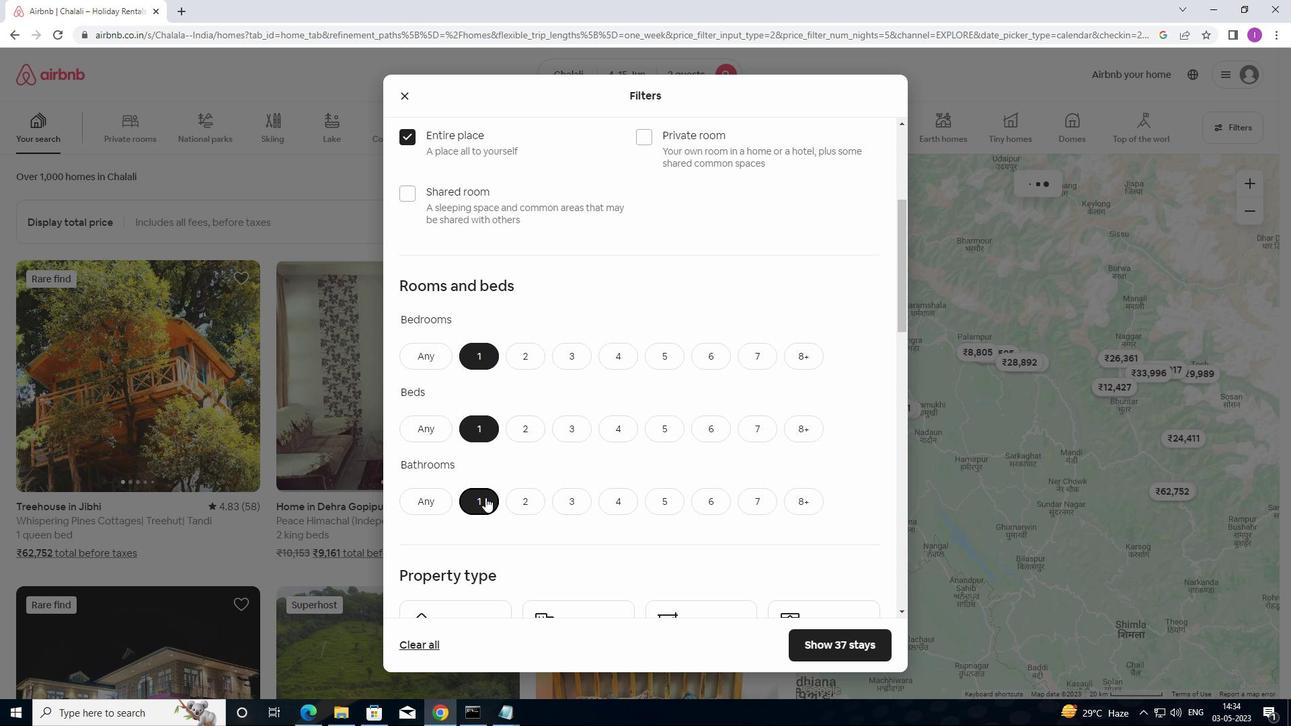 
Action: Mouse scrolled (488, 494) with delta (0, 0)
Screenshot: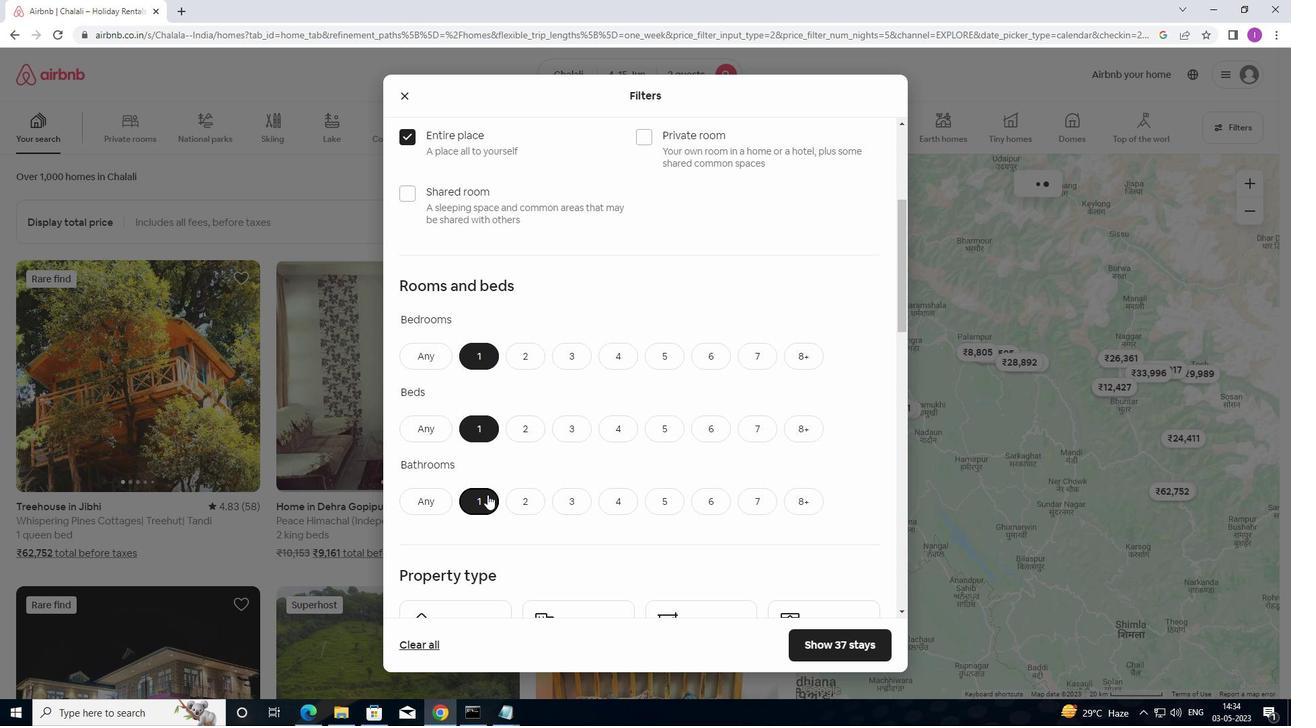 
Action: Mouse scrolled (488, 494) with delta (0, 0)
Screenshot: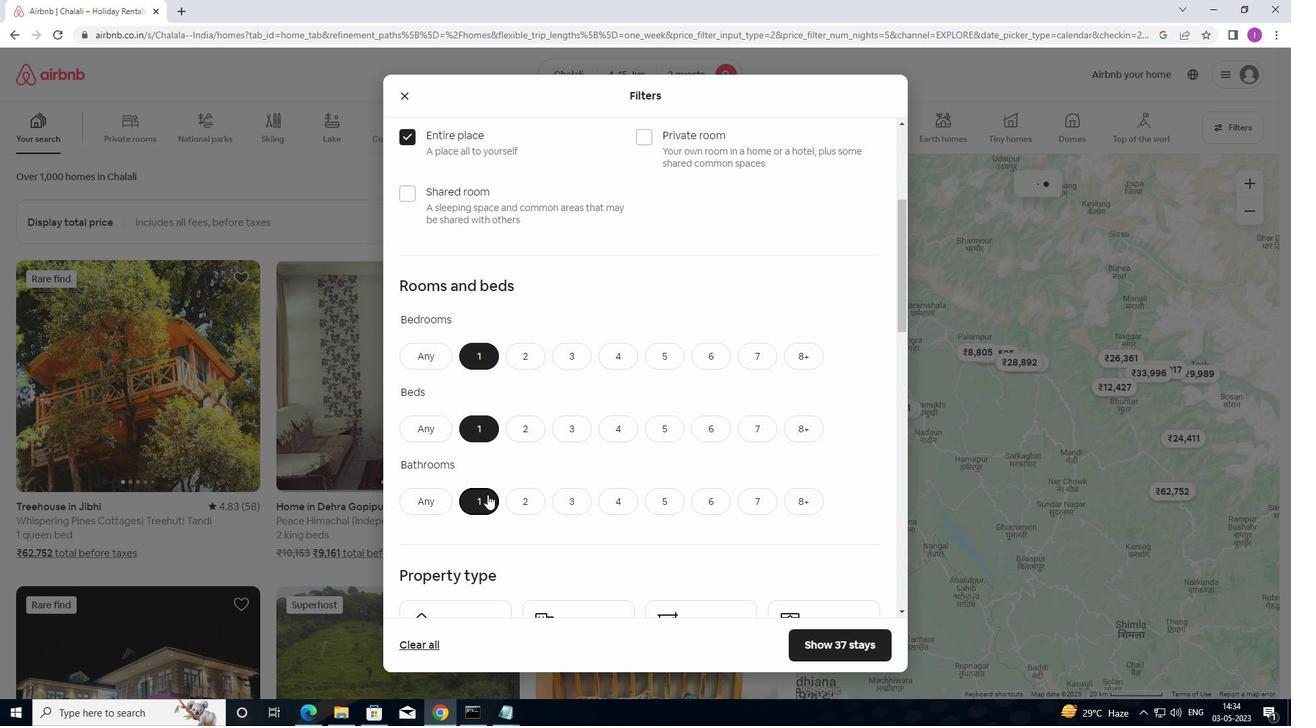 
Action: Mouse moved to (490, 490)
Screenshot: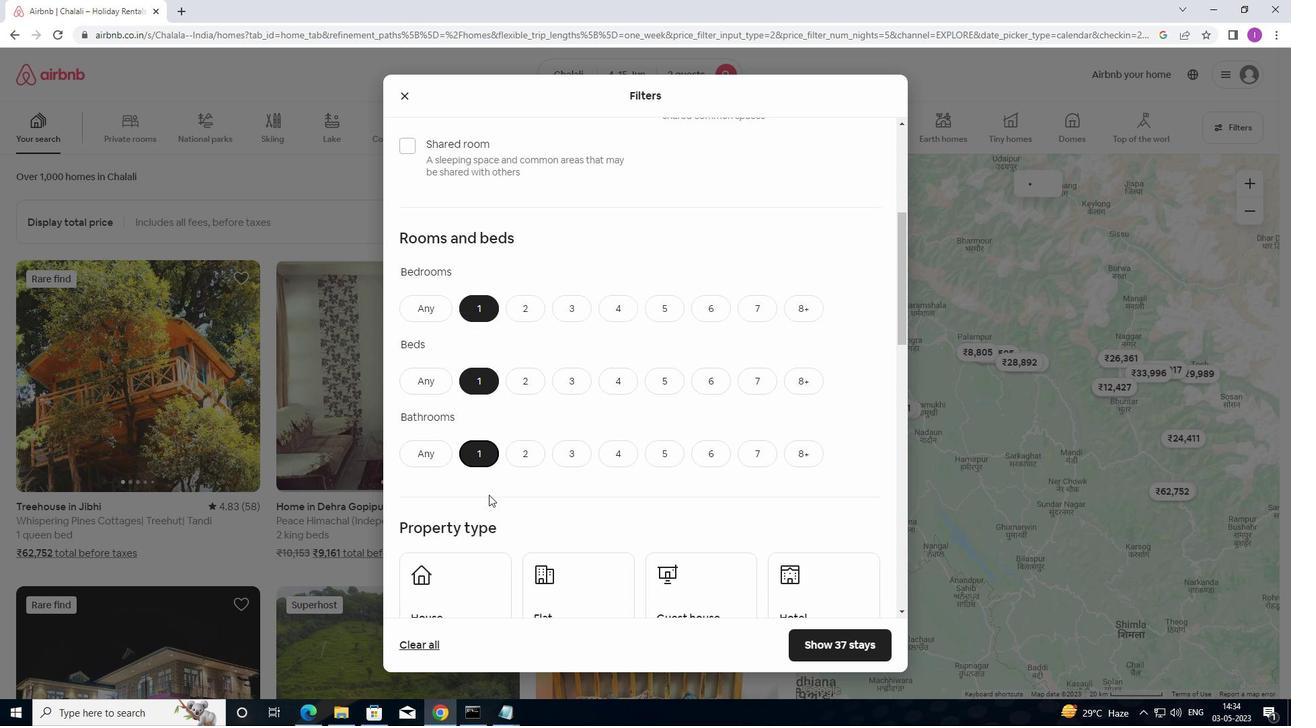 
Action: Mouse scrolled (490, 489) with delta (0, 0)
Screenshot: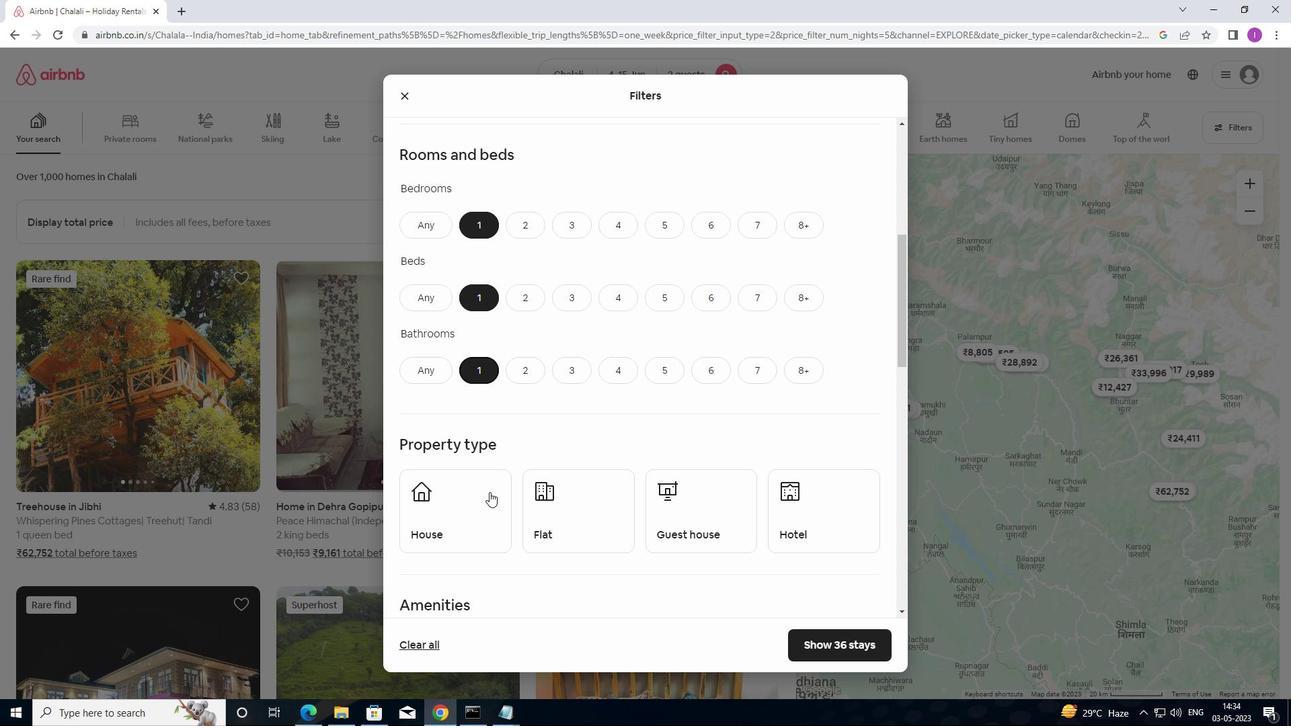 
Action: Mouse scrolled (490, 489) with delta (0, 0)
Screenshot: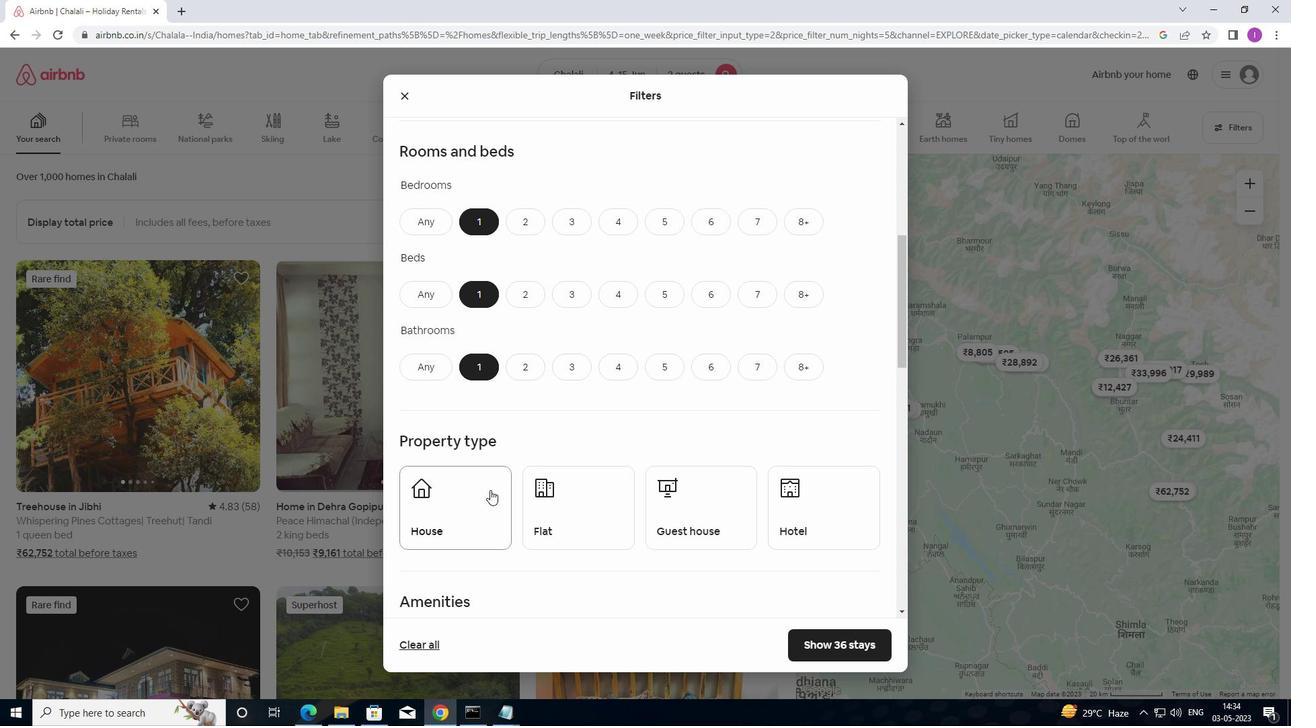 
Action: Mouse moved to (447, 404)
Screenshot: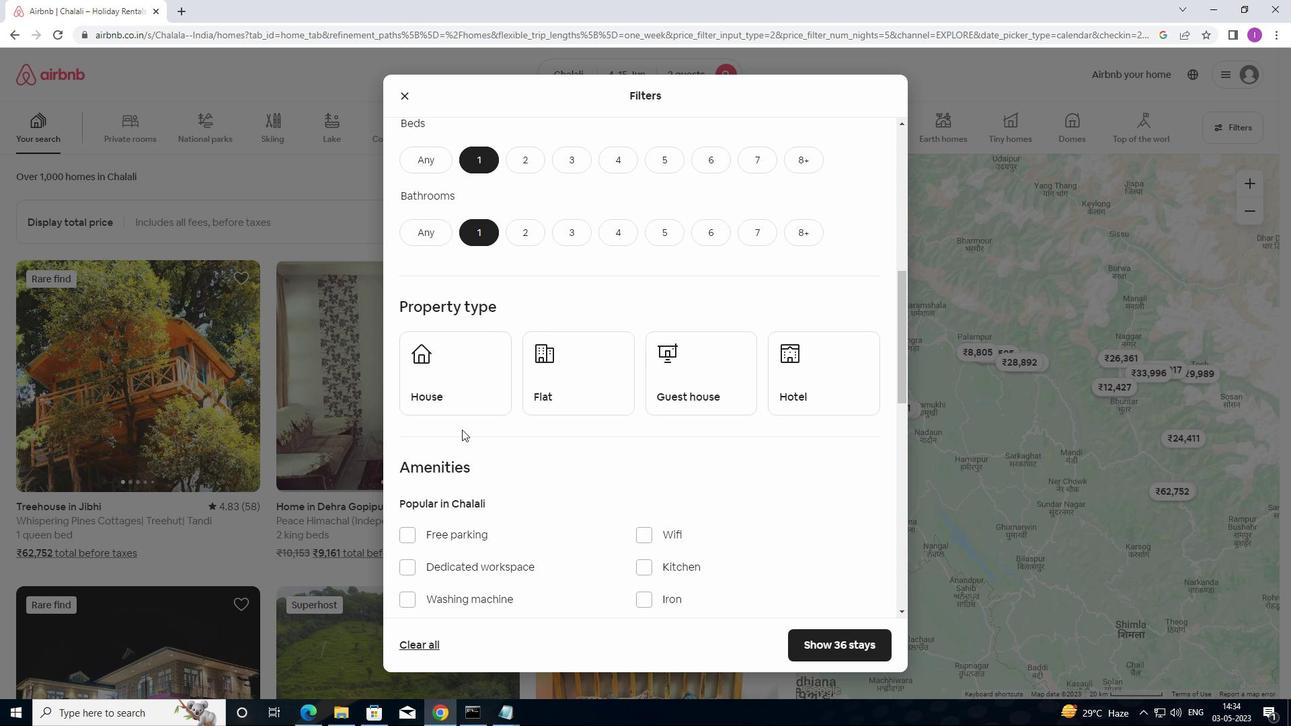 
Action: Mouse pressed left at (447, 404)
Screenshot: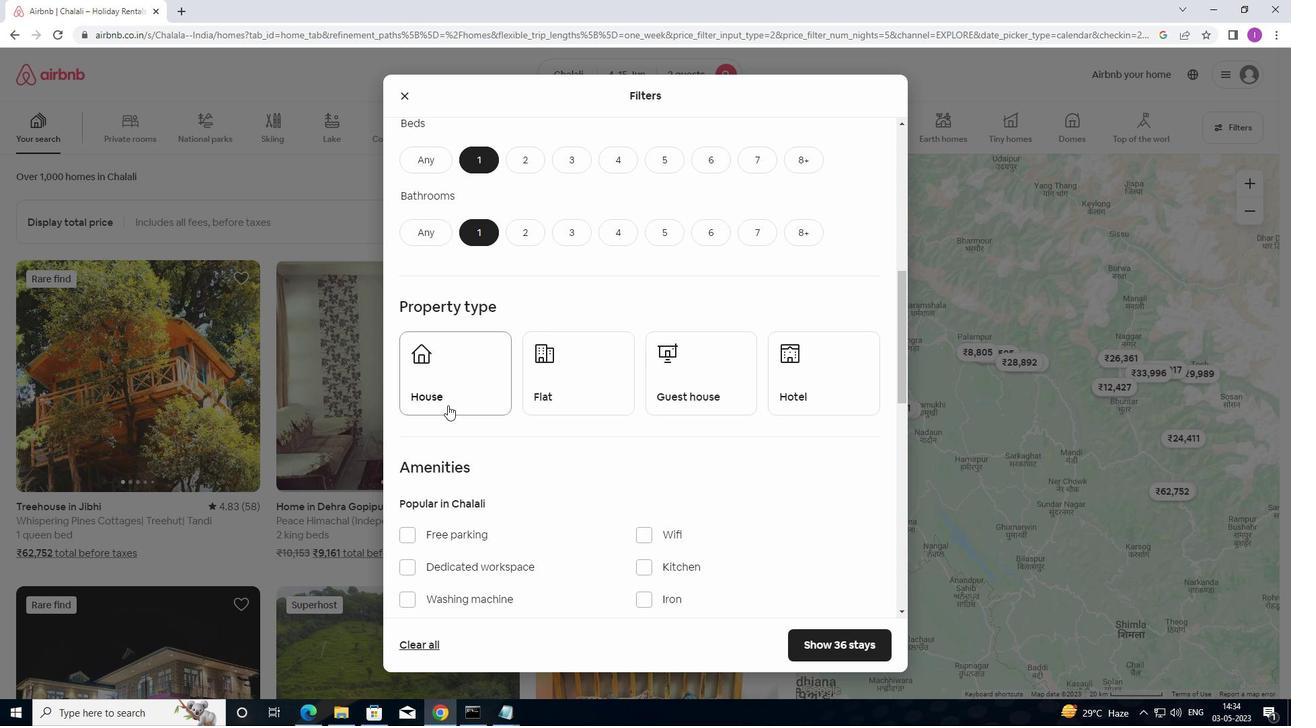
Action: Mouse moved to (554, 397)
Screenshot: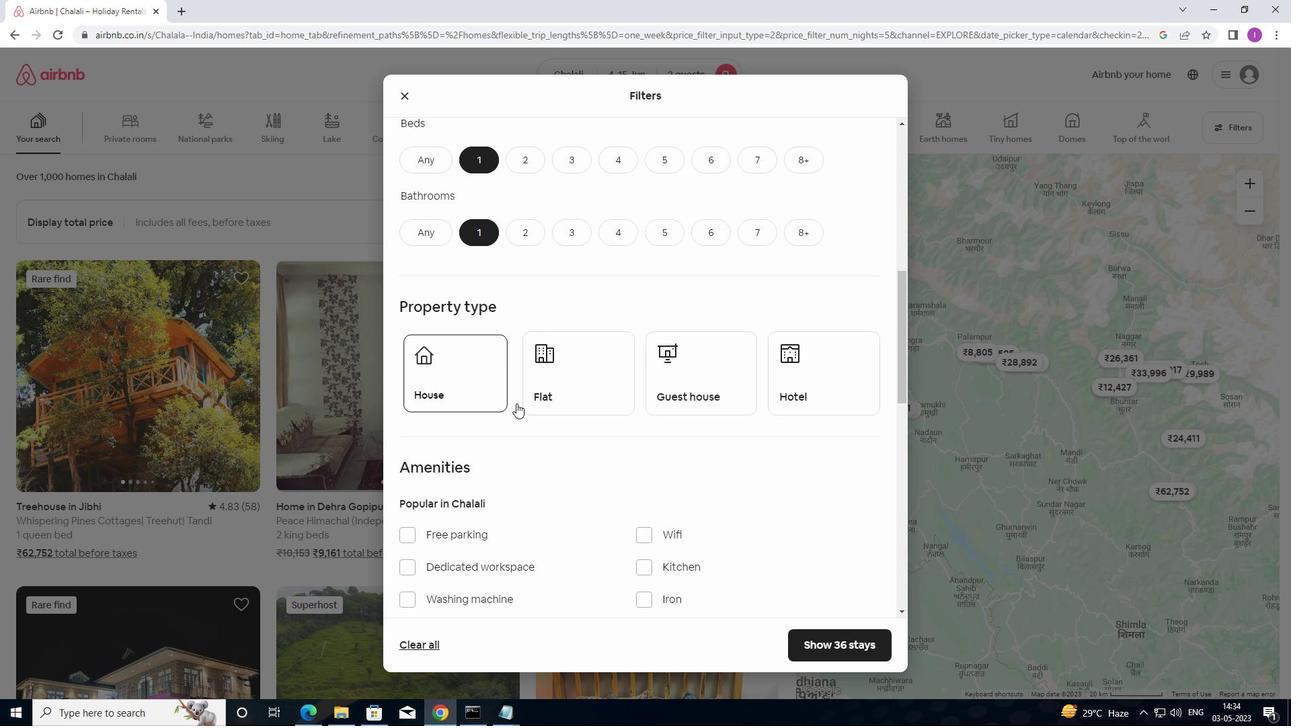 
Action: Mouse pressed left at (554, 397)
Screenshot: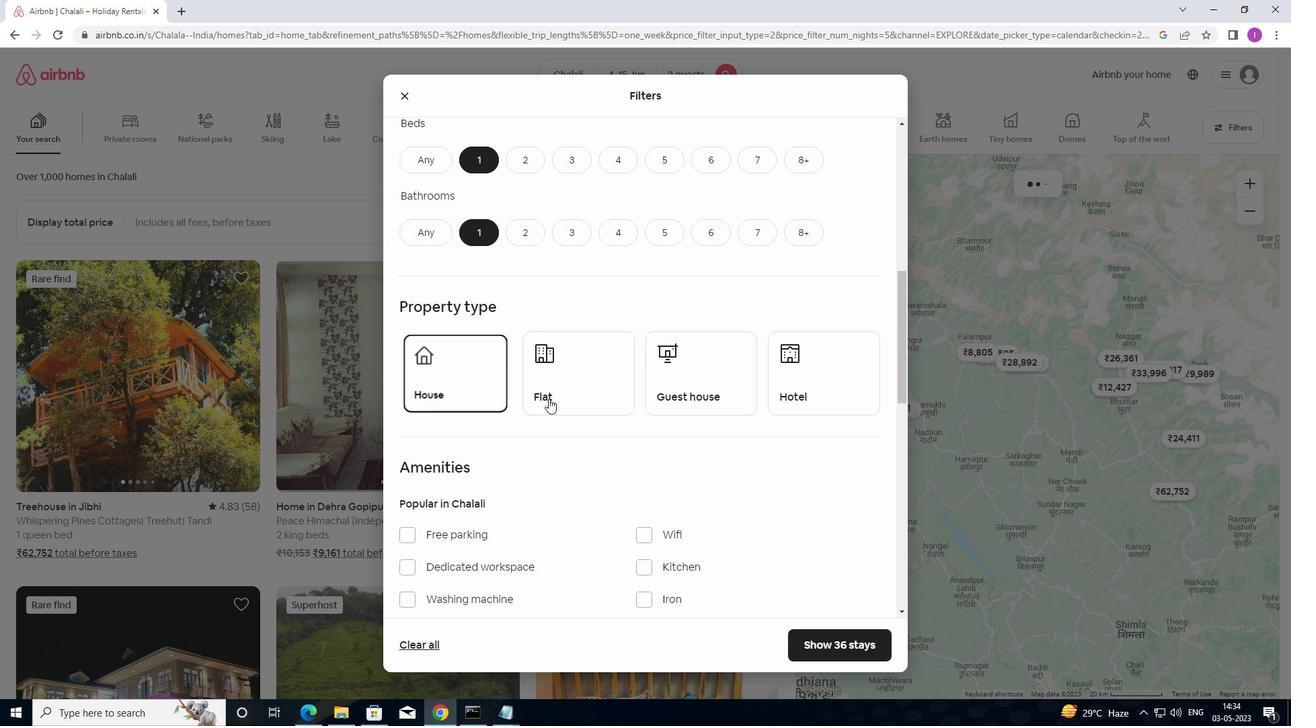 
Action: Mouse moved to (679, 396)
Screenshot: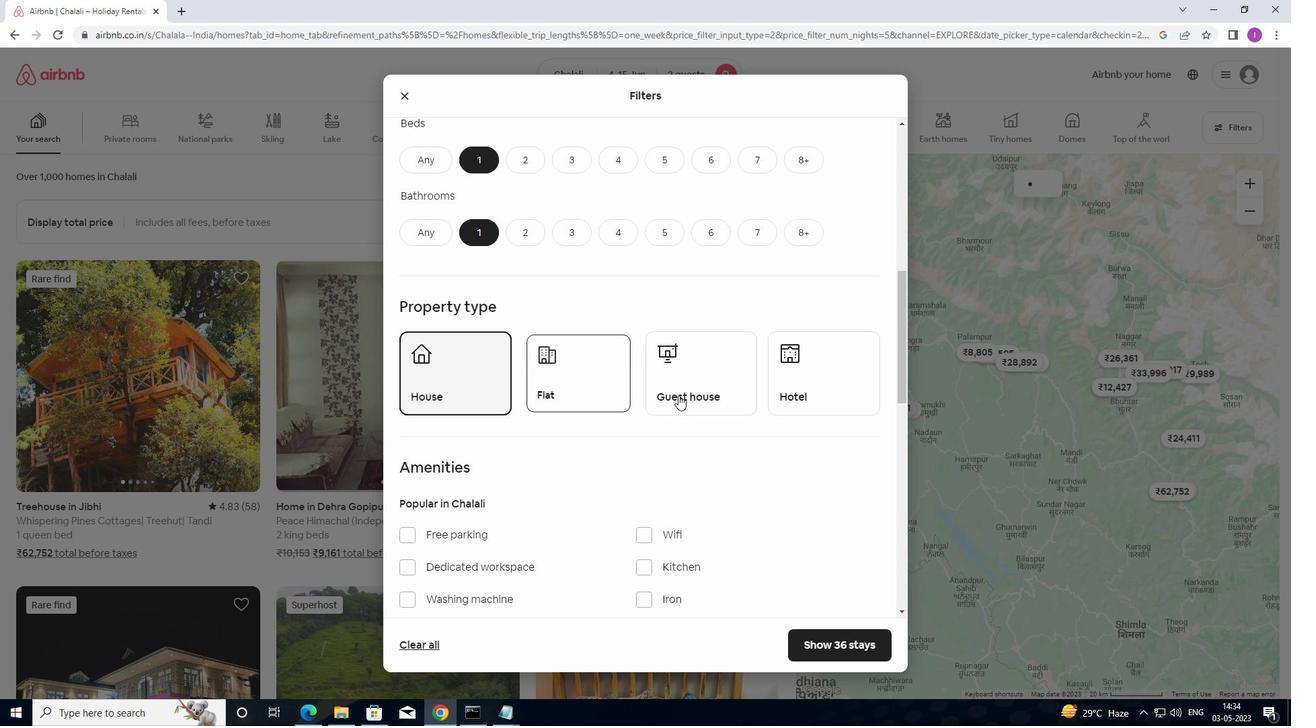 
Action: Mouse pressed left at (679, 396)
Screenshot: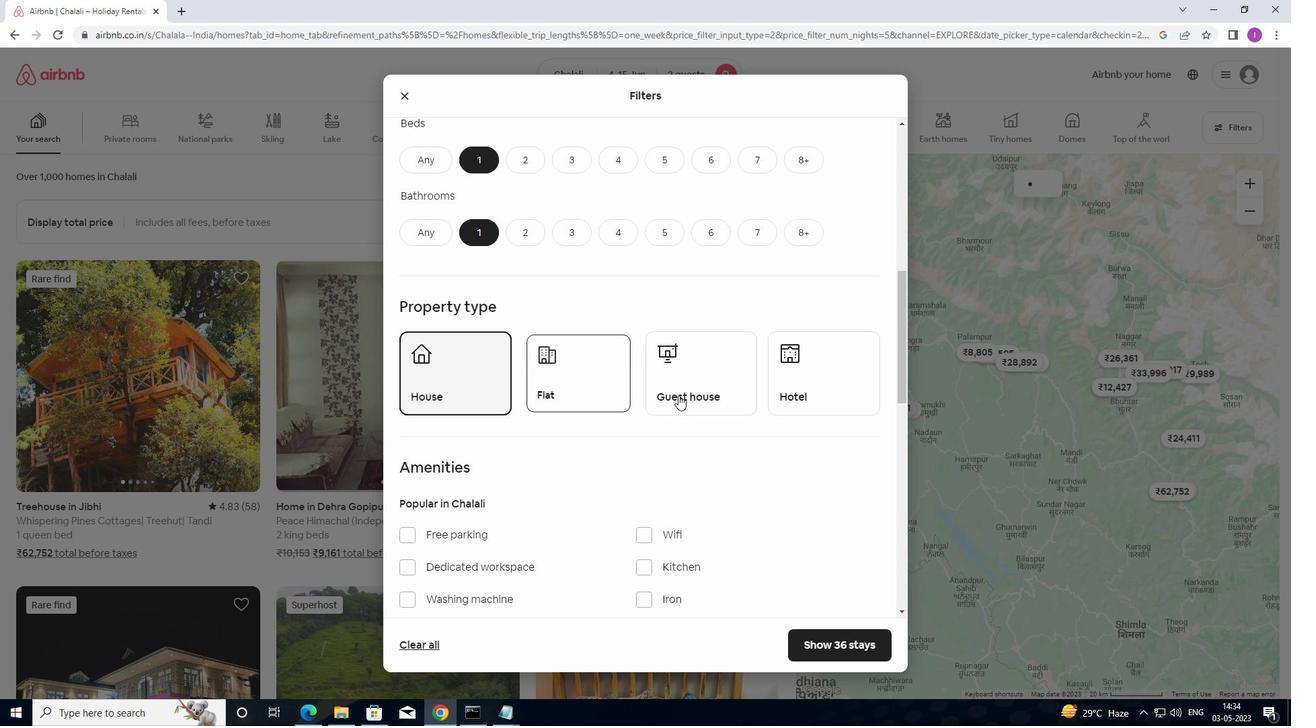 
Action: Mouse moved to (826, 396)
Screenshot: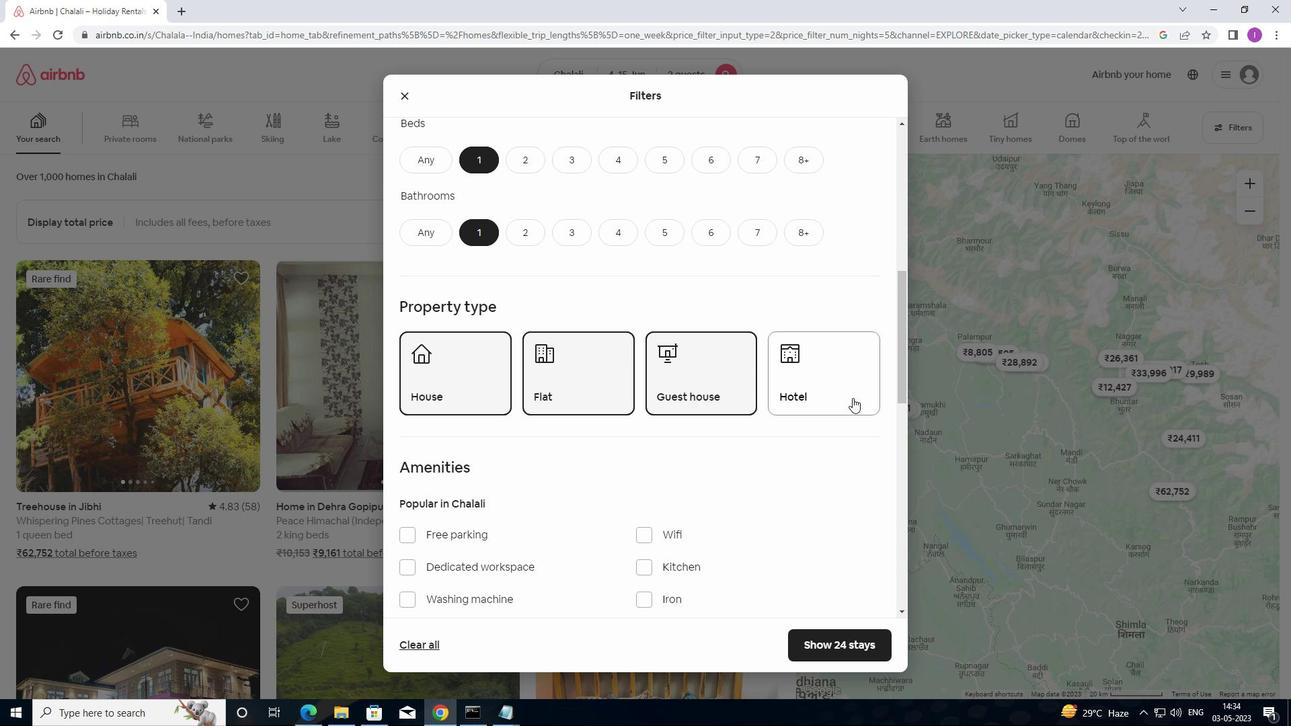 
Action: Mouse pressed left at (826, 396)
Screenshot: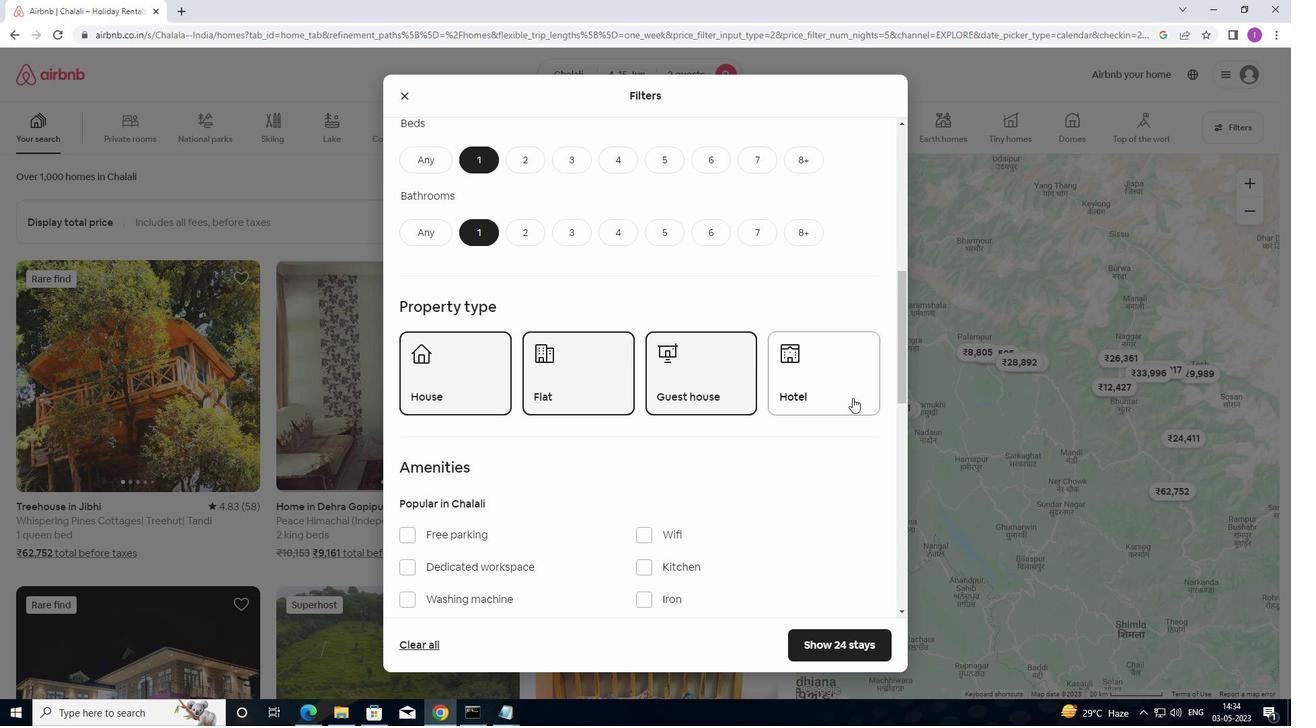 
Action: Mouse moved to (831, 519)
Screenshot: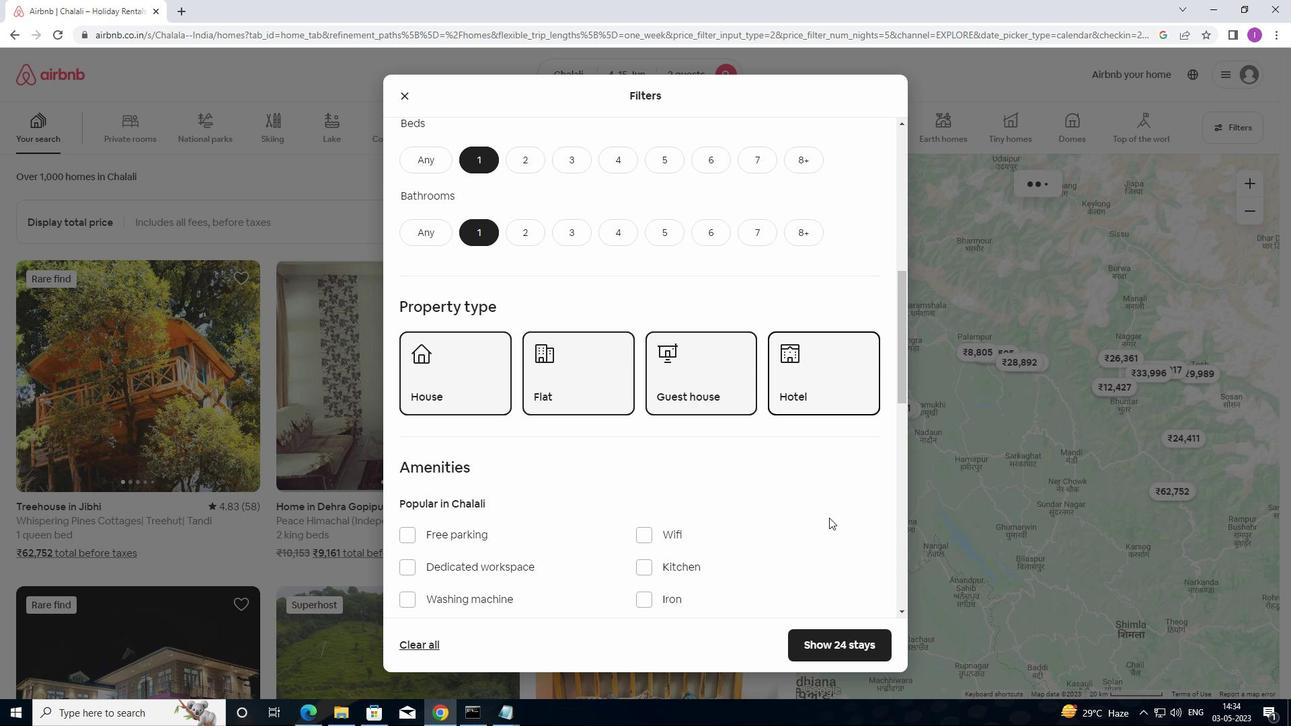 
Action: Mouse scrolled (831, 518) with delta (0, 0)
Screenshot: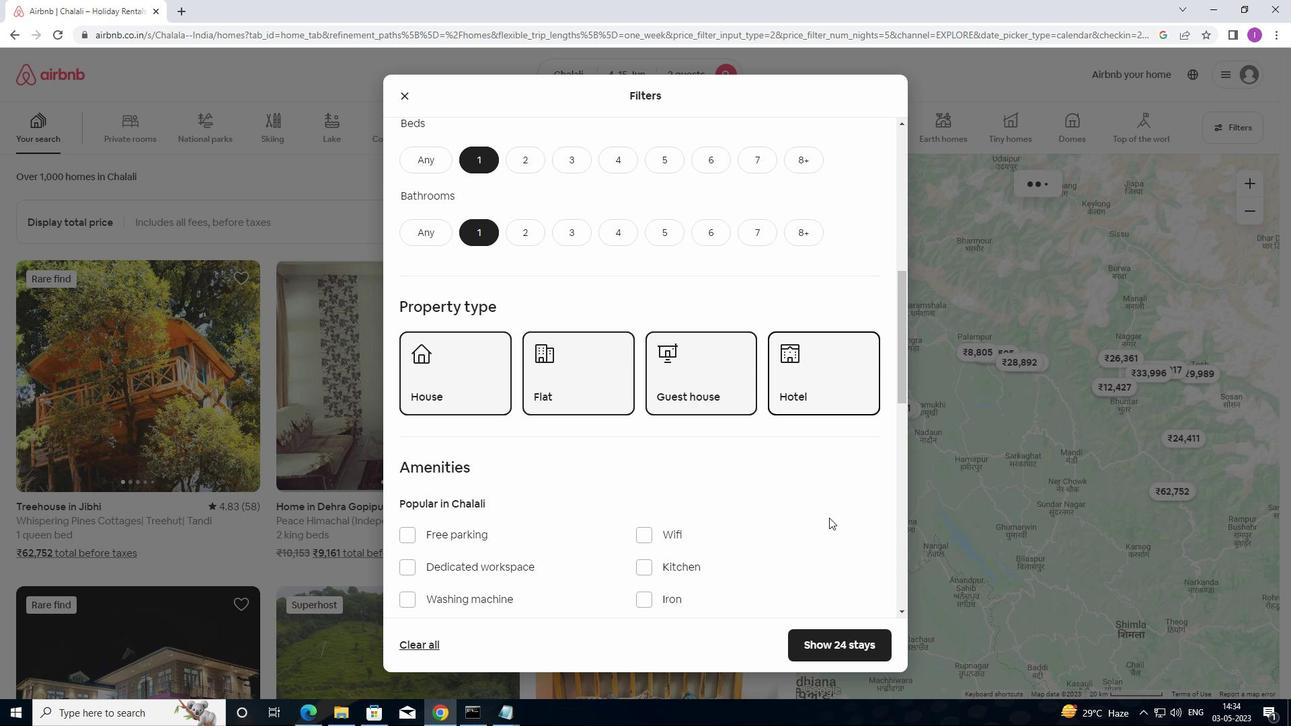 
Action: Mouse moved to (832, 519)
Screenshot: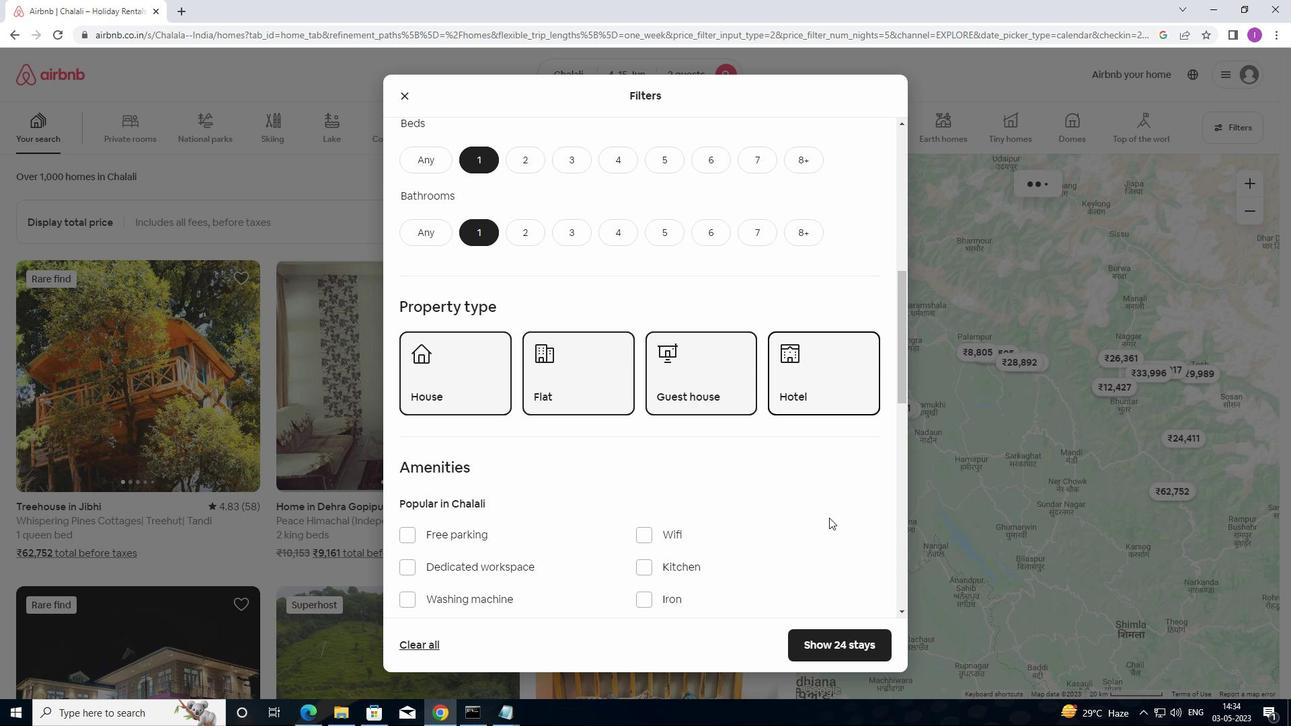 
Action: Mouse scrolled (832, 518) with delta (0, 0)
Screenshot: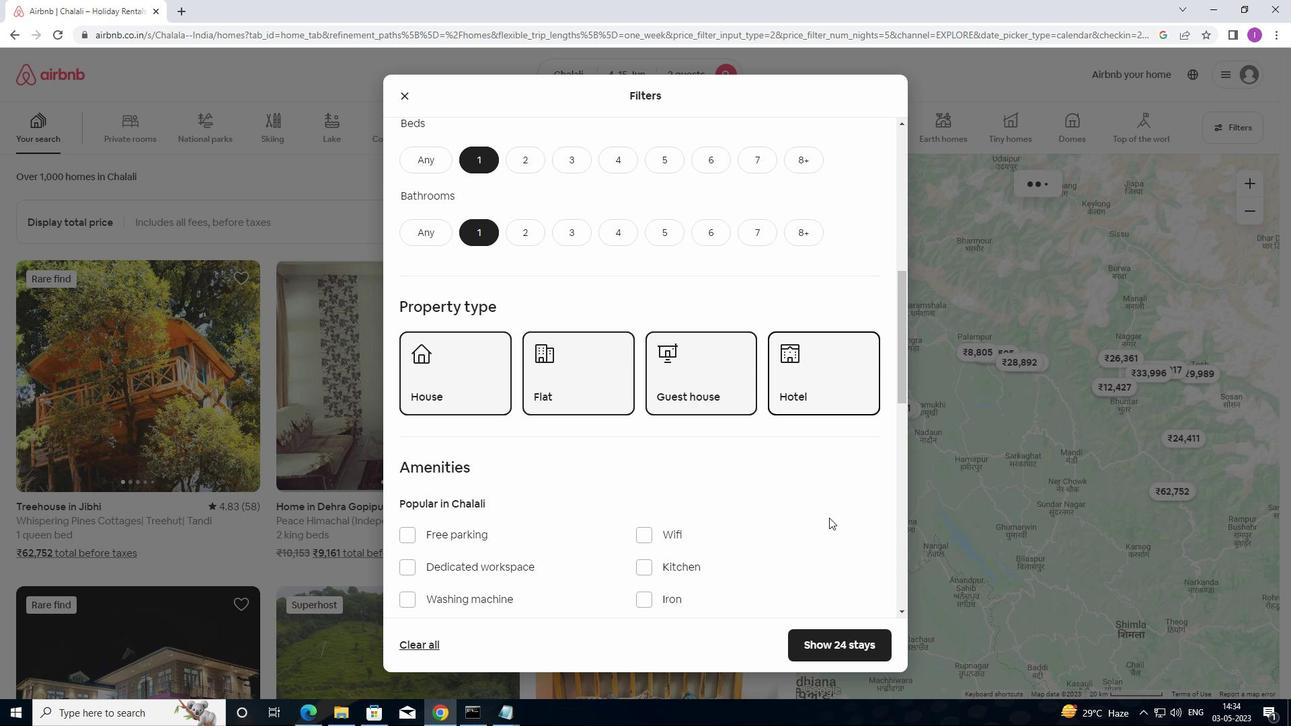 
Action: Mouse scrolled (832, 518) with delta (0, 0)
Screenshot: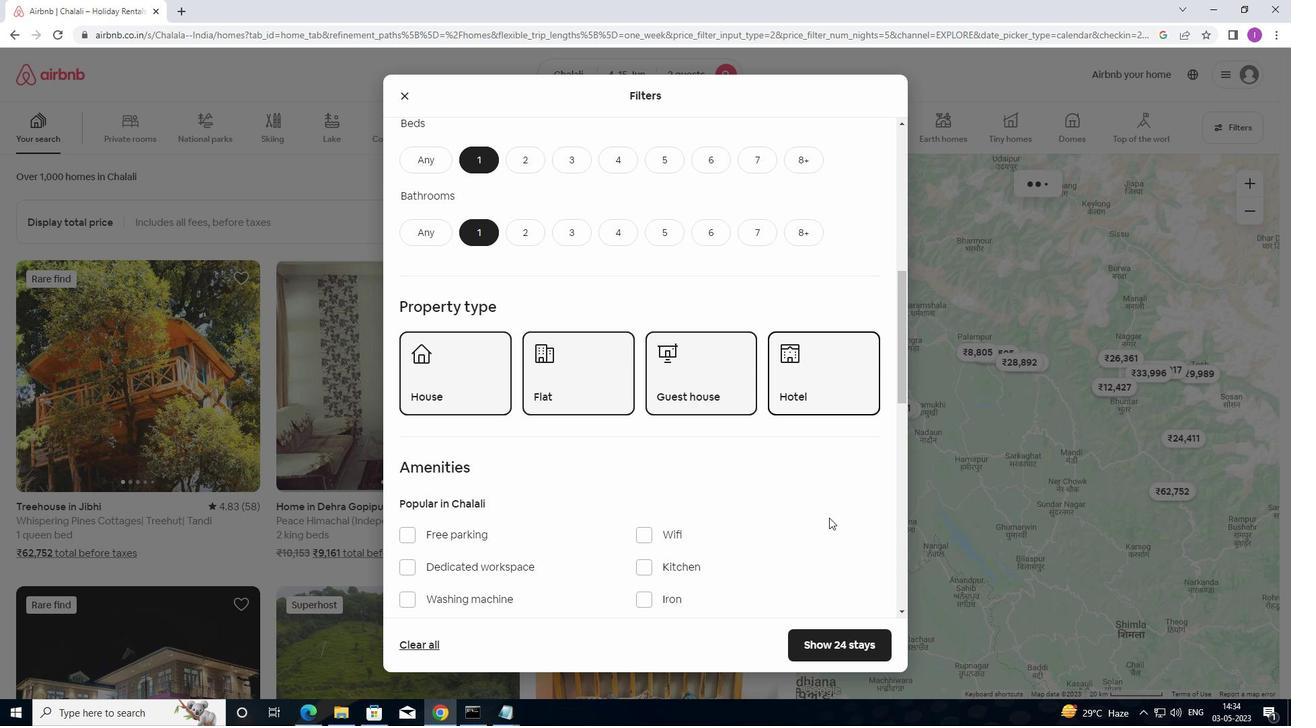 
Action: Mouse scrolled (832, 518) with delta (0, 0)
Screenshot: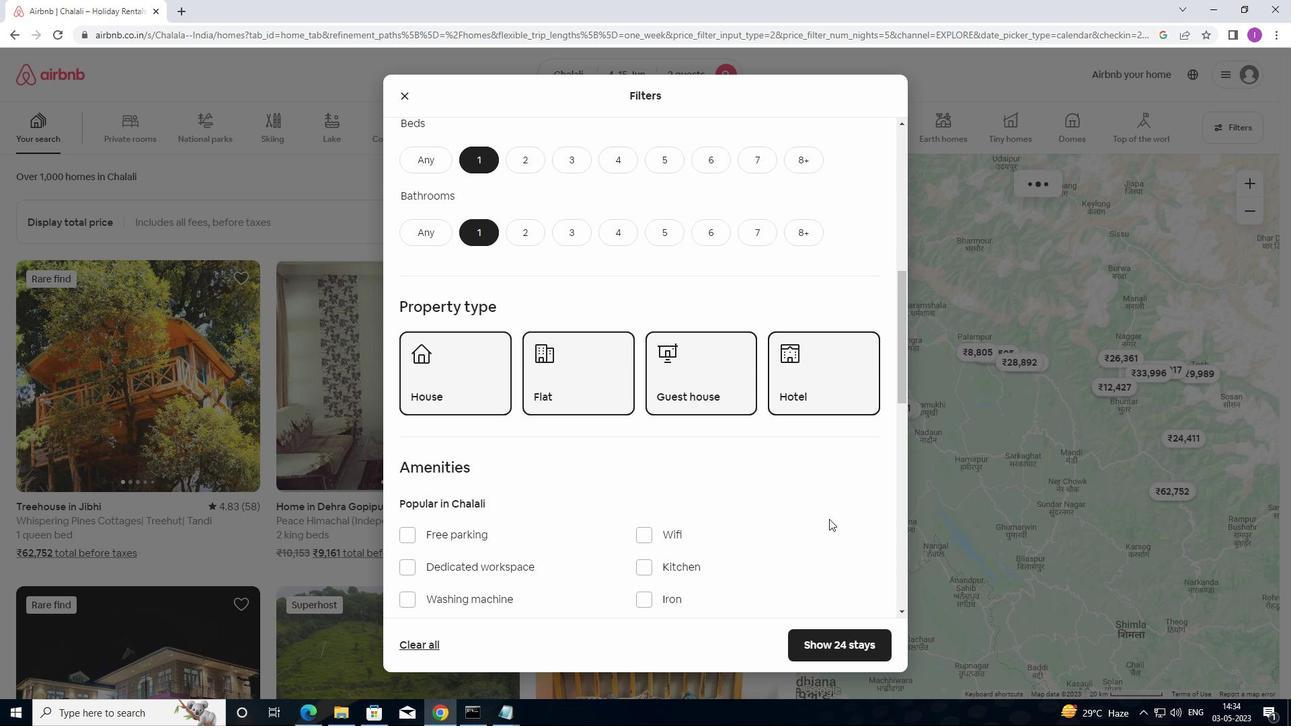 
Action: Mouse moved to (833, 509)
Screenshot: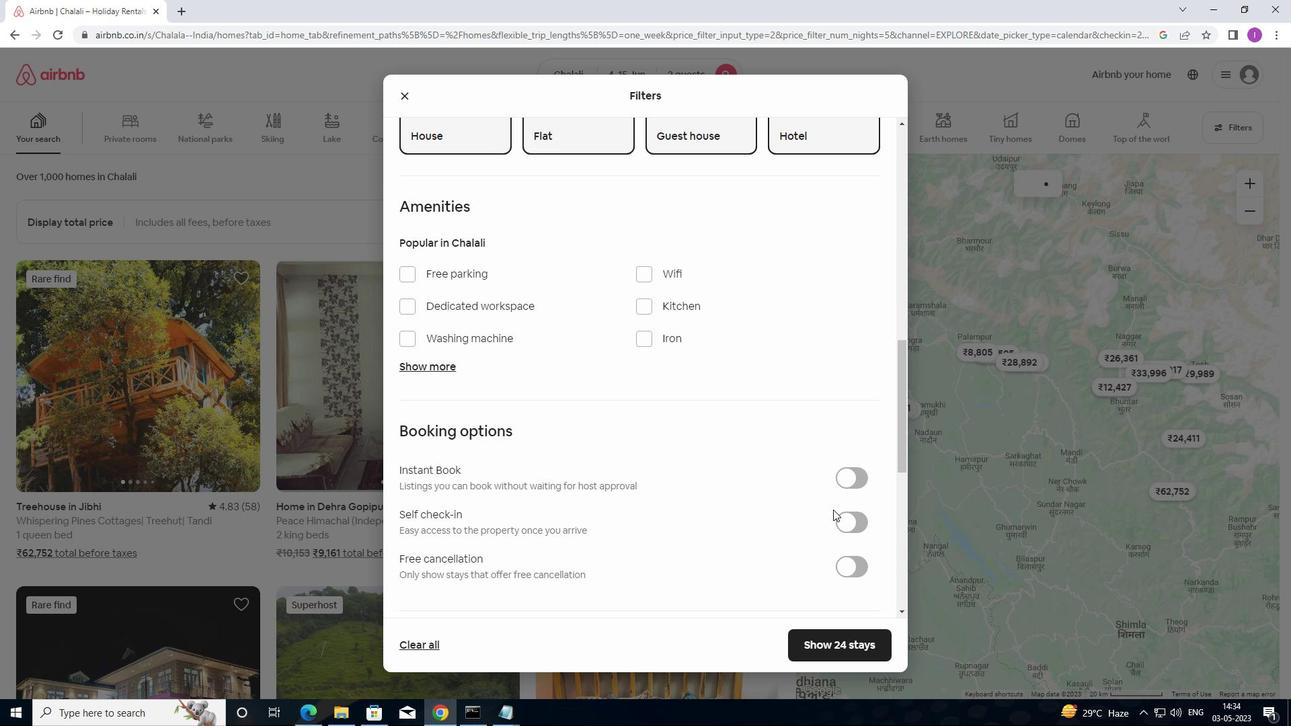 
Action: Mouse scrolled (833, 508) with delta (0, 0)
Screenshot: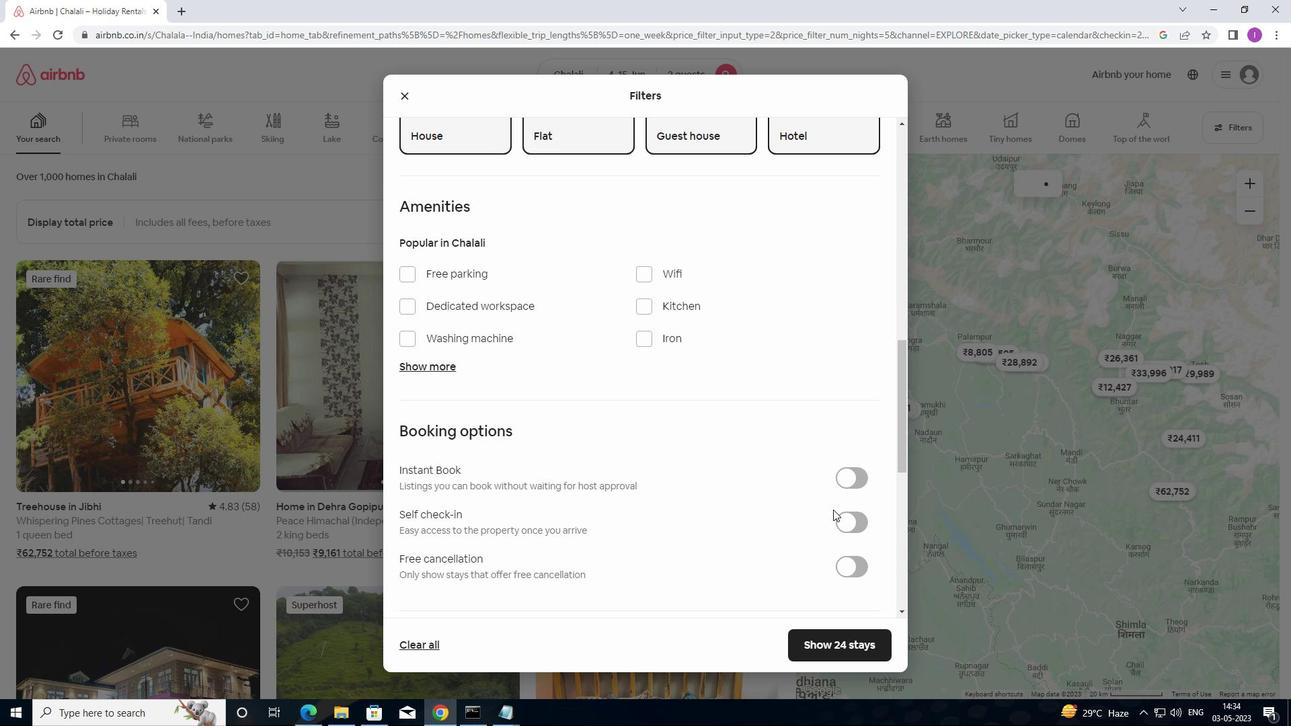 
Action: Mouse moved to (833, 511)
Screenshot: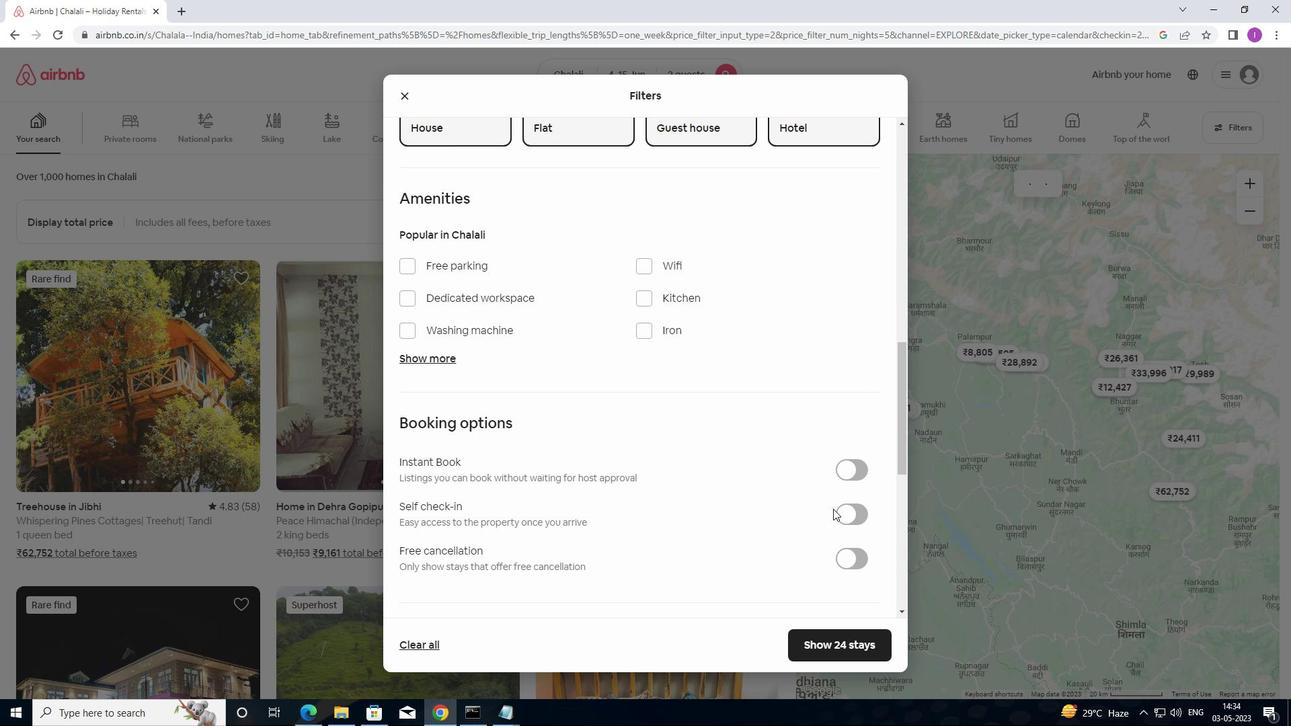 
Action: Mouse scrolled (833, 510) with delta (0, 0)
Screenshot: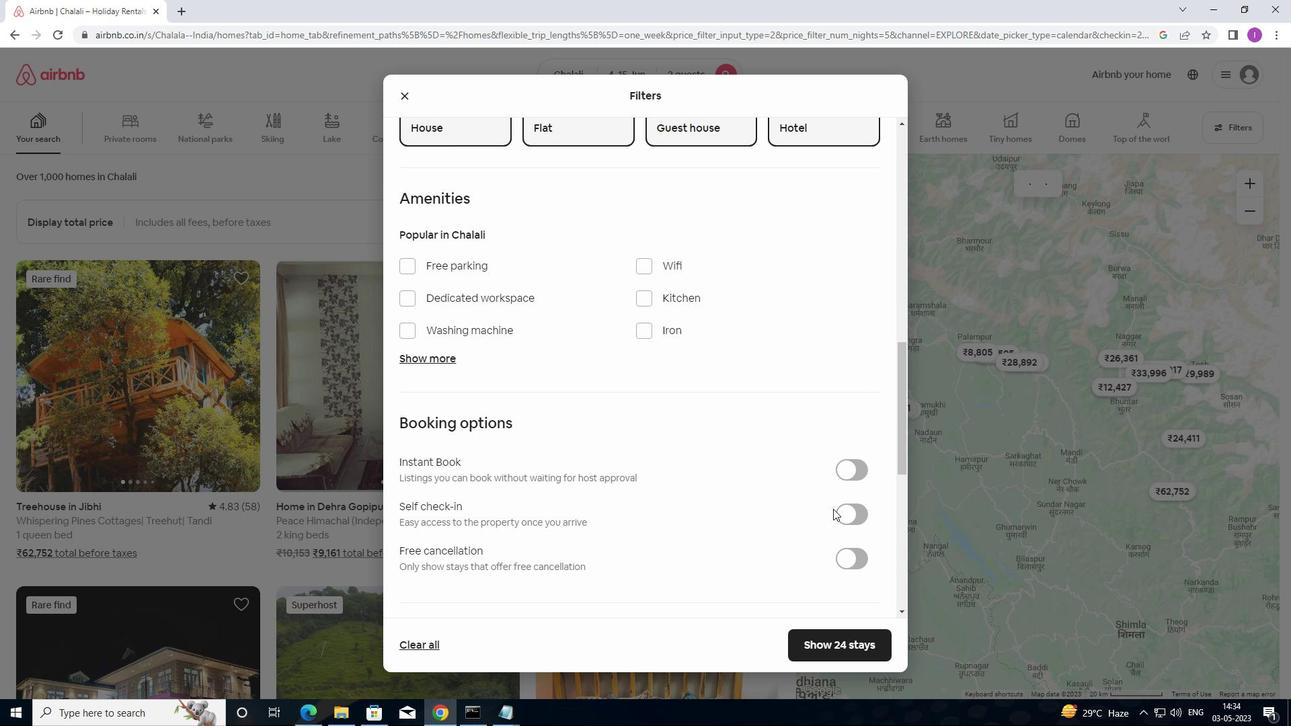 
Action: Mouse moved to (850, 381)
Screenshot: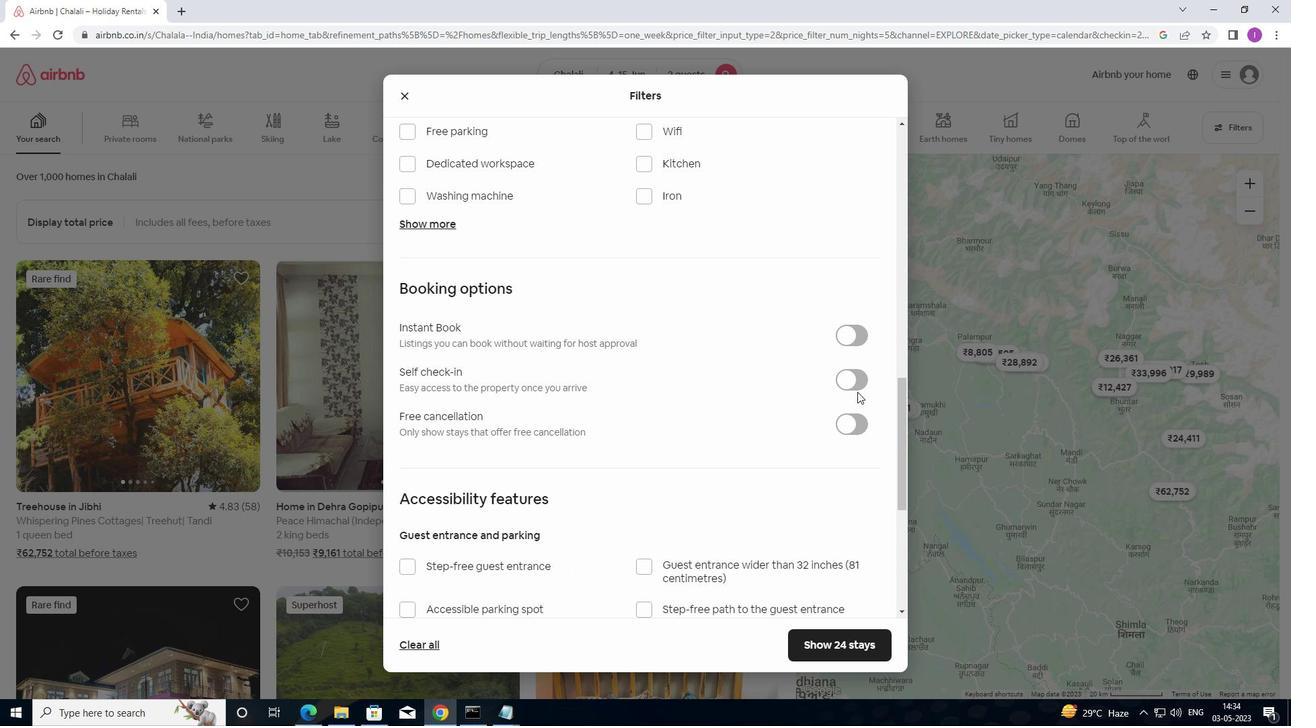 
Action: Mouse pressed left at (850, 381)
Screenshot: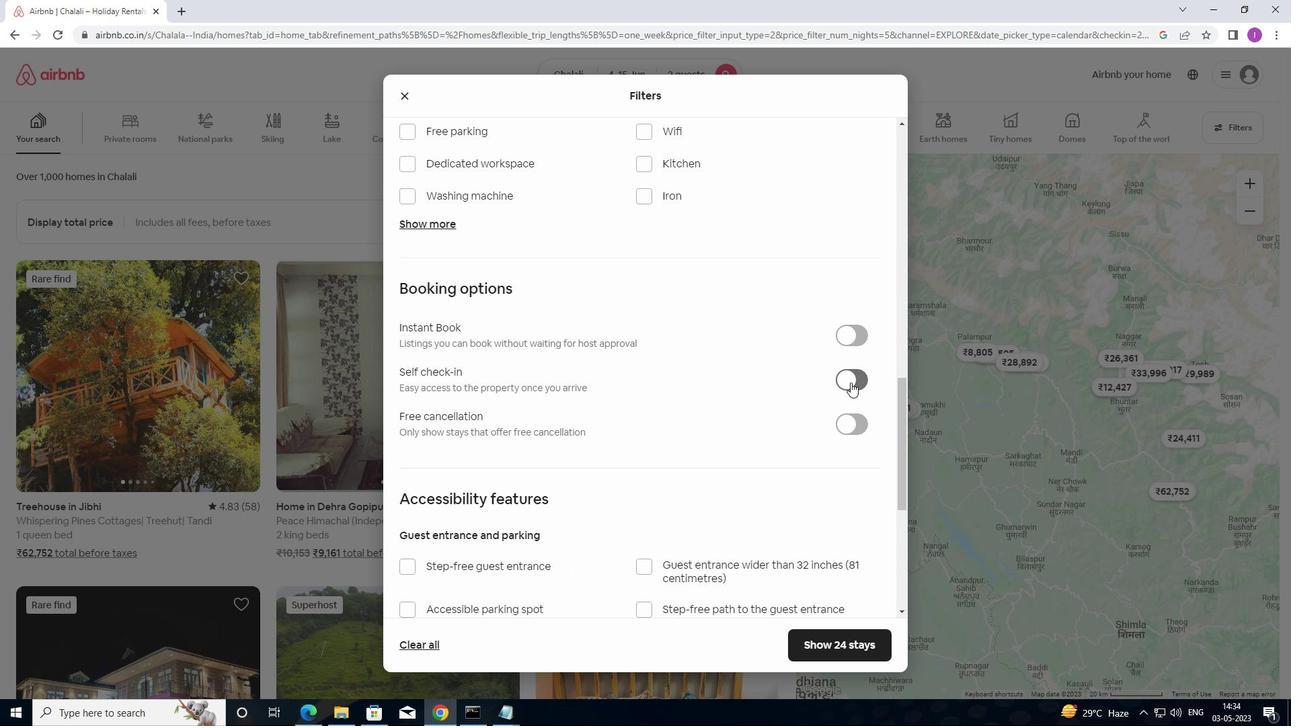 
Action: Mouse moved to (646, 554)
Screenshot: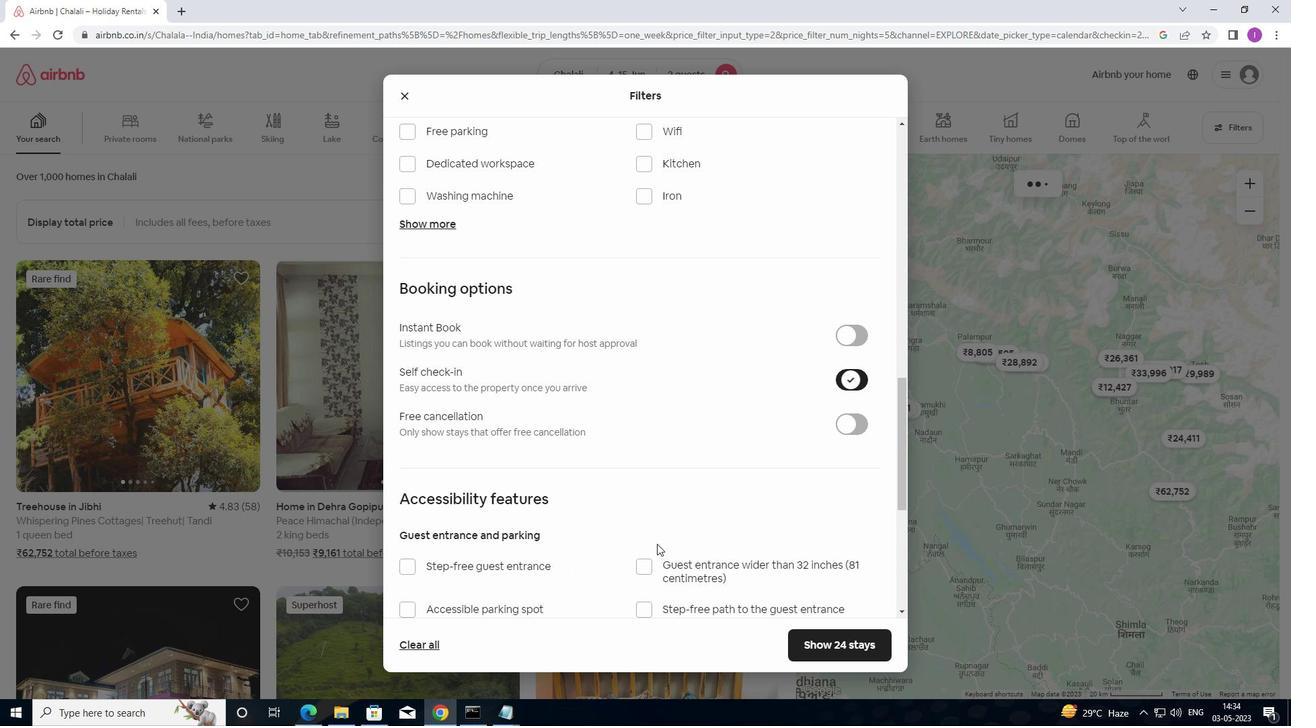 
Action: Mouse scrolled (646, 554) with delta (0, 0)
Screenshot: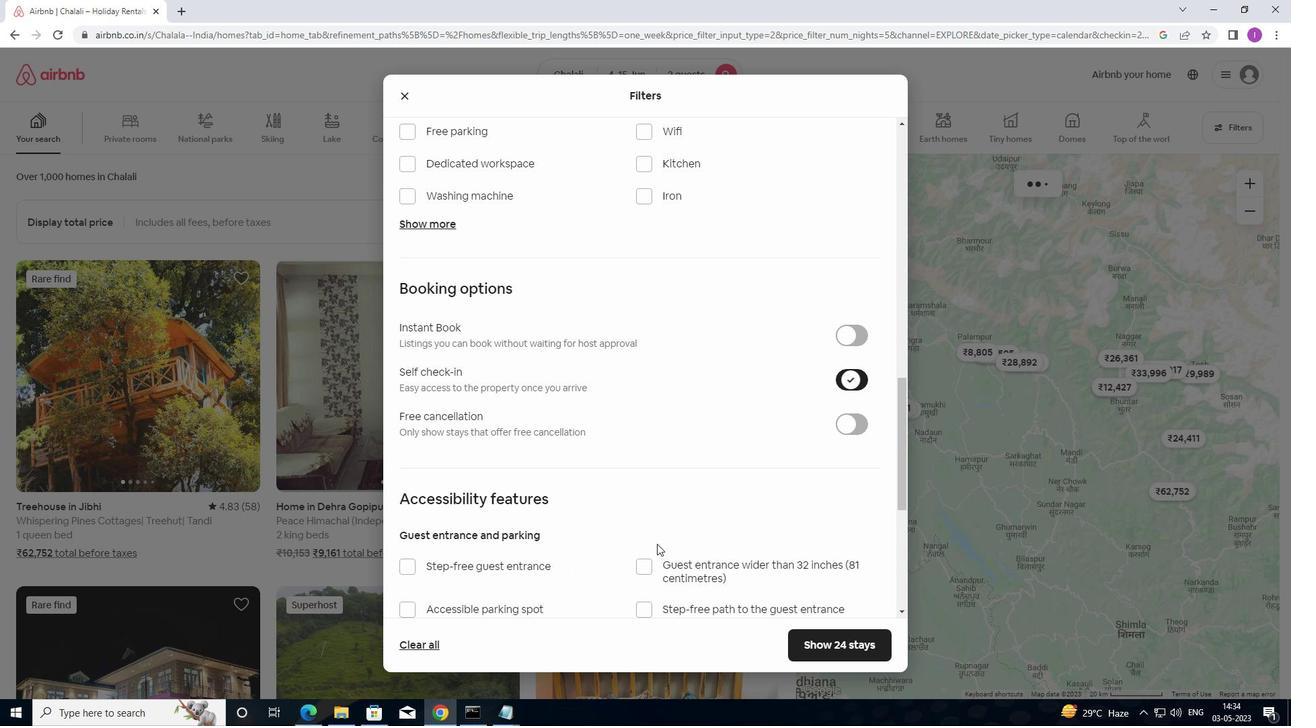 
Action: Mouse moved to (646, 558)
Screenshot: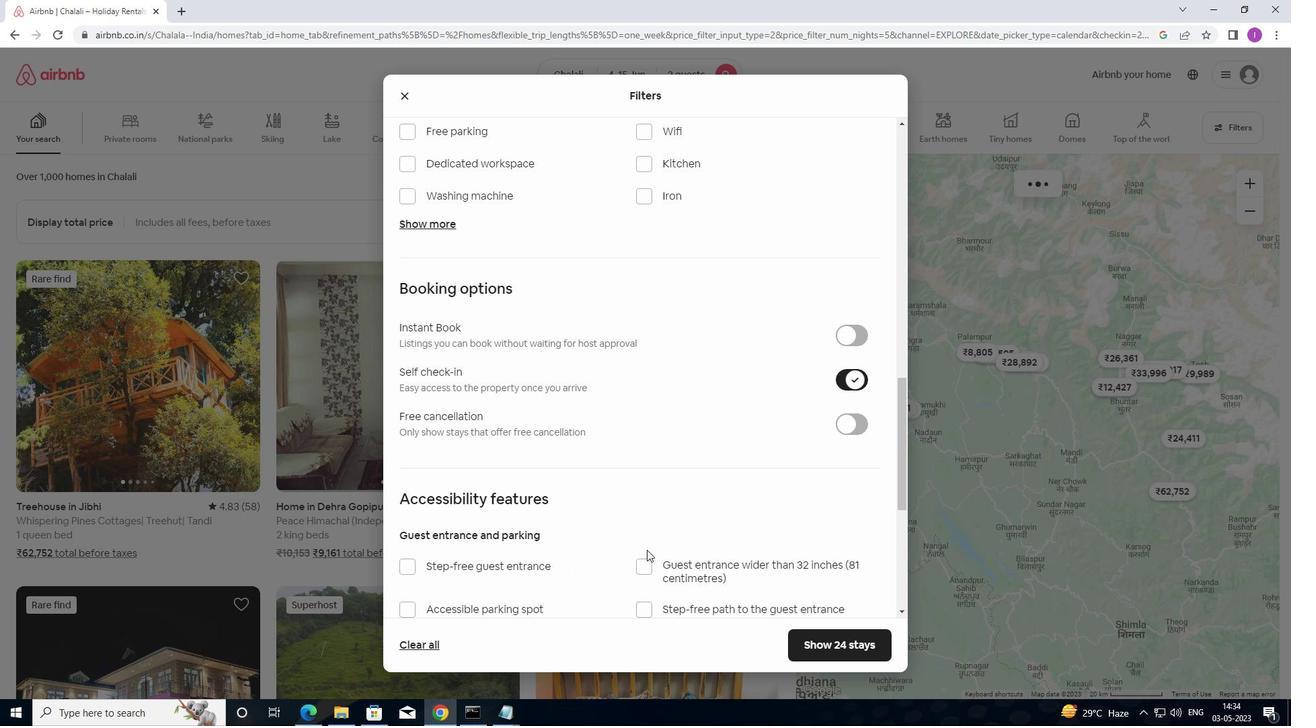 
Action: Mouse scrolled (646, 558) with delta (0, 0)
Screenshot: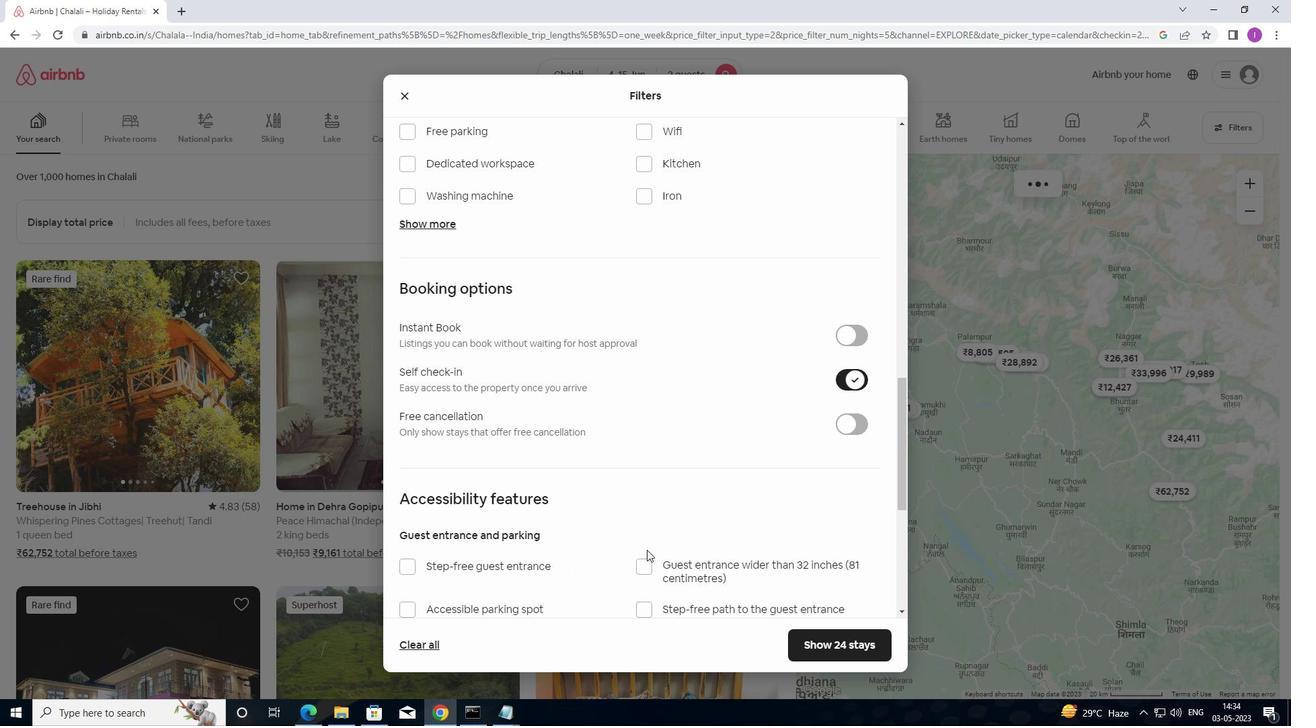 
Action: Mouse scrolled (646, 558) with delta (0, 0)
Screenshot: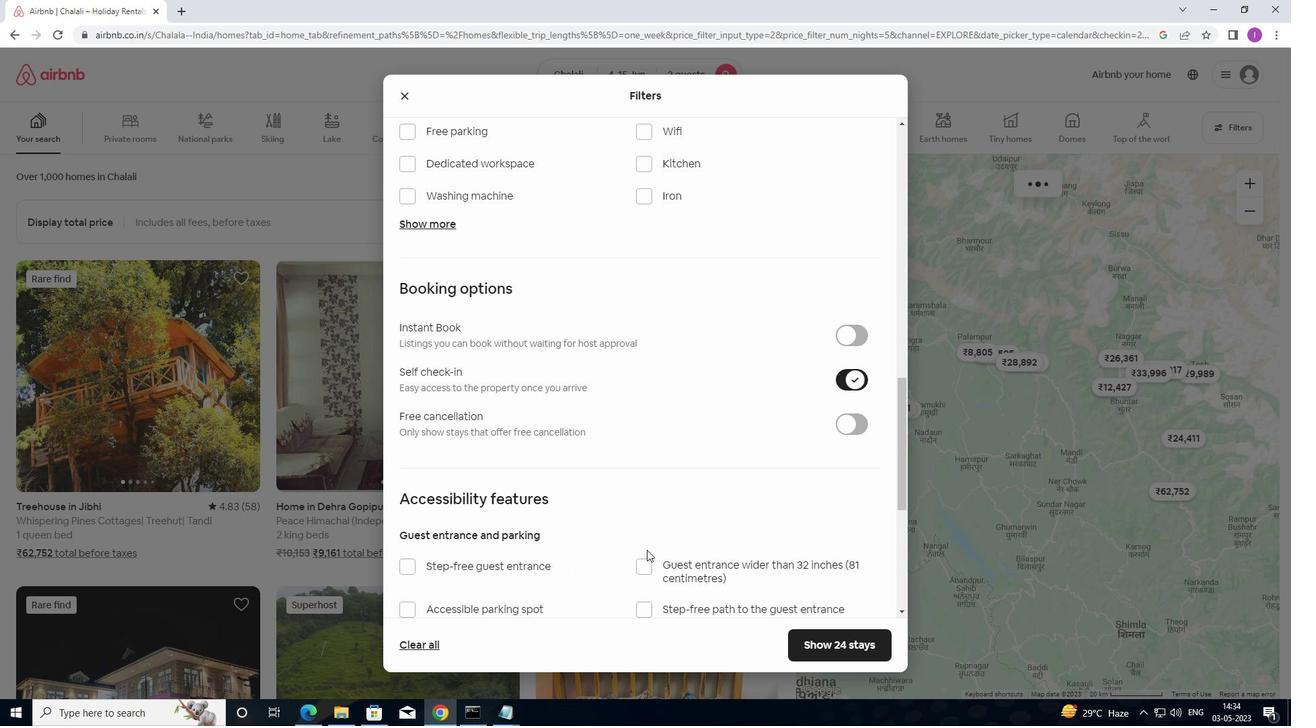 
Action: Mouse moved to (646, 559)
Screenshot: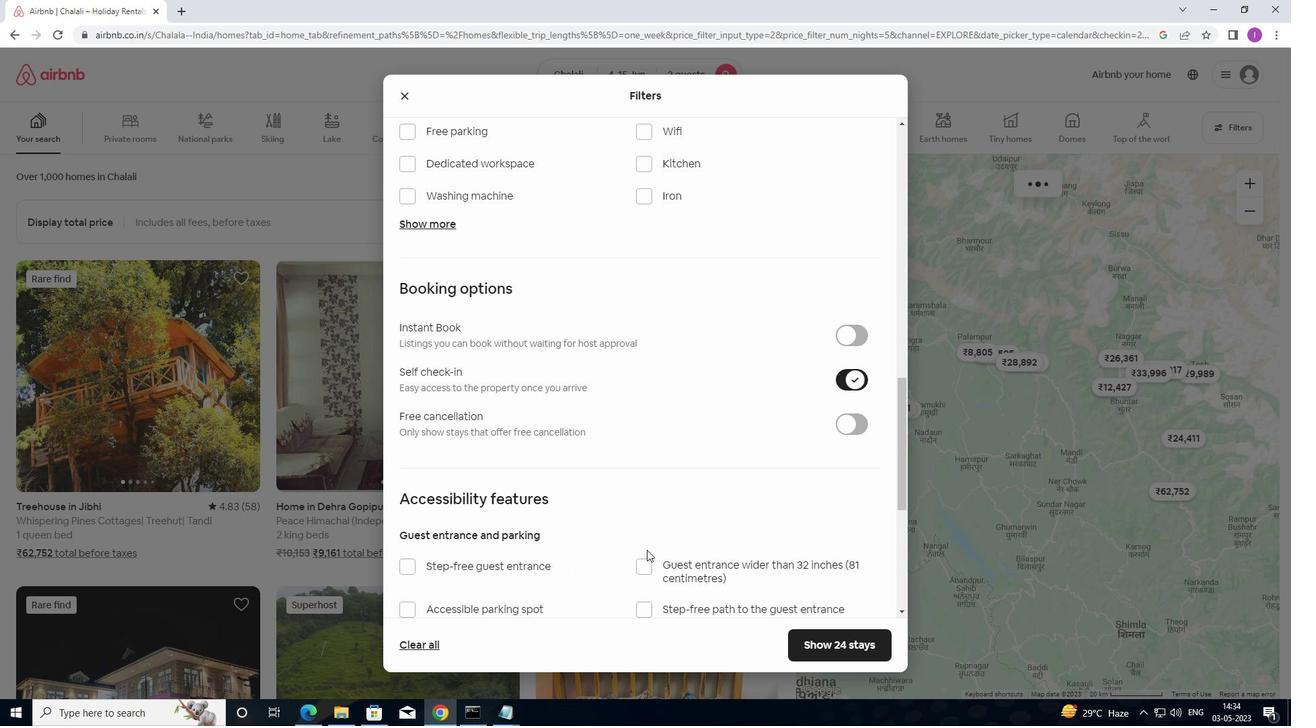 
Action: Mouse scrolled (646, 558) with delta (0, 0)
Screenshot: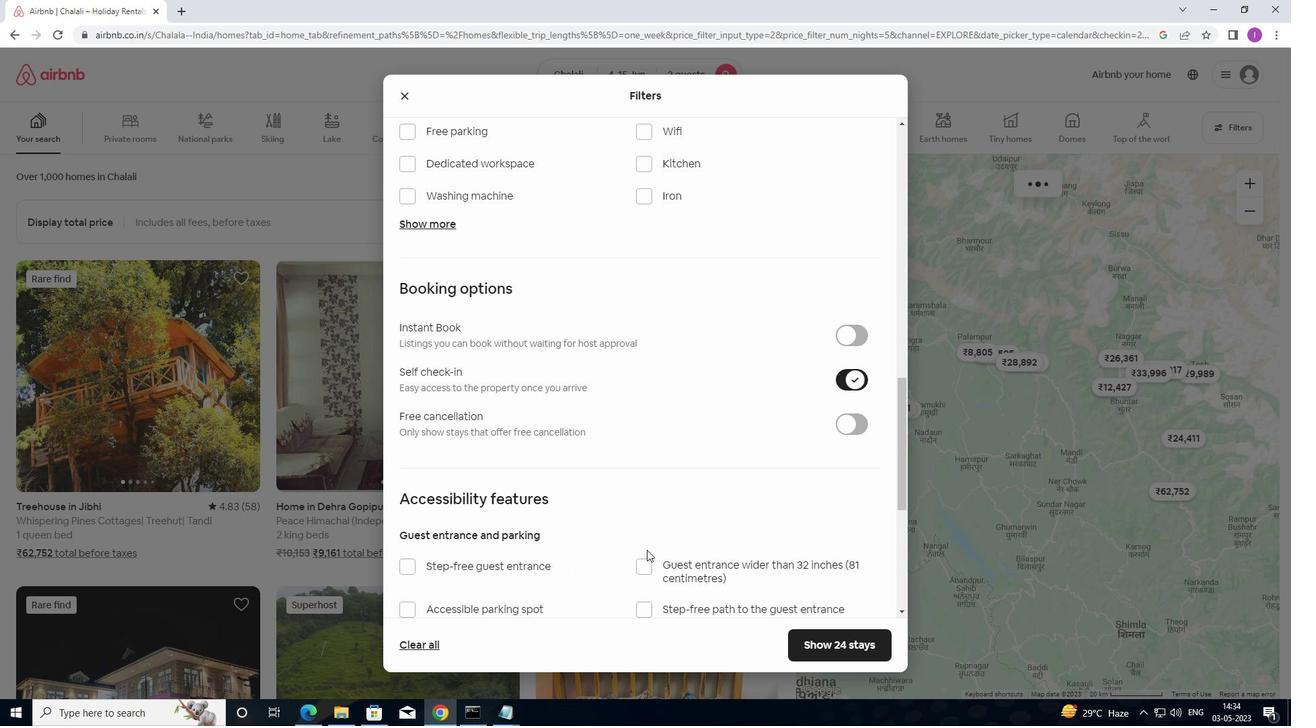 
Action: Mouse scrolled (646, 558) with delta (0, 0)
Screenshot: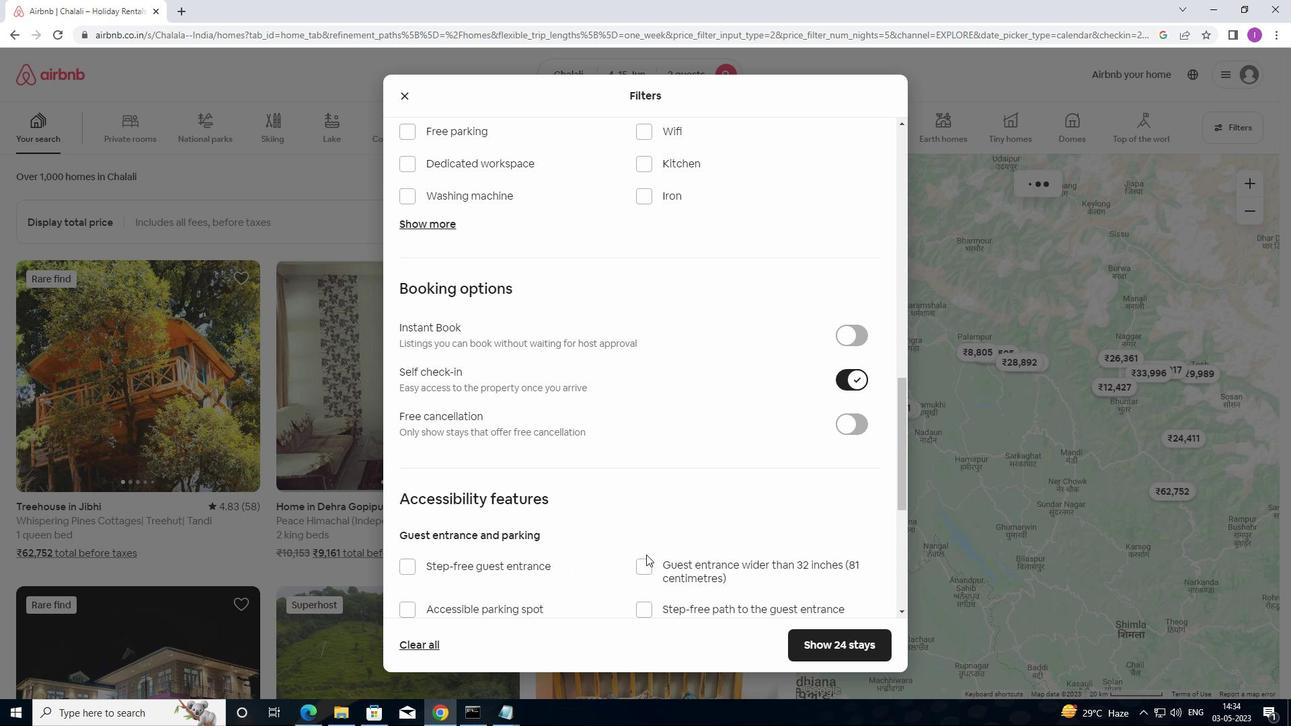 
Action: Mouse moved to (632, 566)
Screenshot: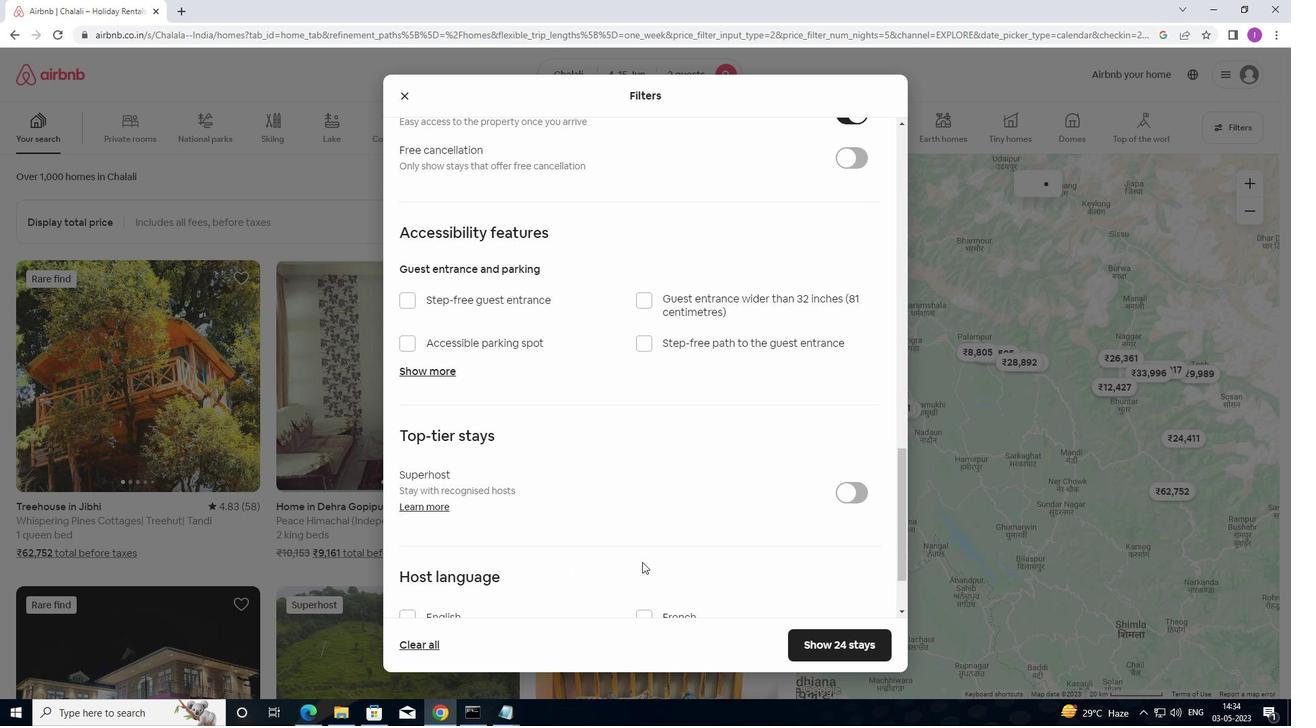 
Action: Mouse scrolled (632, 565) with delta (0, 0)
Screenshot: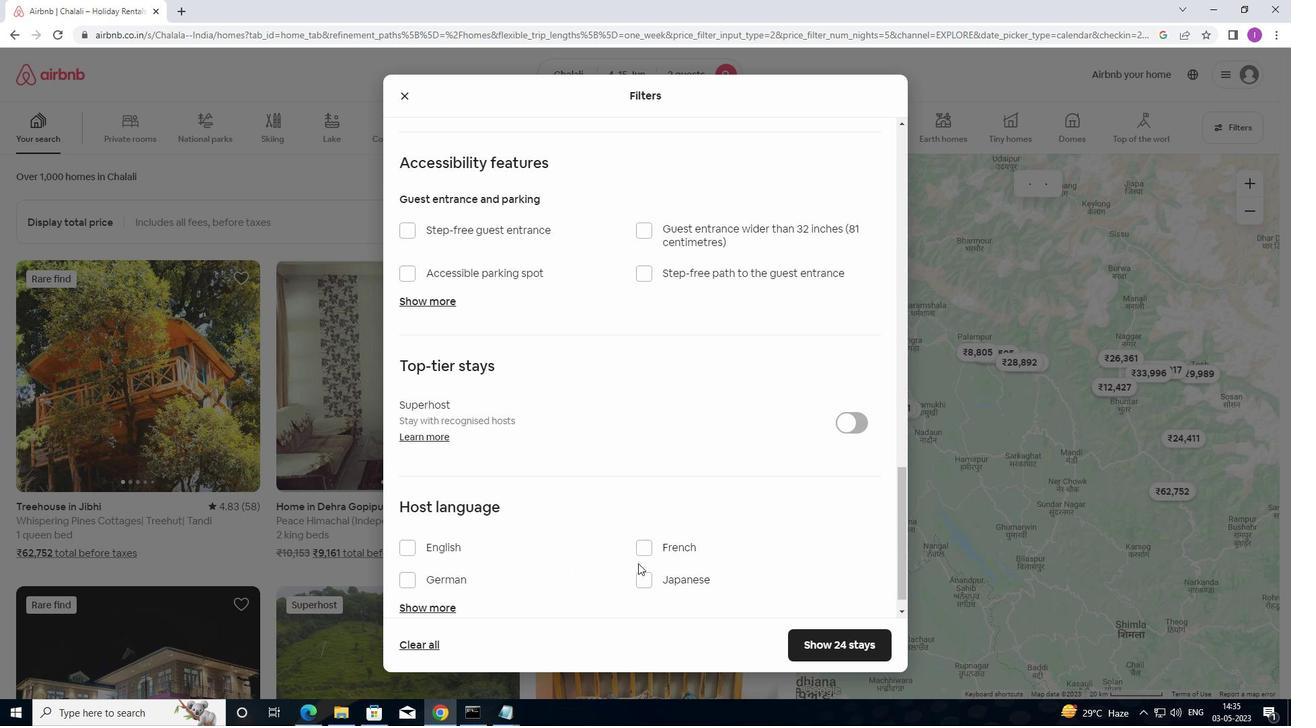 
Action: Mouse moved to (632, 568)
Screenshot: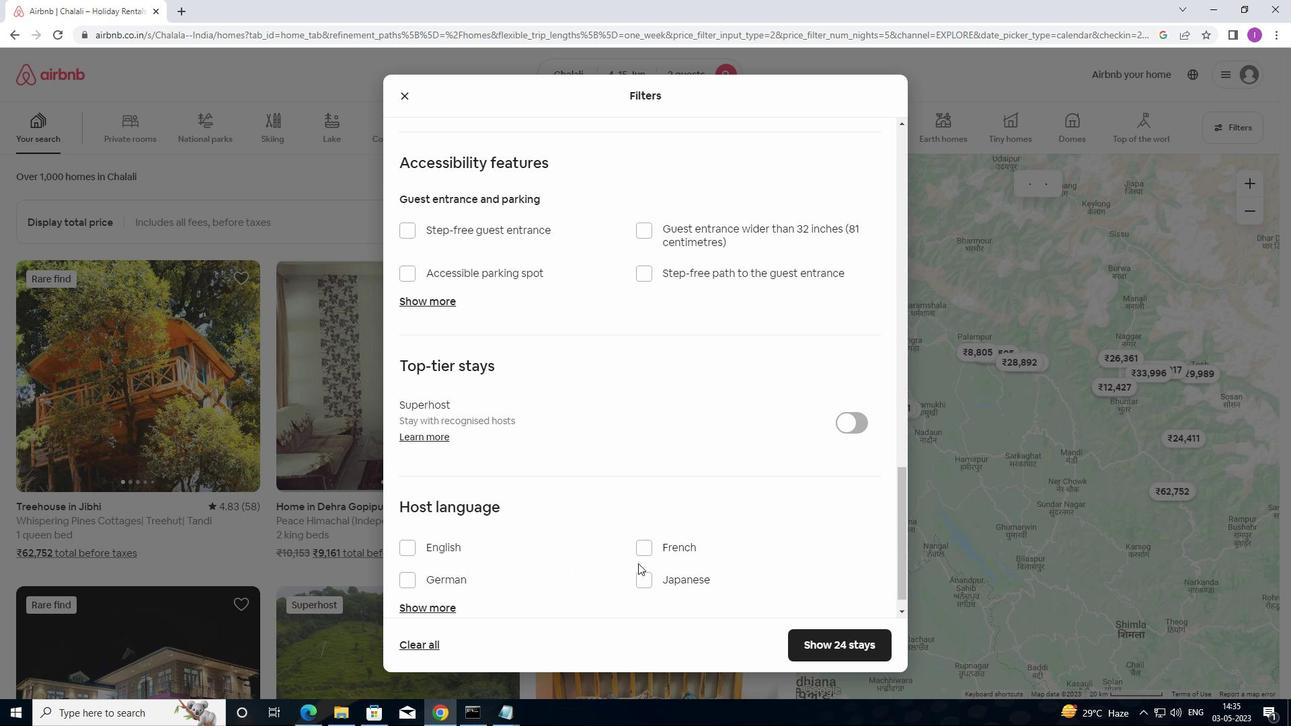 
Action: Mouse scrolled (632, 567) with delta (0, 0)
Screenshot: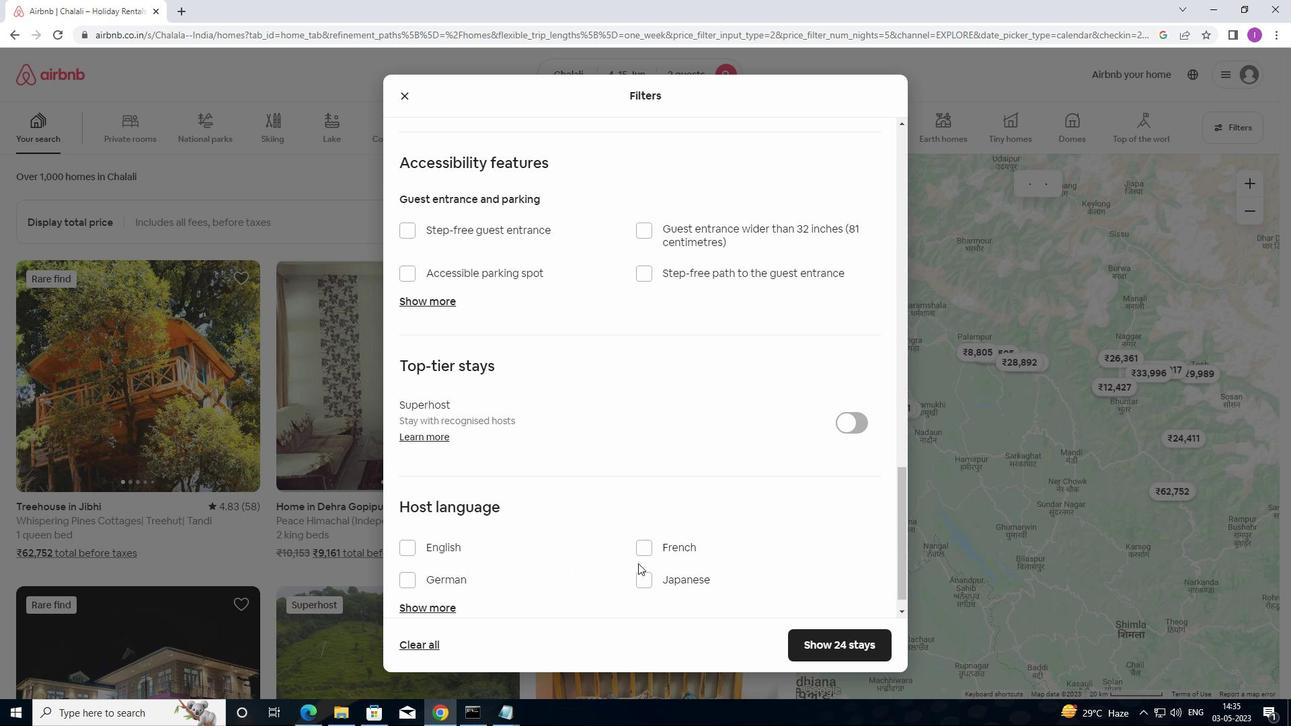 
Action: Mouse moved to (632, 570)
Screenshot: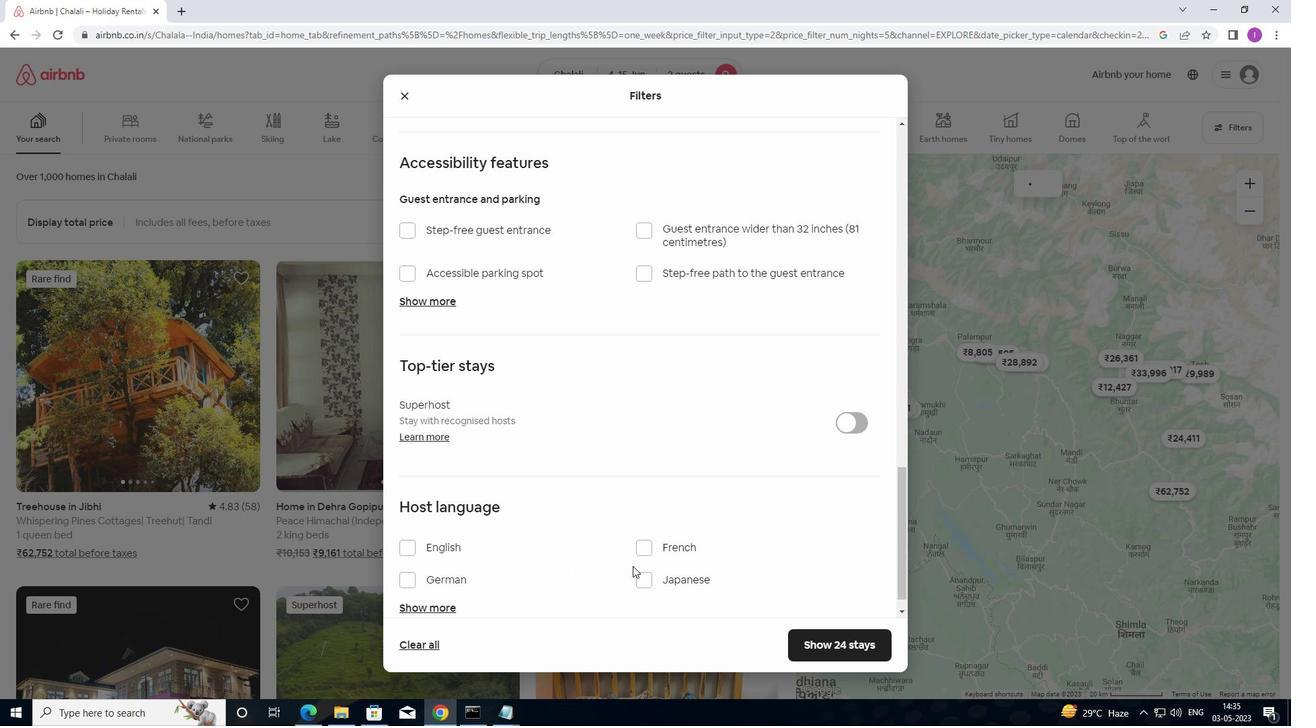 
Action: Mouse scrolled (632, 570) with delta (0, 0)
Screenshot: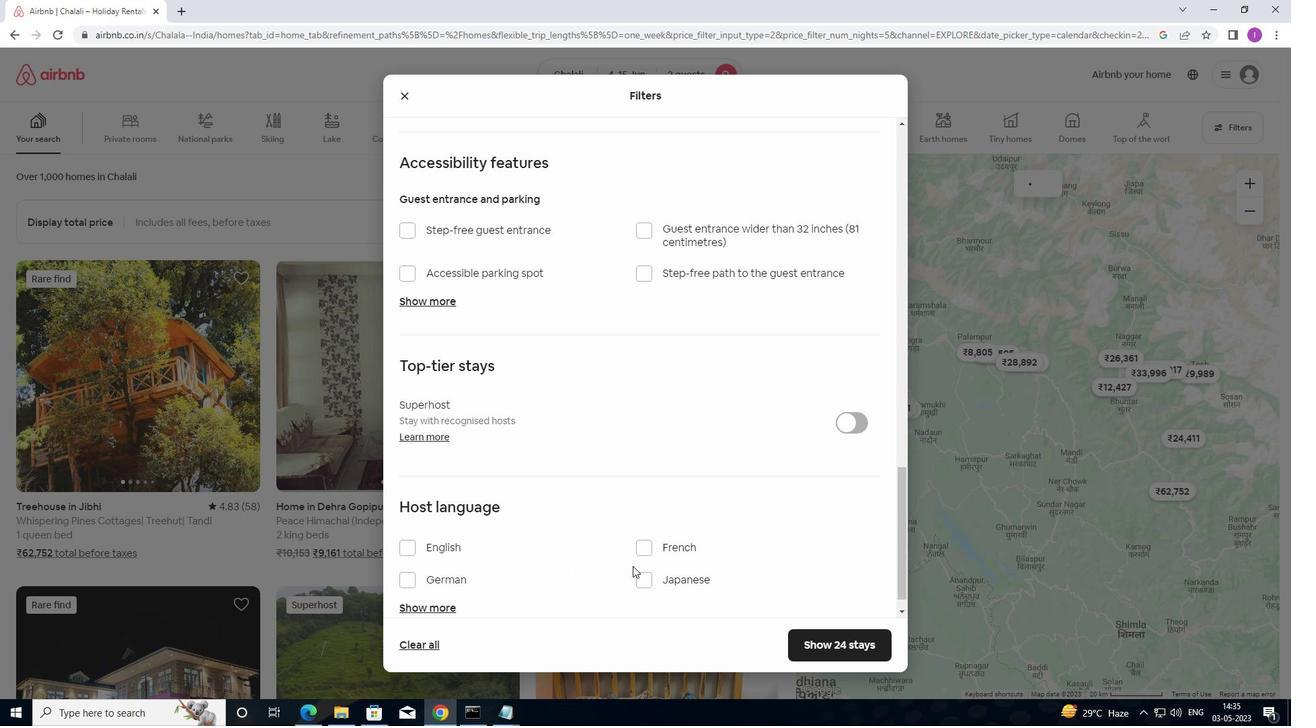 
Action: Mouse moved to (632, 571)
Screenshot: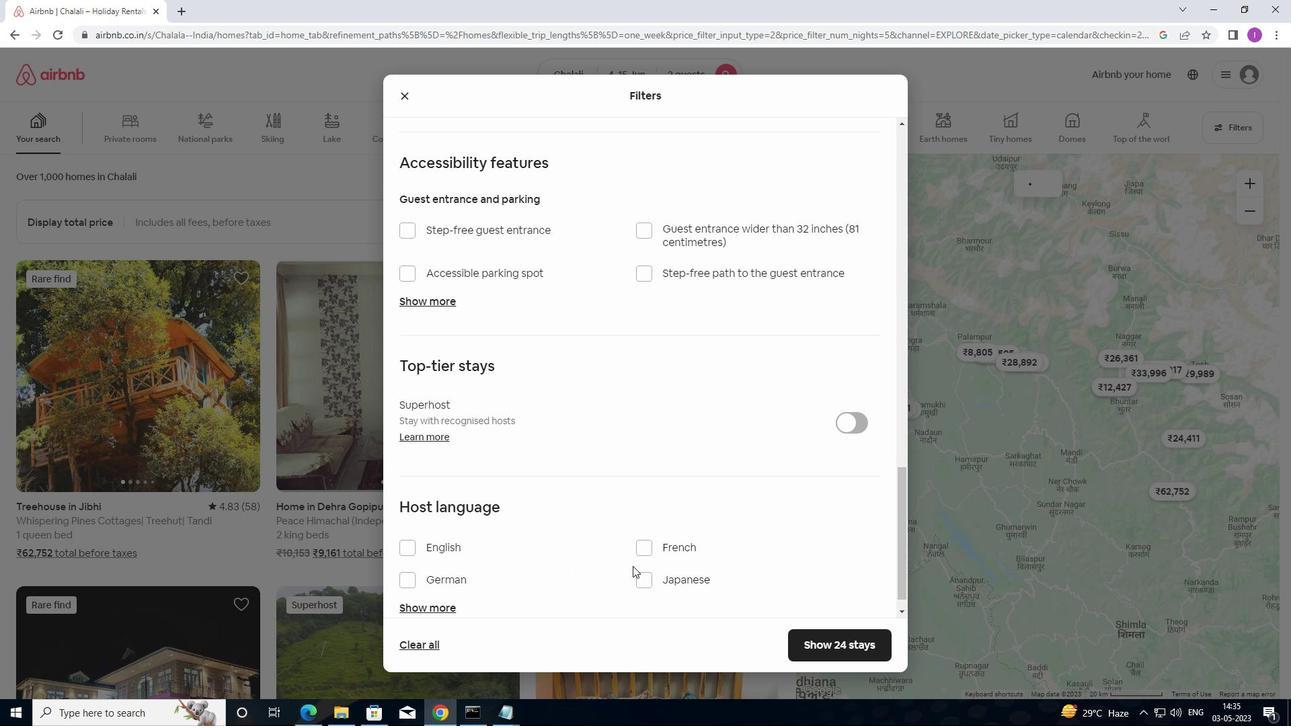 
Action: Mouse scrolled (632, 570) with delta (0, 0)
Screenshot: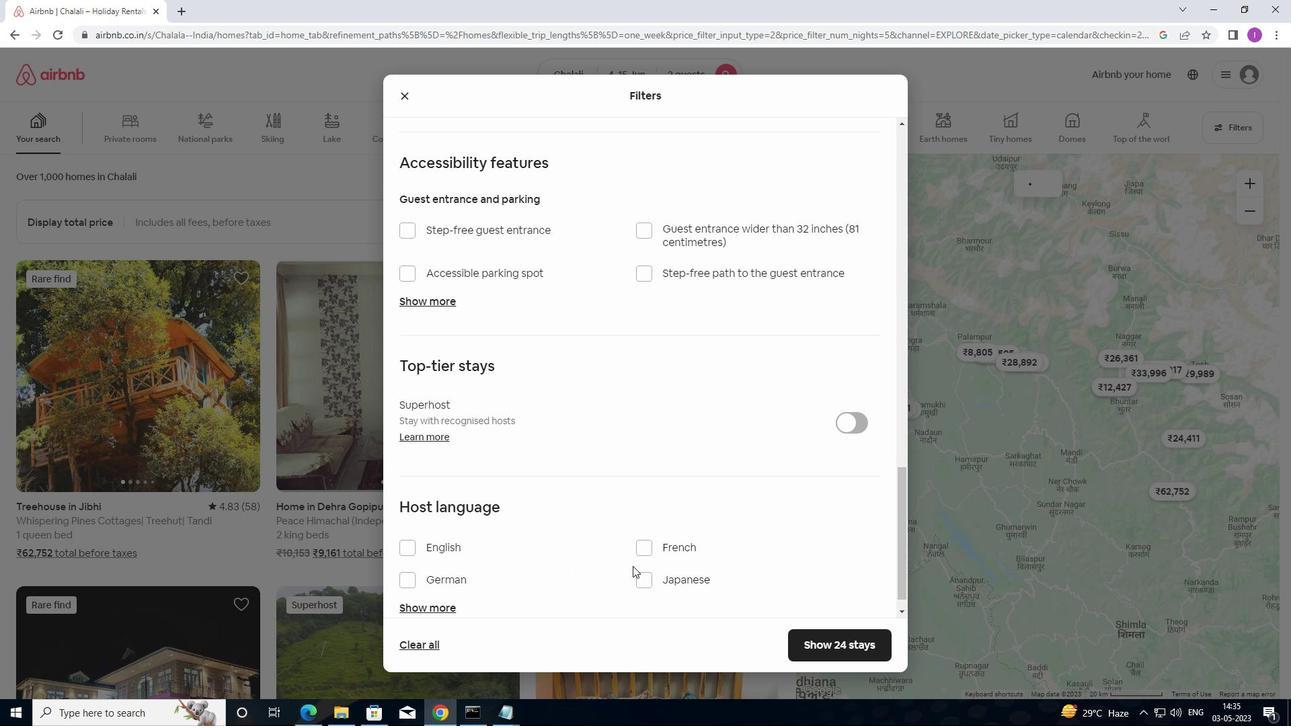 
Action: Mouse moved to (410, 522)
Screenshot: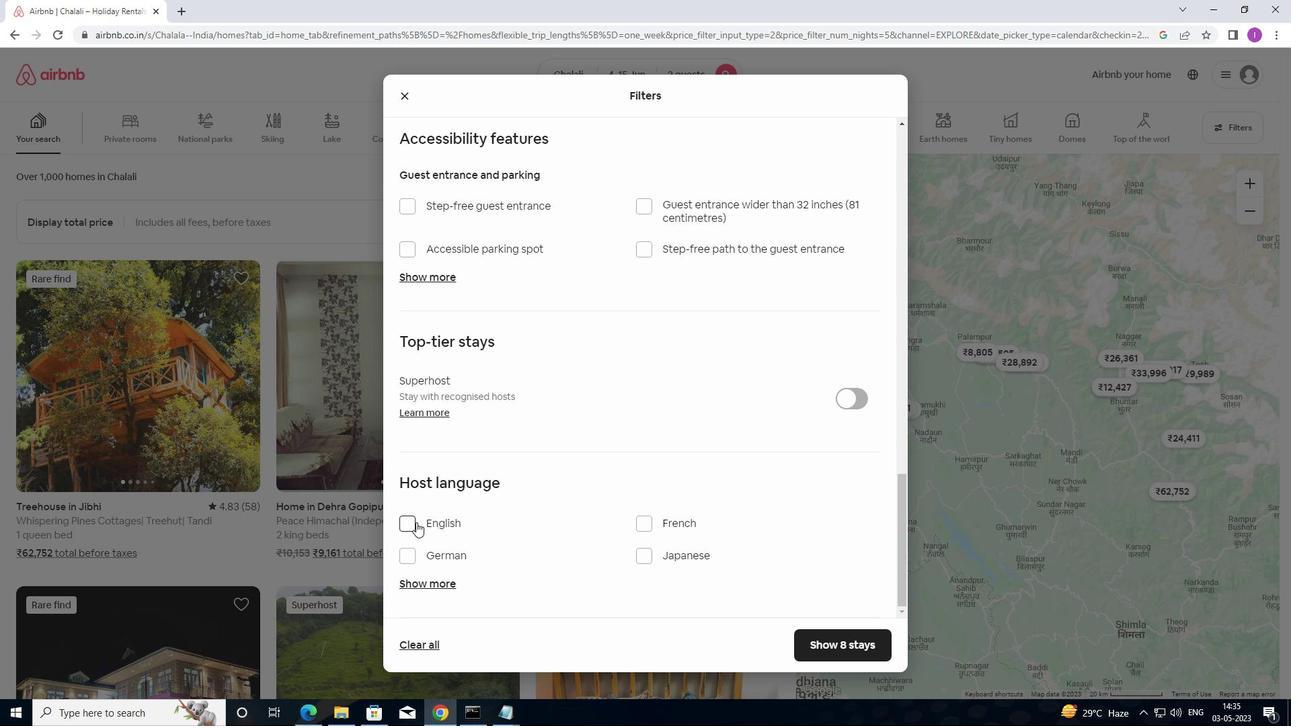 
Action: Mouse pressed left at (410, 522)
Screenshot: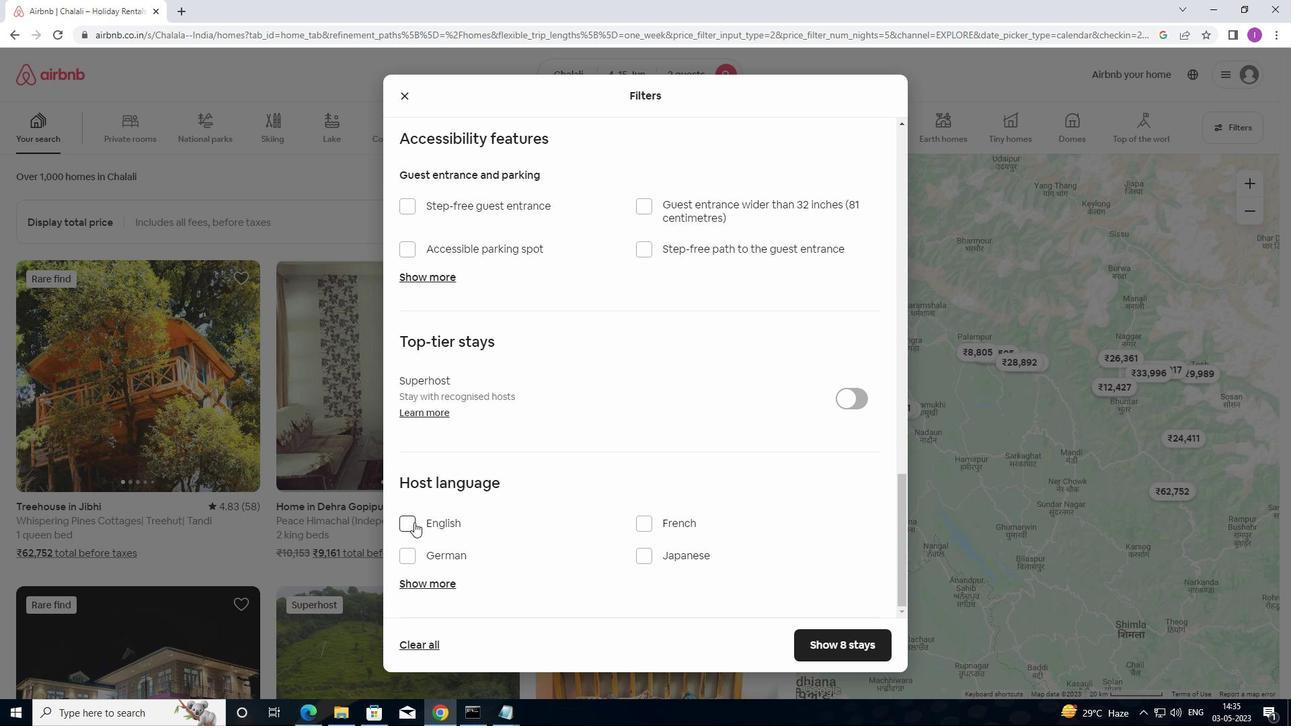 
Action: Mouse moved to (826, 643)
Screenshot: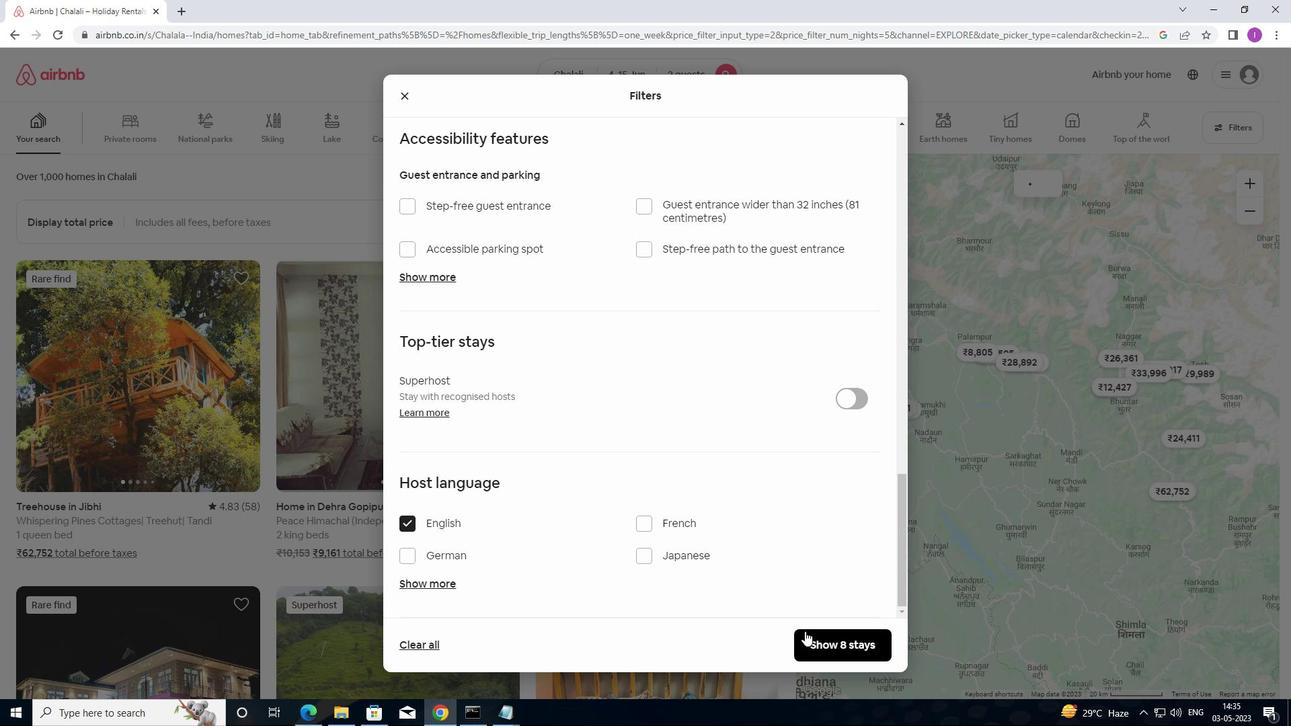 
Action: Mouse pressed left at (826, 643)
Screenshot: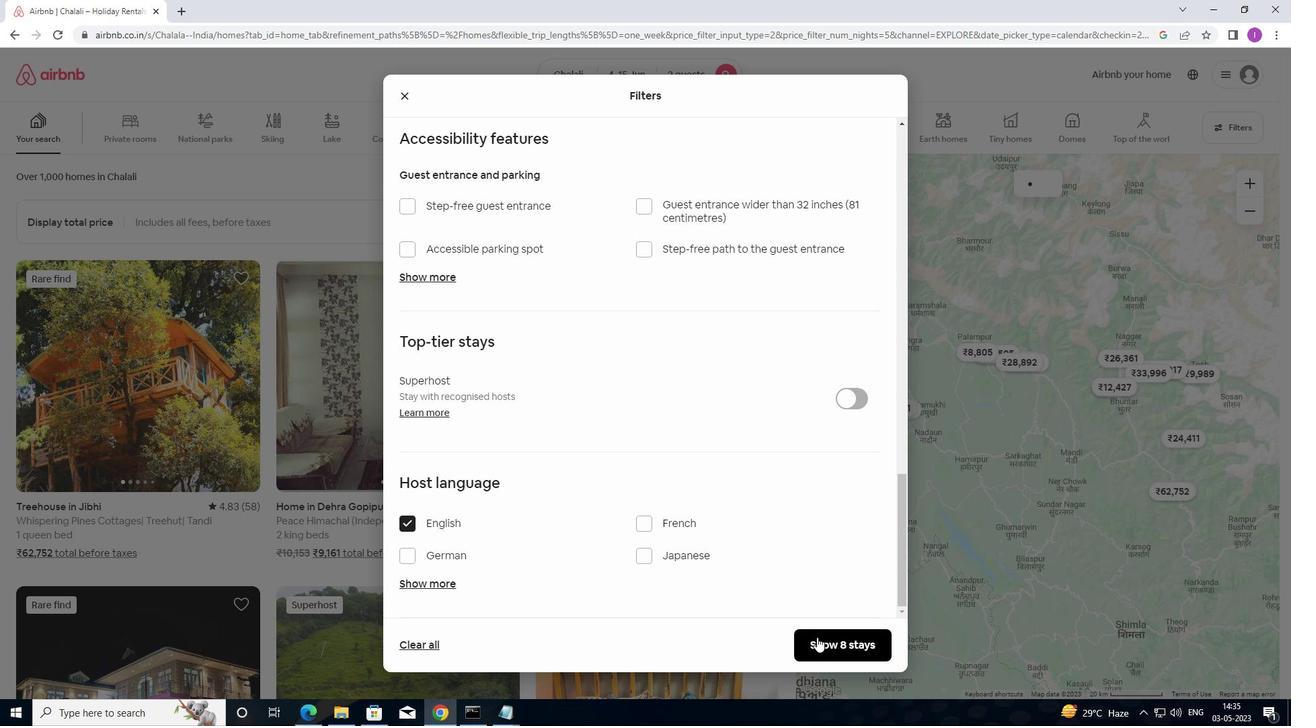 
Action: Mouse moved to (821, 624)
Screenshot: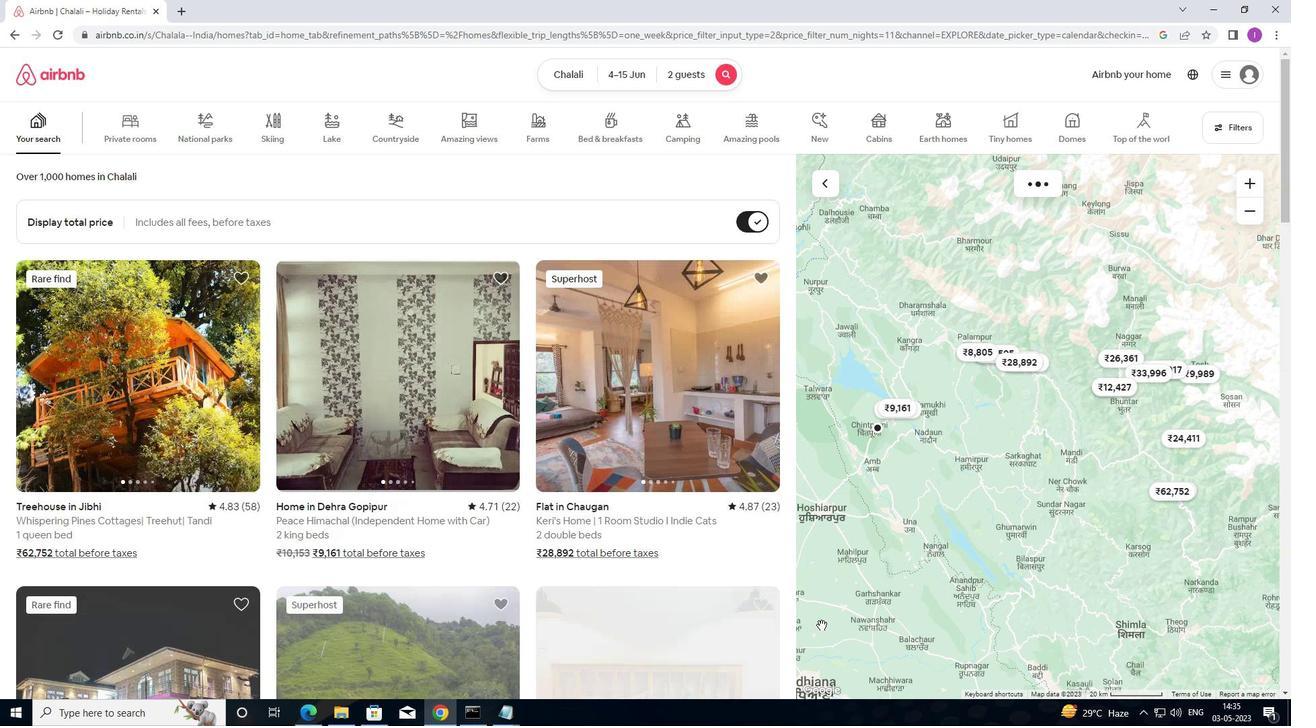 
